 Task: Get directions from Glen Canyon National Recreation Area, Utah, United States to Kings Canyon National Park, California, United States and explore the nearby things to do with rating 4.5 and open @ 5:00 Sunday
Action: Mouse moved to (233, 55)
Screenshot: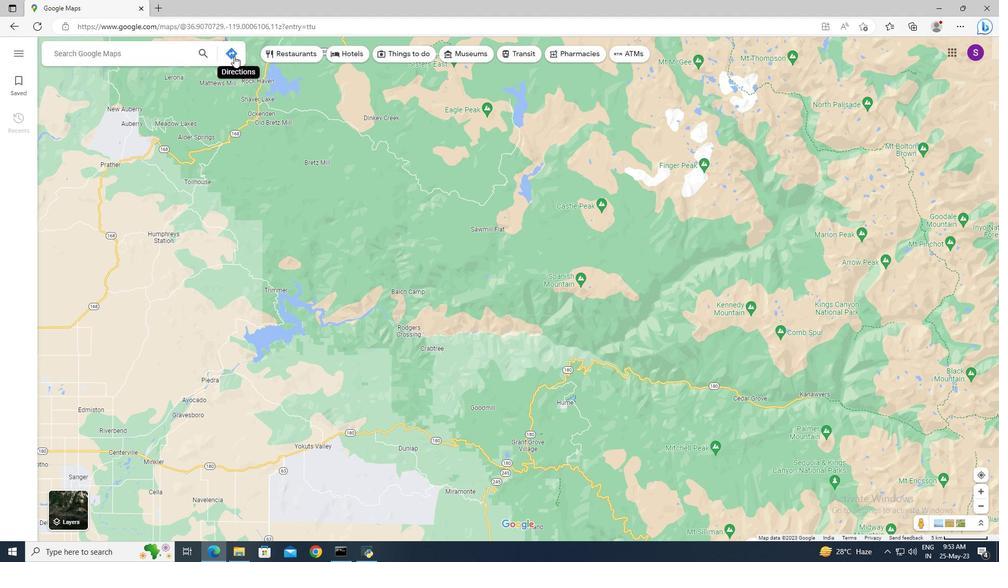 
Action: Mouse pressed left at (233, 55)
Screenshot: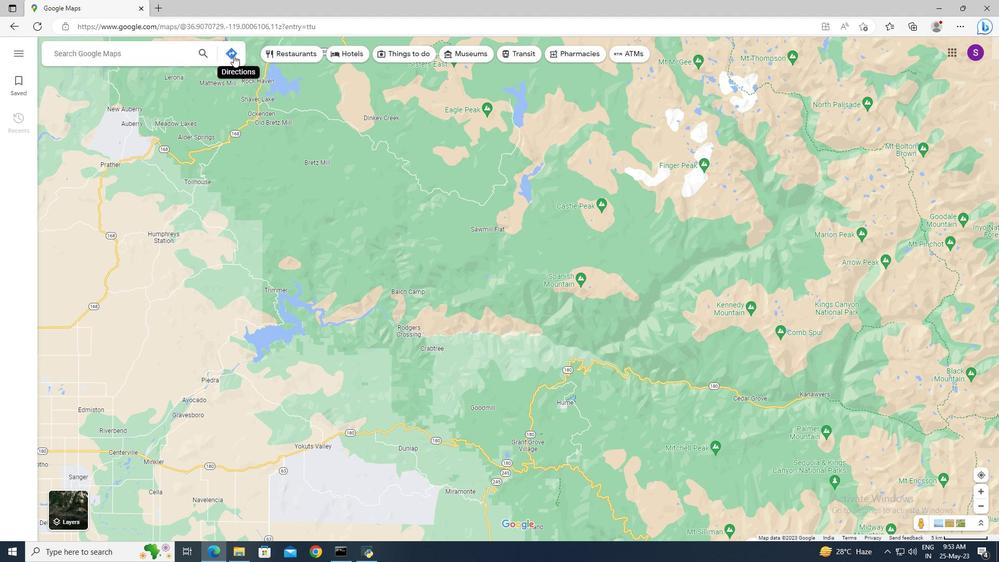 
Action: Mouse moved to (105, 87)
Screenshot: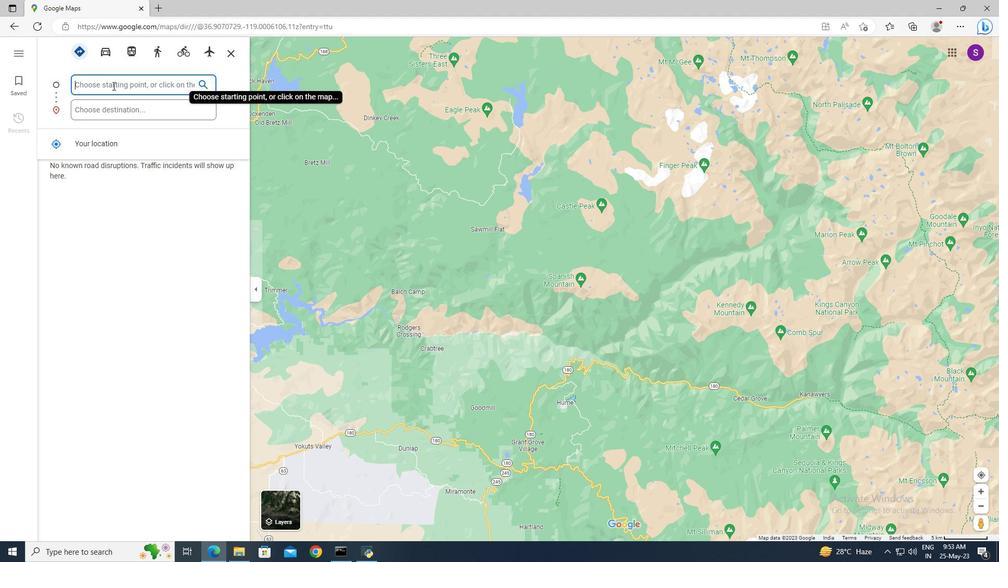 
Action: Mouse pressed left at (105, 87)
Screenshot: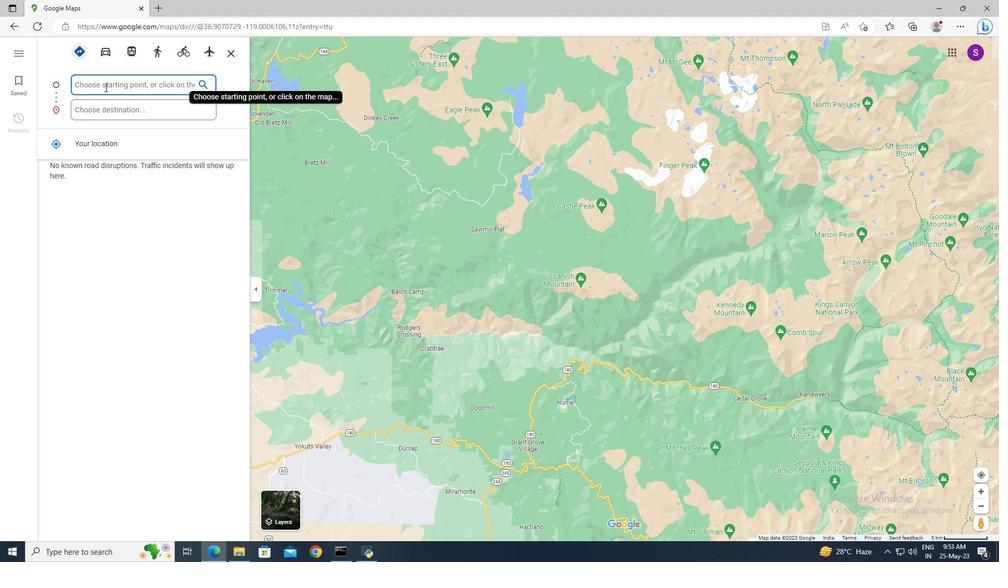 
Action: Mouse moved to (104, 87)
Screenshot: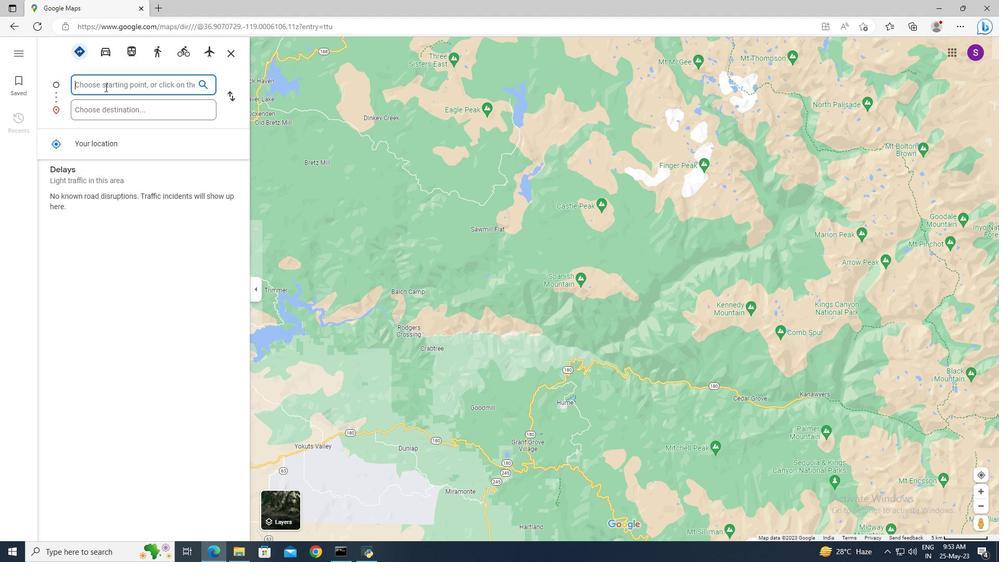 
Action: Key pressed <Key.shift>Glen<Key.space><Key.shift>Canyon<Key.space><Key.shift>National<Key.space><Key.shift>Recreation
Screenshot: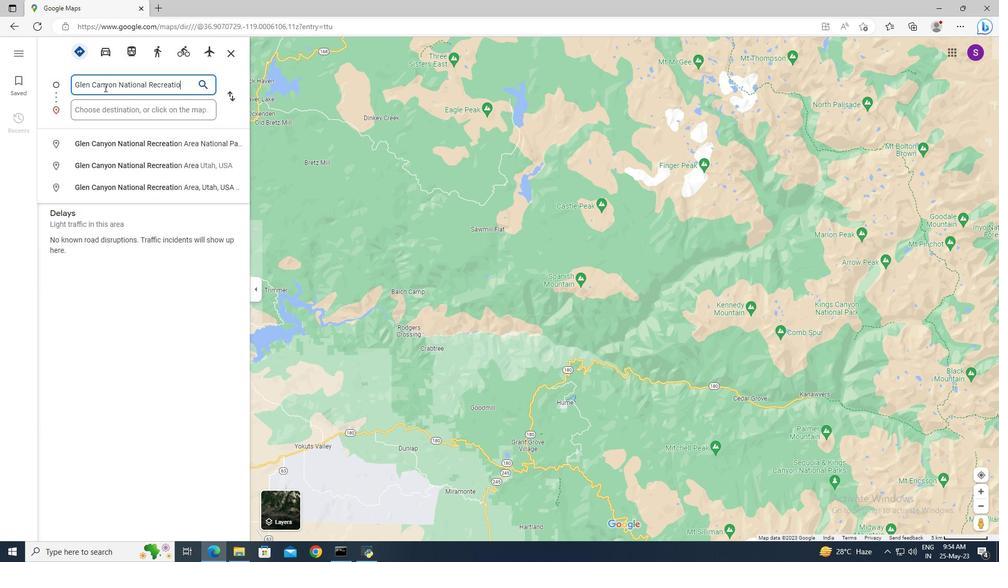 
Action: Mouse moved to (120, 185)
Screenshot: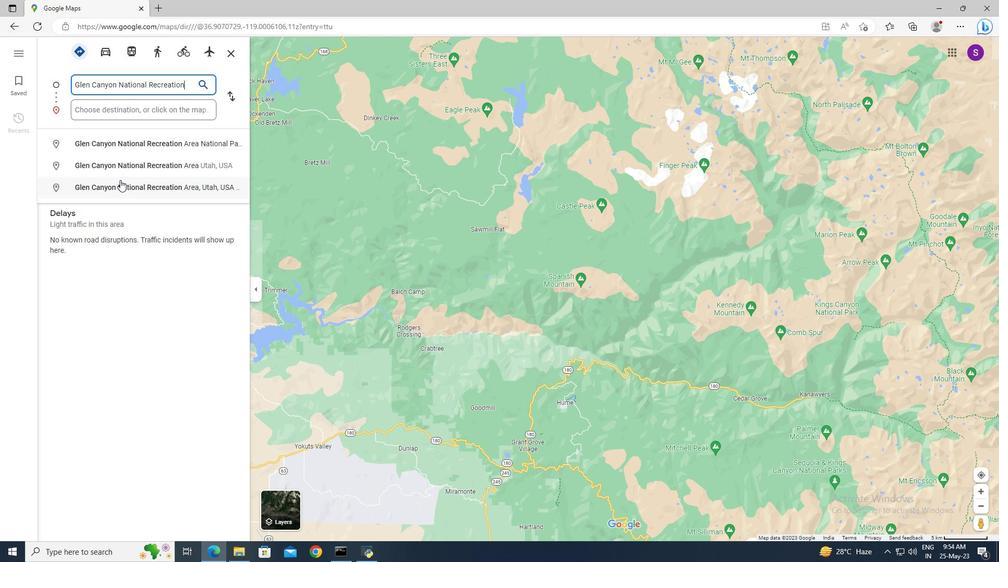 
Action: Mouse pressed left at (120, 185)
Screenshot: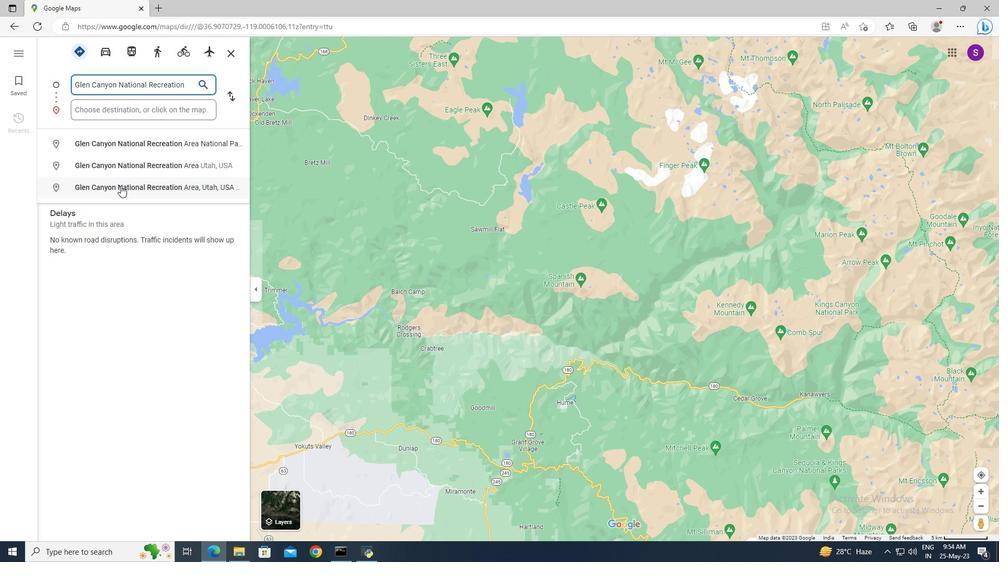 
Action: Mouse moved to (98, 110)
Screenshot: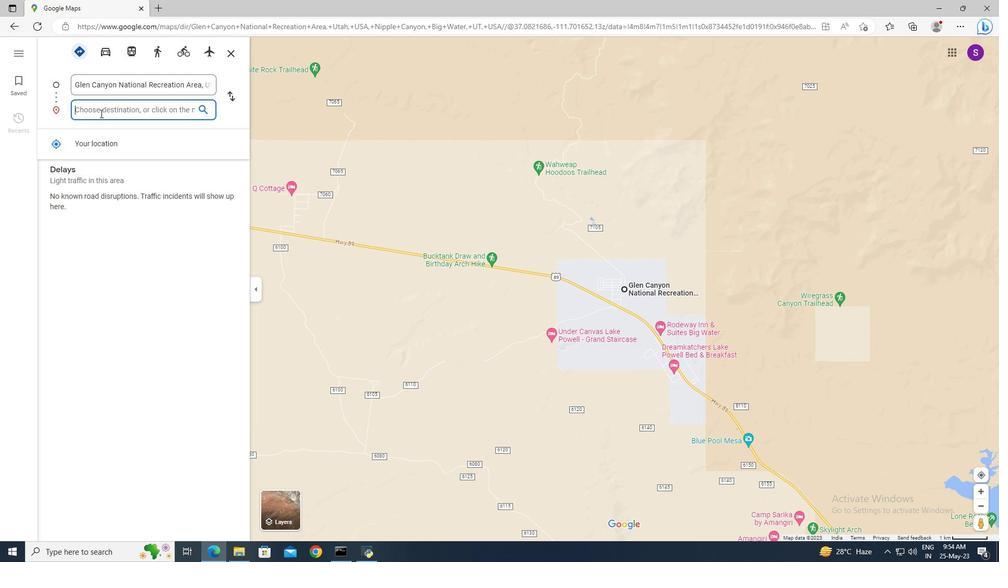 
Action: Mouse pressed left at (98, 110)
Screenshot: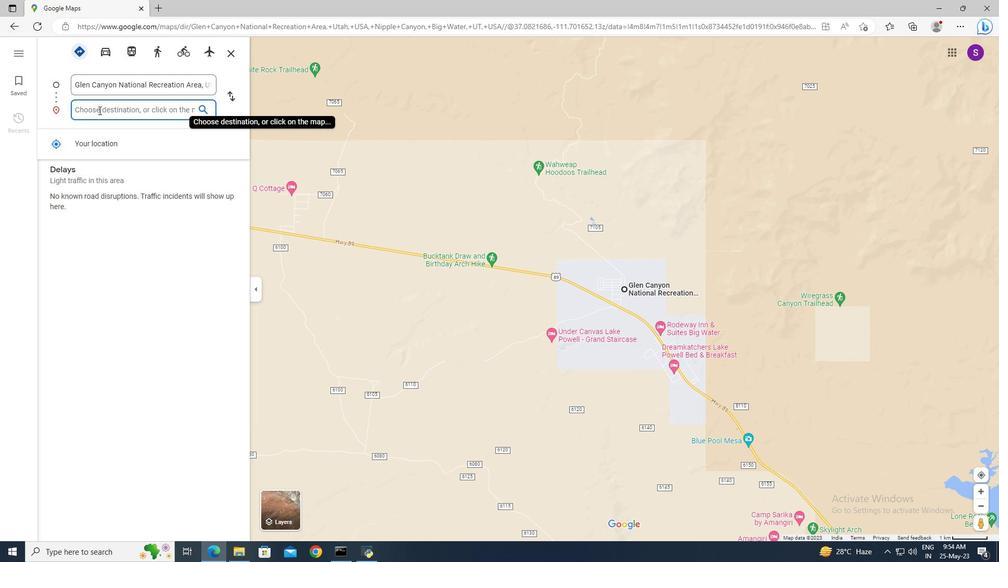 
Action: Key pressed <Key.shift>Kings<Key.space><Key.shift>Canyon<Key.space><Key.shift>National<Key.space><Key.shift>Park
Screenshot: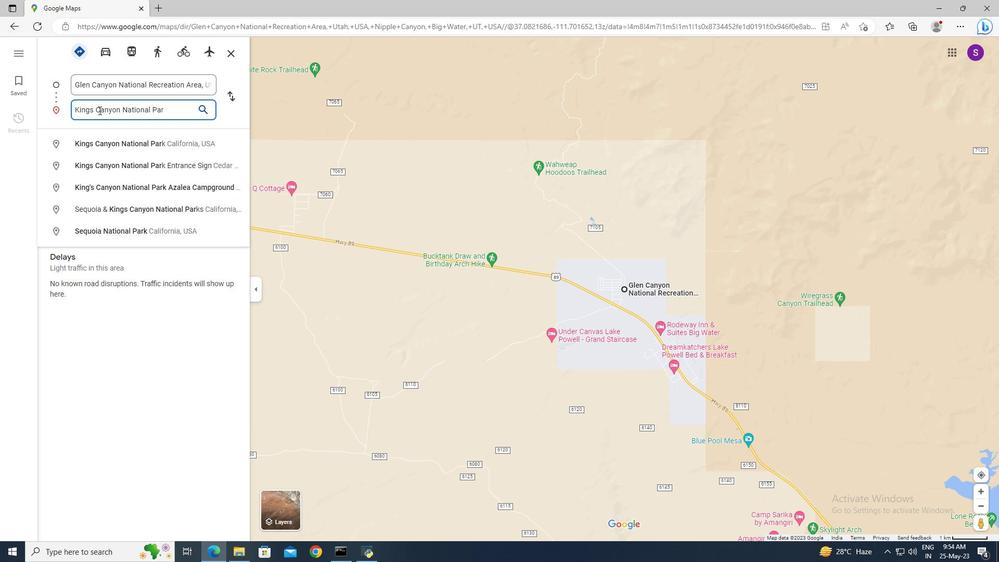 
Action: Mouse moved to (107, 142)
Screenshot: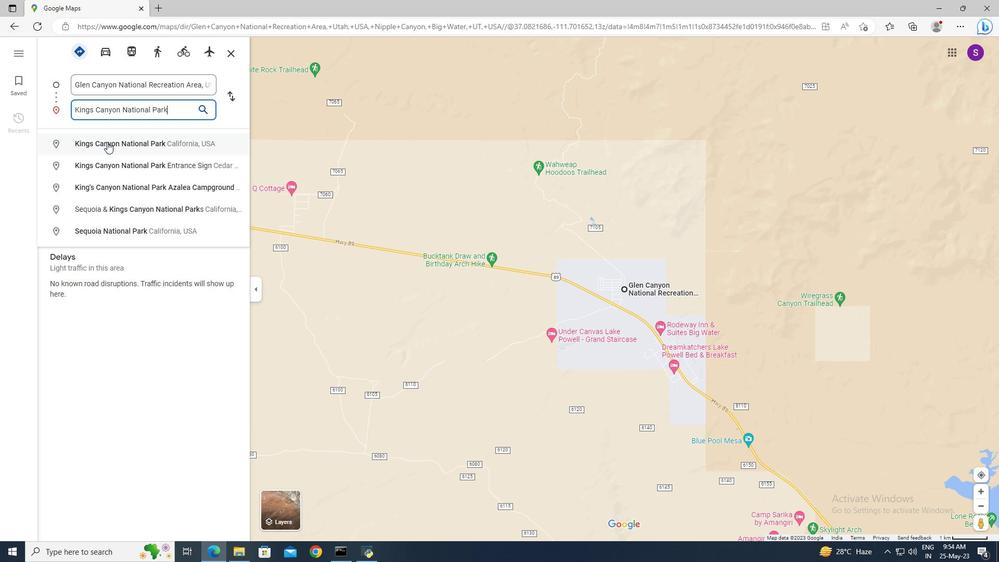 
Action: Mouse pressed left at (107, 142)
Screenshot: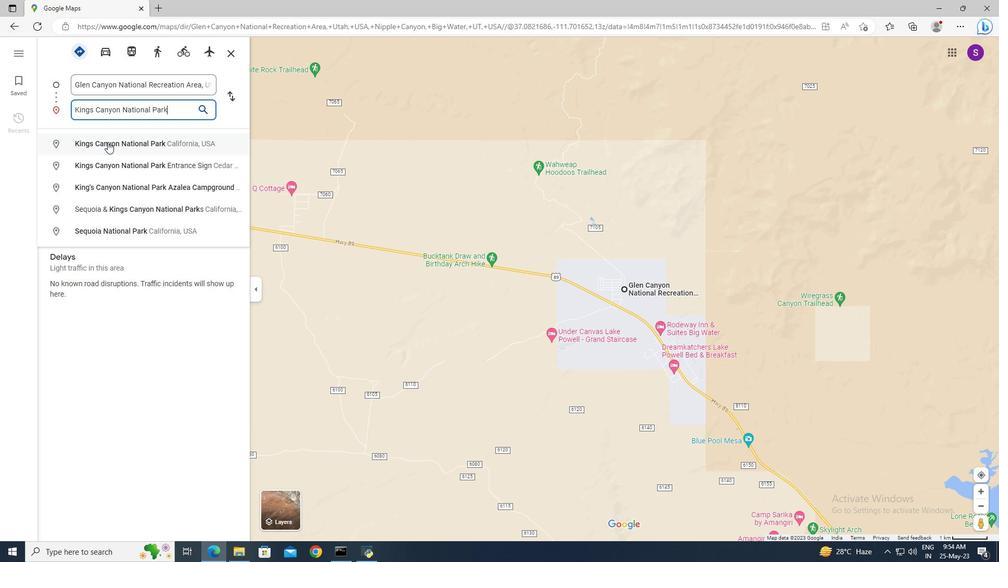 
Action: Mouse moved to (451, 59)
Screenshot: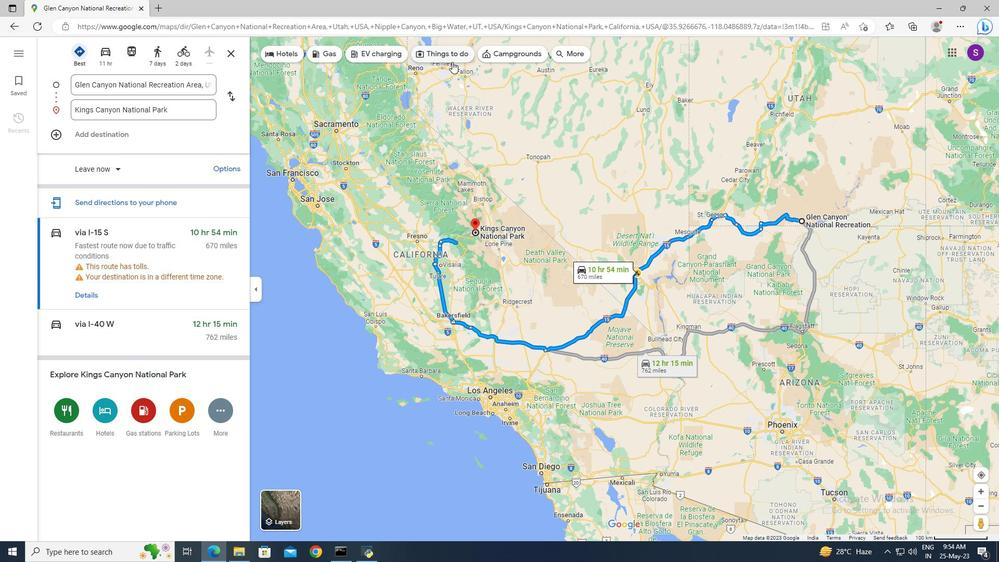 
Action: Mouse pressed left at (451, 59)
Screenshot: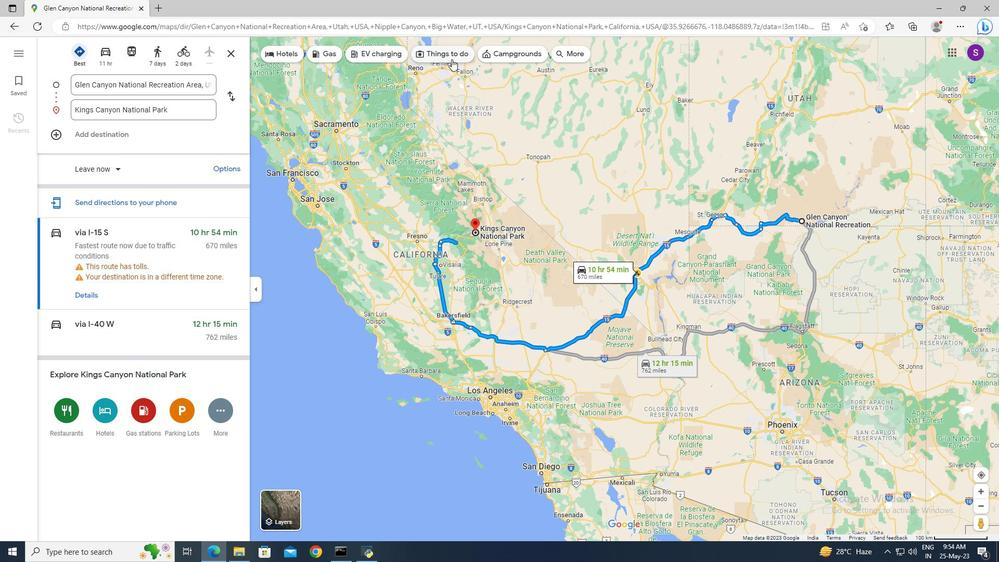 
Action: Mouse moved to (428, 141)
Screenshot: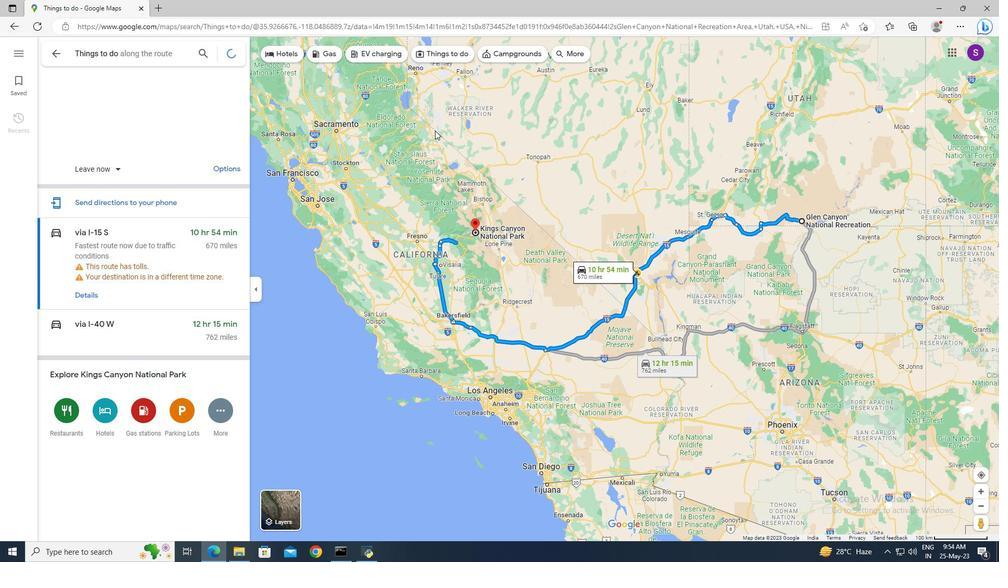 
Action: Mouse scrolled (428, 140) with delta (0, 0)
Screenshot: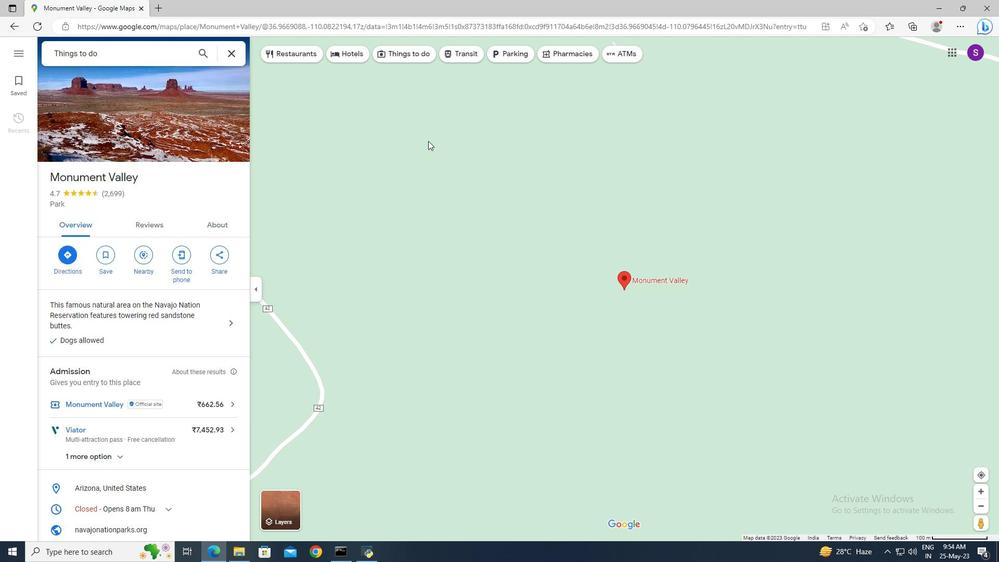 
Action: Mouse moved to (428, 141)
Screenshot: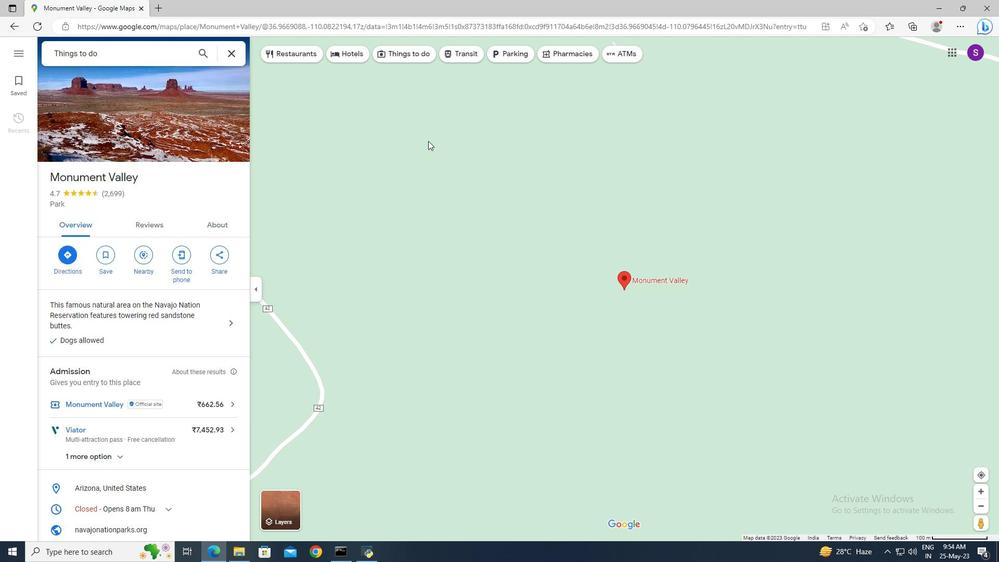 
Action: Mouse scrolled (428, 140) with delta (0, 0)
Screenshot: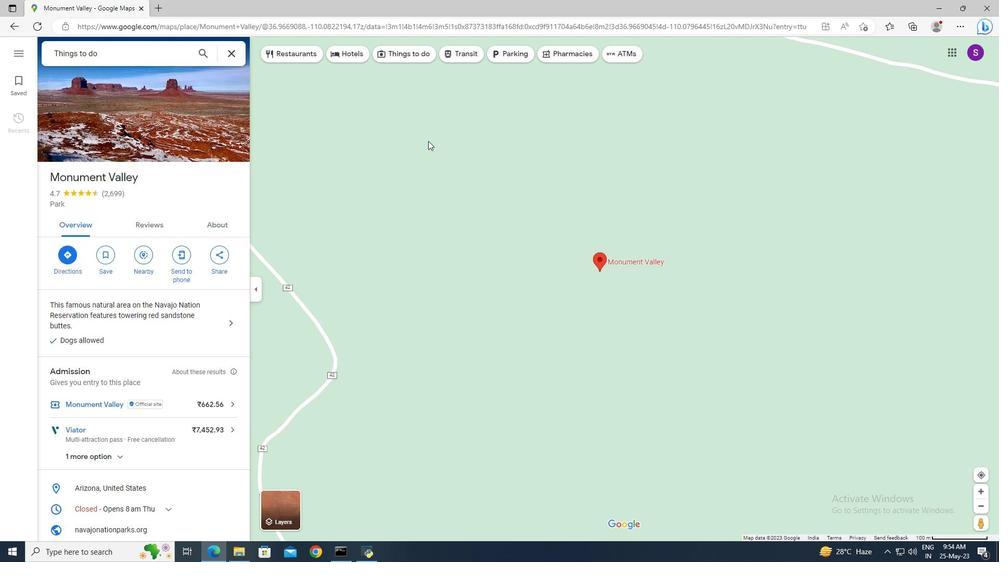 
Action: Mouse scrolled (428, 140) with delta (0, 0)
Screenshot: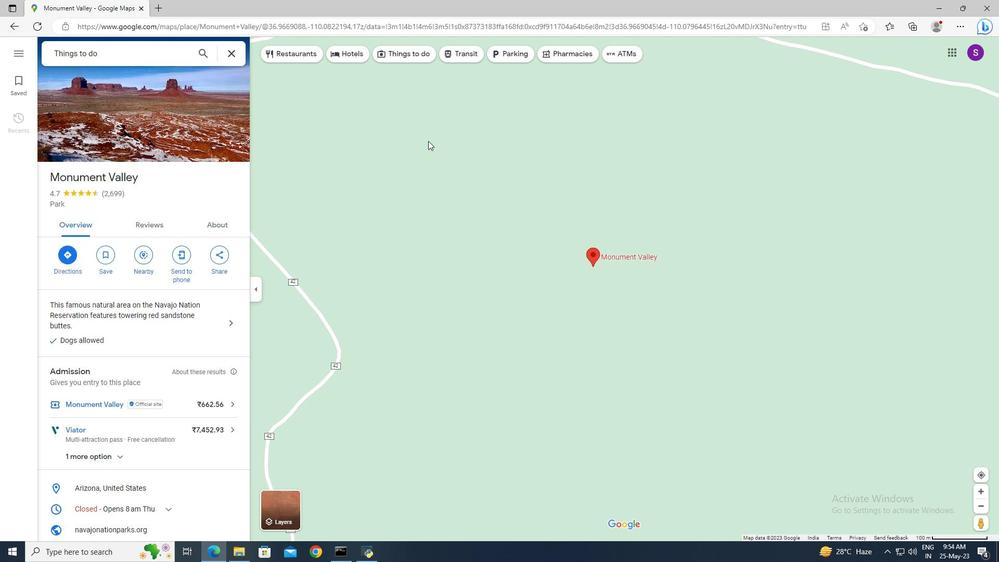 
Action: Mouse scrolled (428, 140) with delta (0, 0)
Screenshot: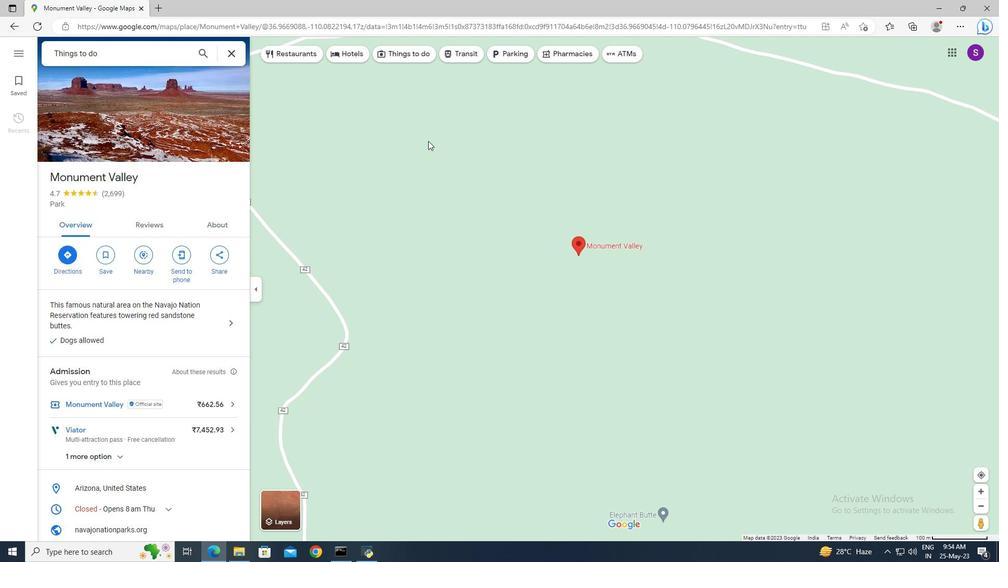 
Action: Mouse scrolled (428, 140) with delta (0, 0)
Screenshot: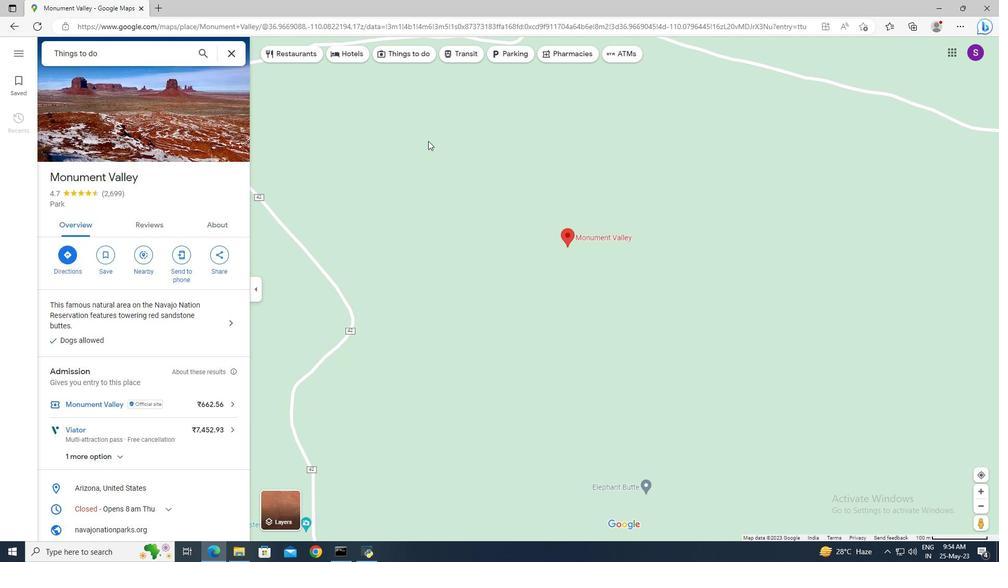 
Action: Mouse scrolled (428, 140) with delta (0, 0)
Screenshot: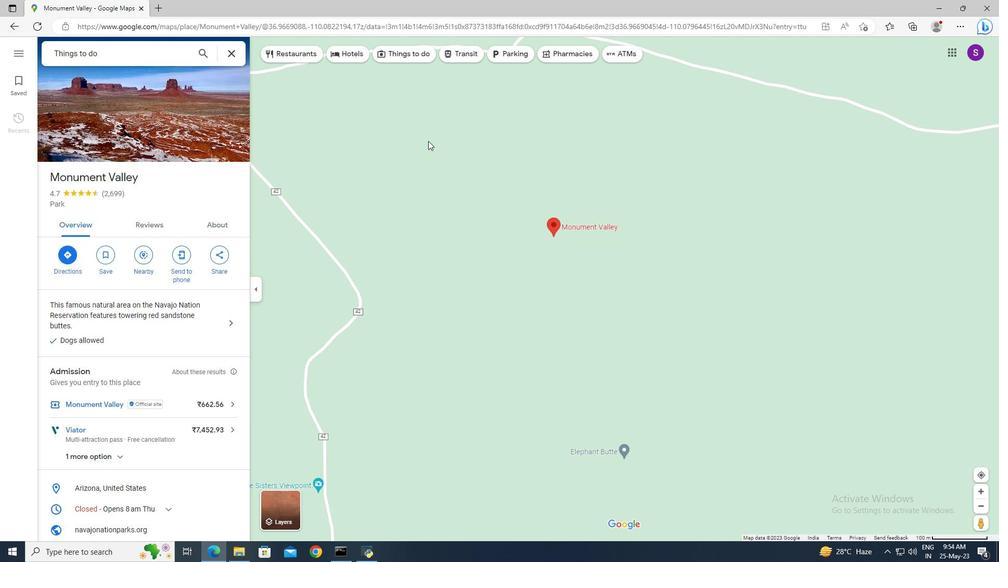 
Action: Mouse scrolled (428, 140) with delta (0, 0)
Screenshot: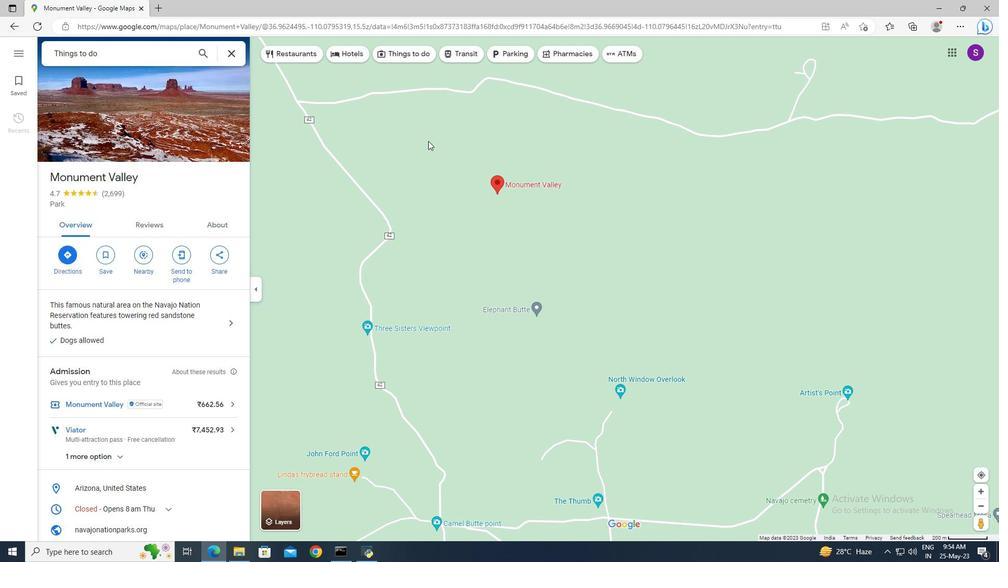 
Action: Mouse scrolled (428, 140) with delta (0, 0)
Screenshot: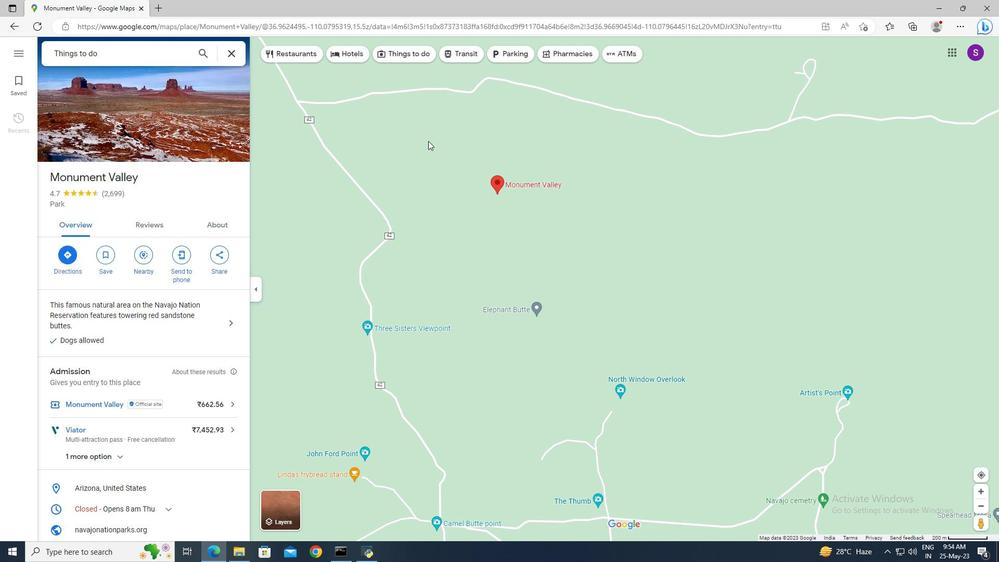 
Action: Mouse moved to (428, 141)
Screenshot: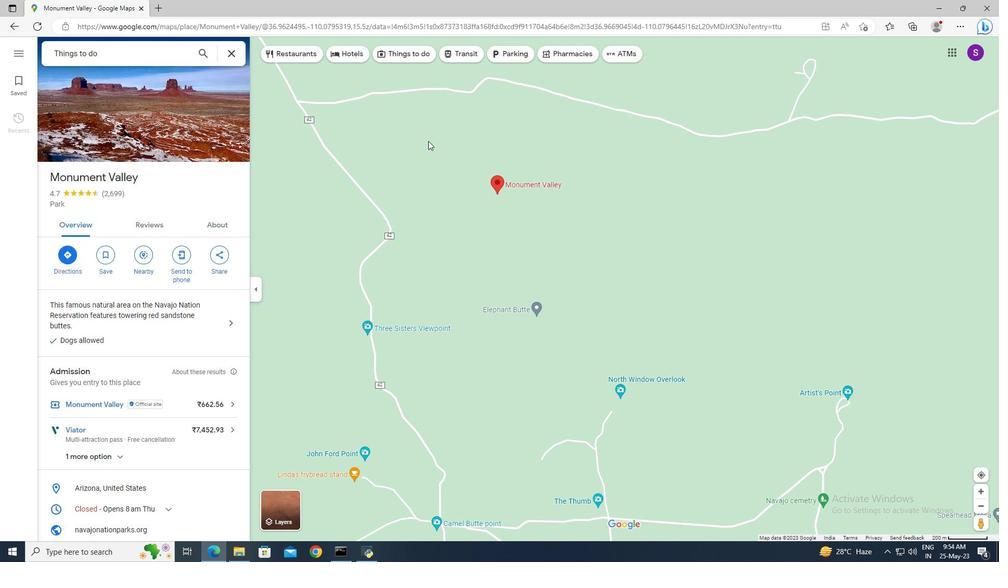 
Action: Mouse scrolled (428, 141) with delta (0, 0)
Screenshot: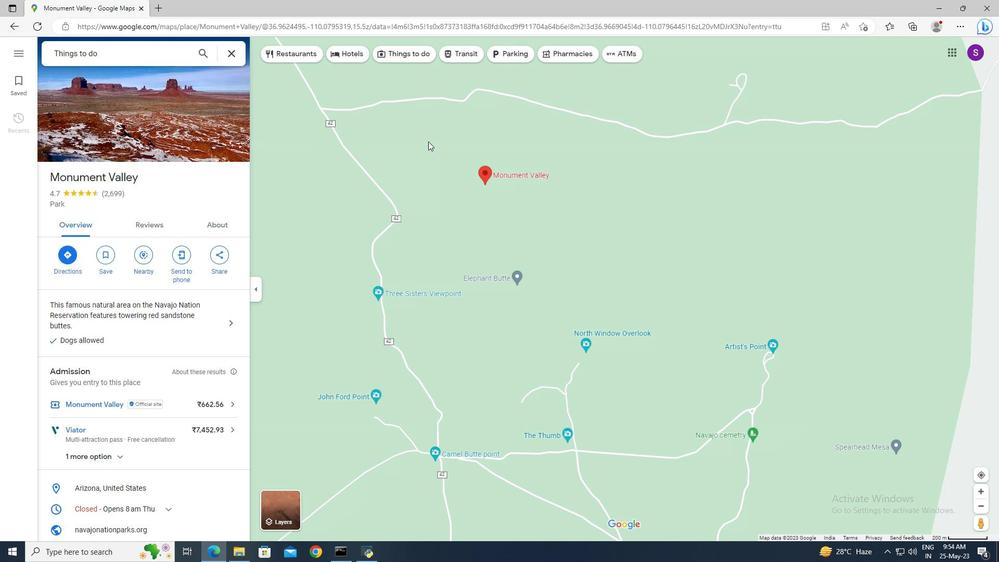 
Action: Mouse scrolled (428, 141) with delta (0, 0)
Screenshot: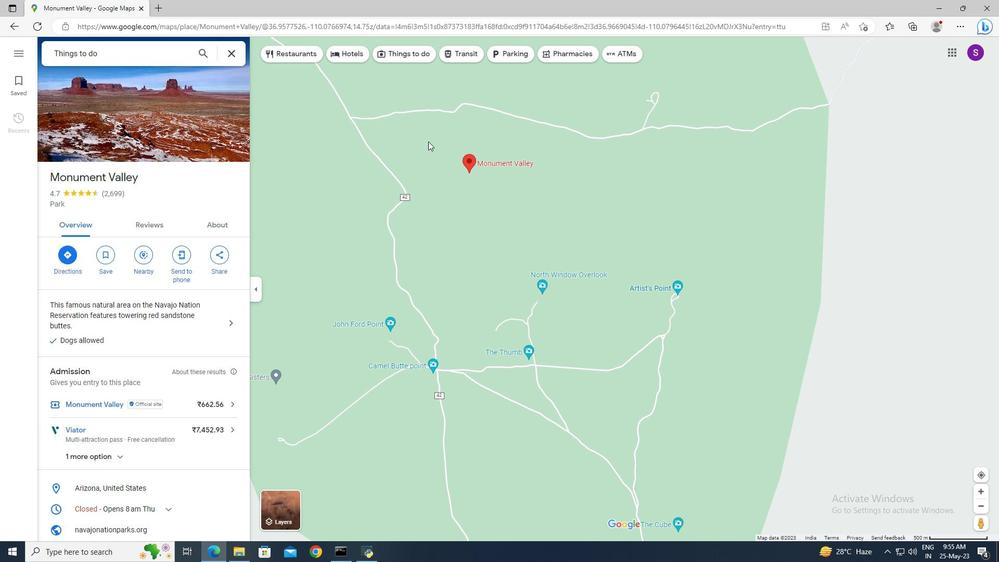 
Action: Mouse scrolled (428, 141) with delta (0, 0)
Screenshot: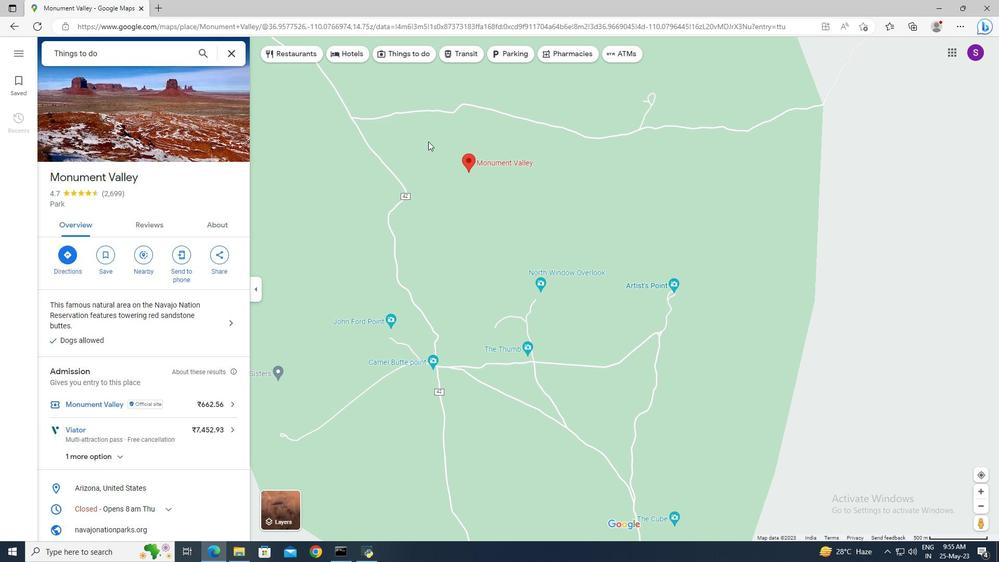 
Action: Mouse scrolled (428, 141) with delta (0, 0)
Screenshot: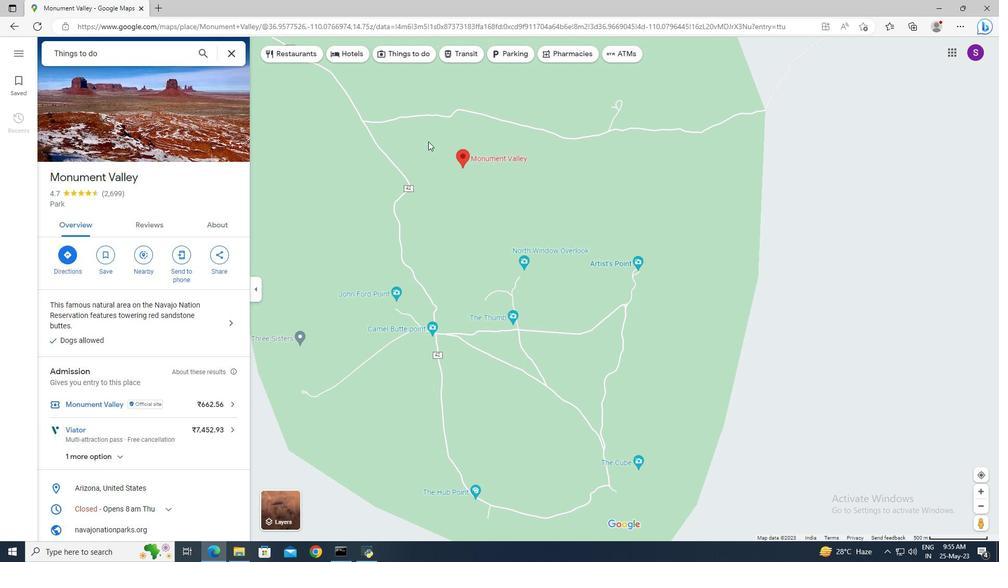 
Action: Mouse moved to (460, 226)
Screenshot: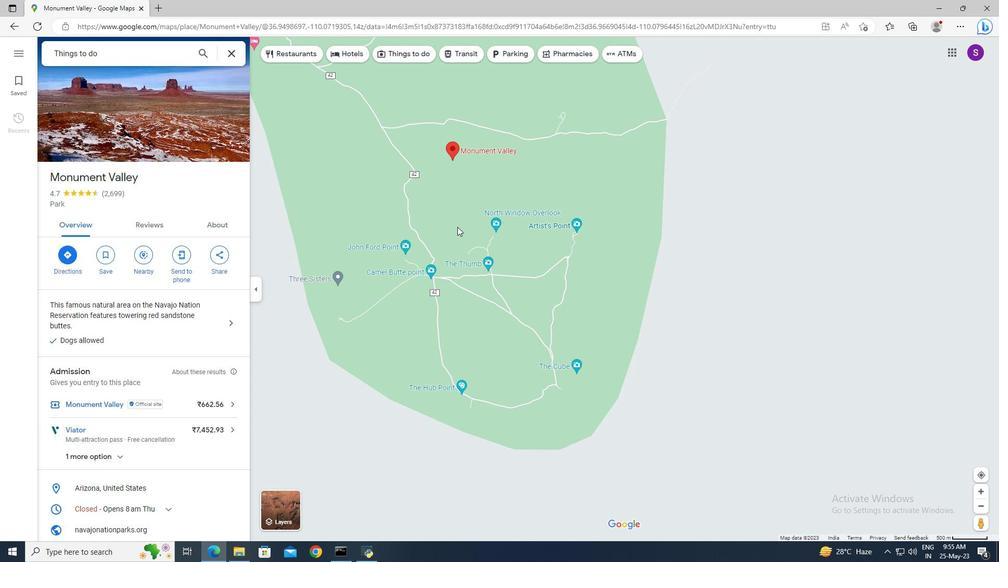 
Action: Mouse scrolled (460, 227) with delta (0, 0)
Screenshot: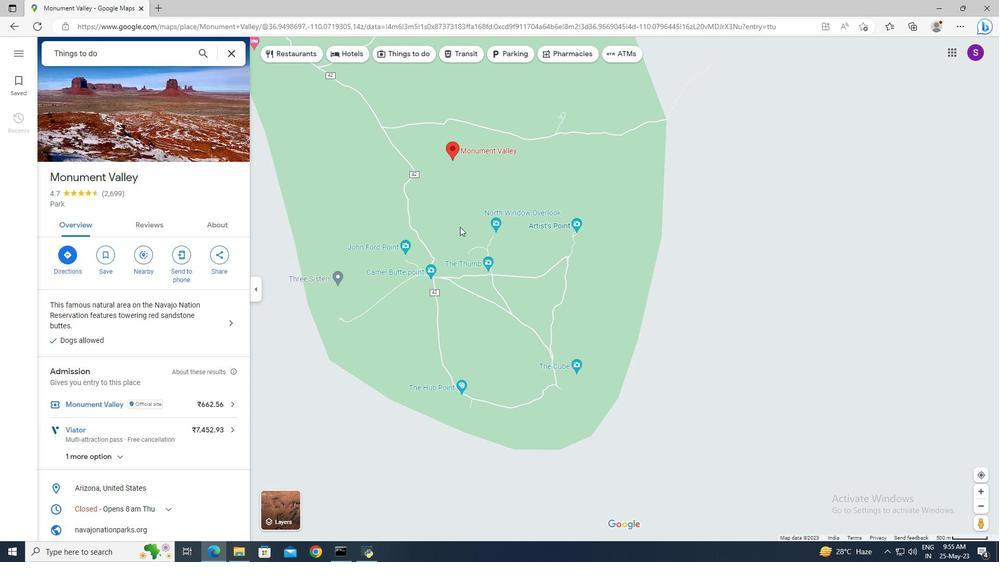 
Action: Mouse scrolled (460, 227) with delta (0, 0)
Screenshot: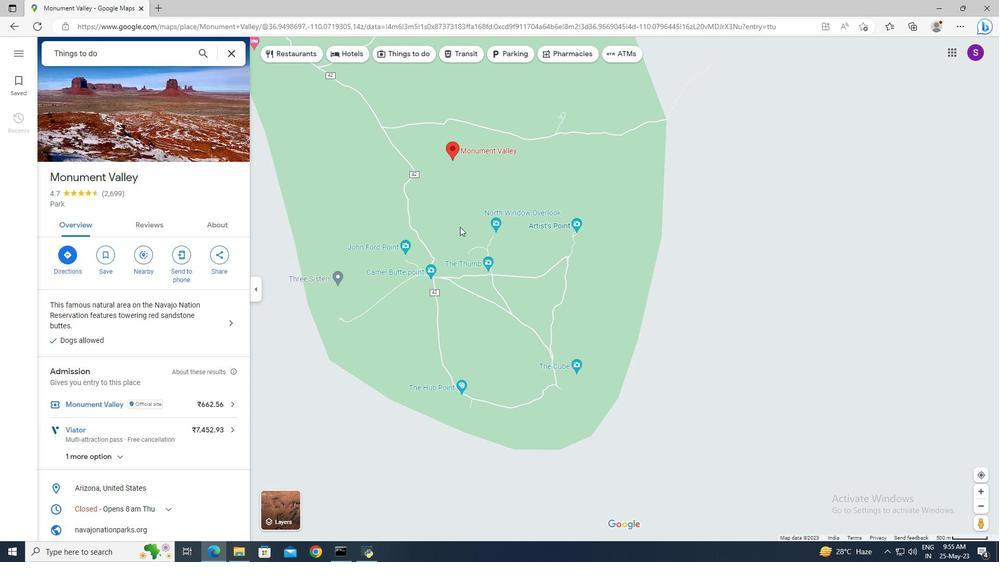 
Action: Mouse moved to (461, 182)
Screenshot: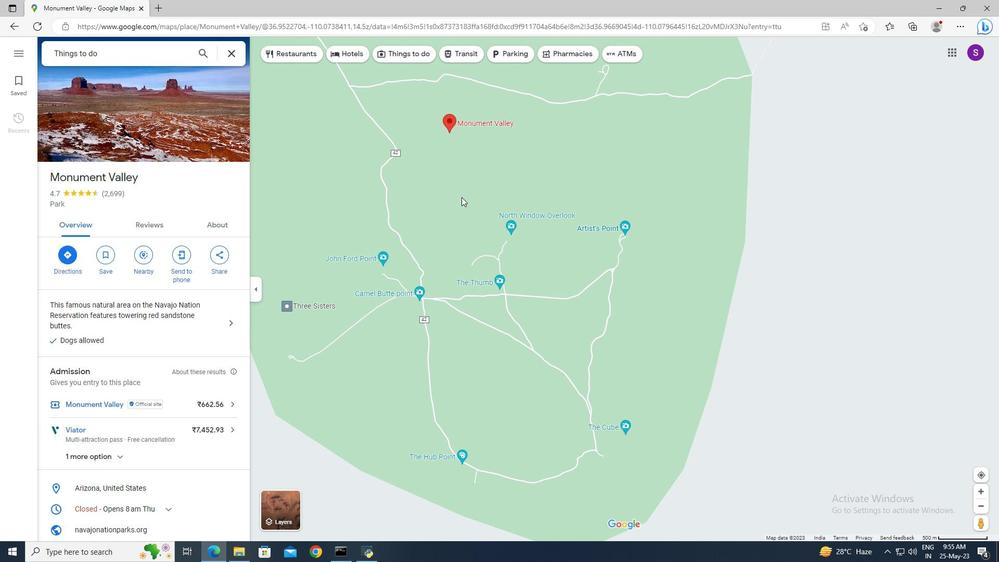 
Action: Mouse pressed left at (461, 182)
Screenshot: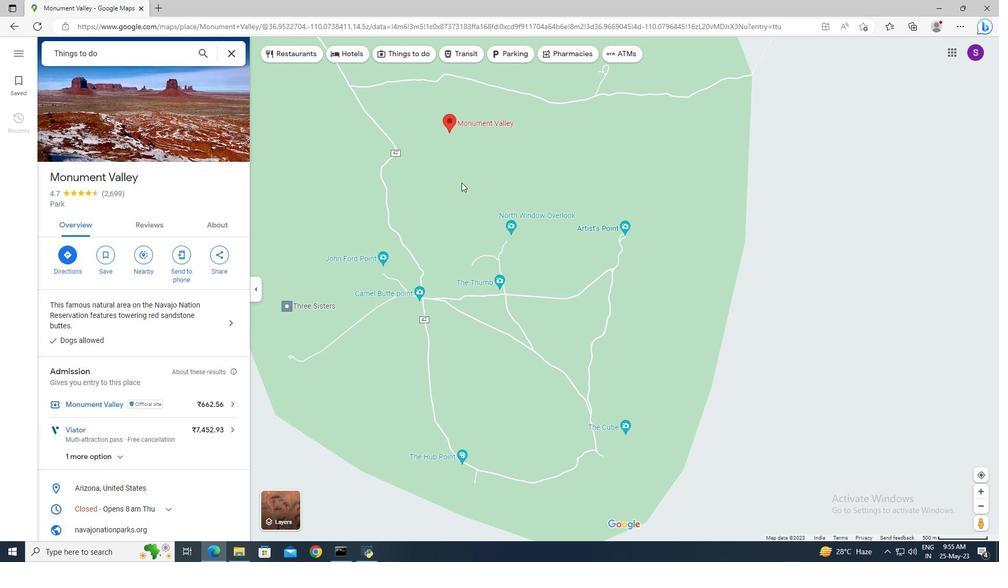 
Action: Mouse moved to (542, 229)
Screenshot: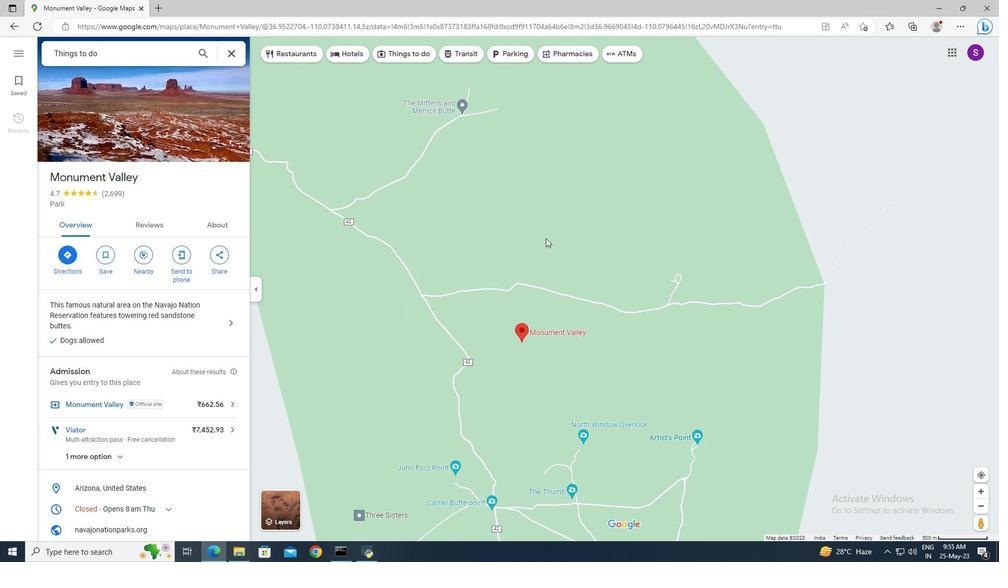 
Action: Mouse scrolled (542, 229) with delta (0, 0)
Screenshot: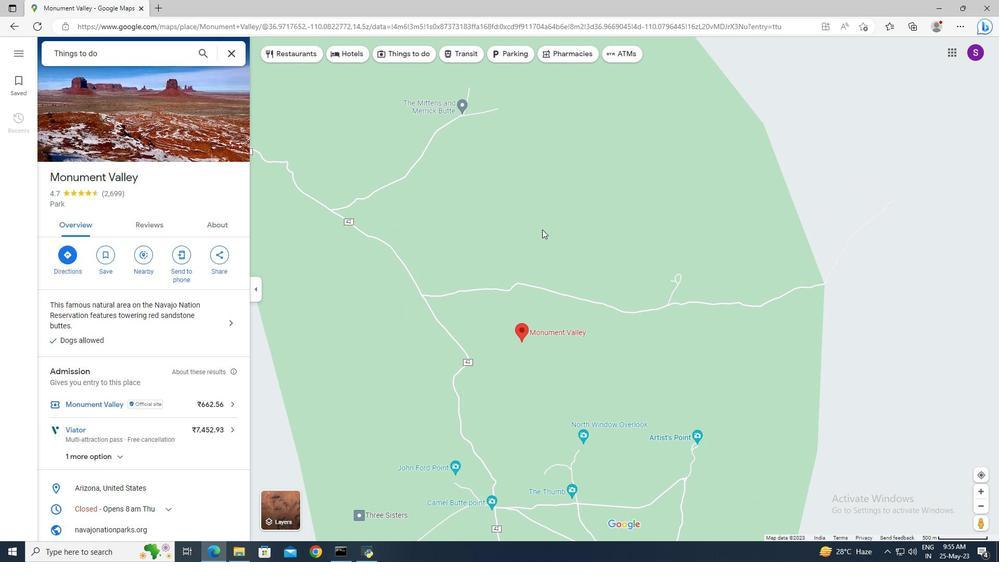 
Action: Mouse moved to (192, 256)
Screenshot: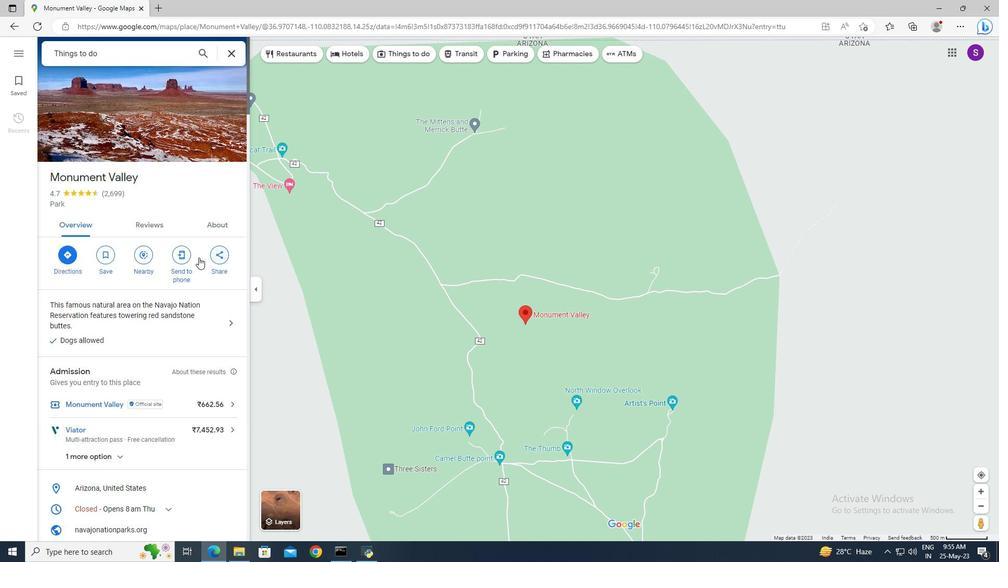 
Action: Mouse scrolled (192, 256) with delta (0, 0)
Screenshot: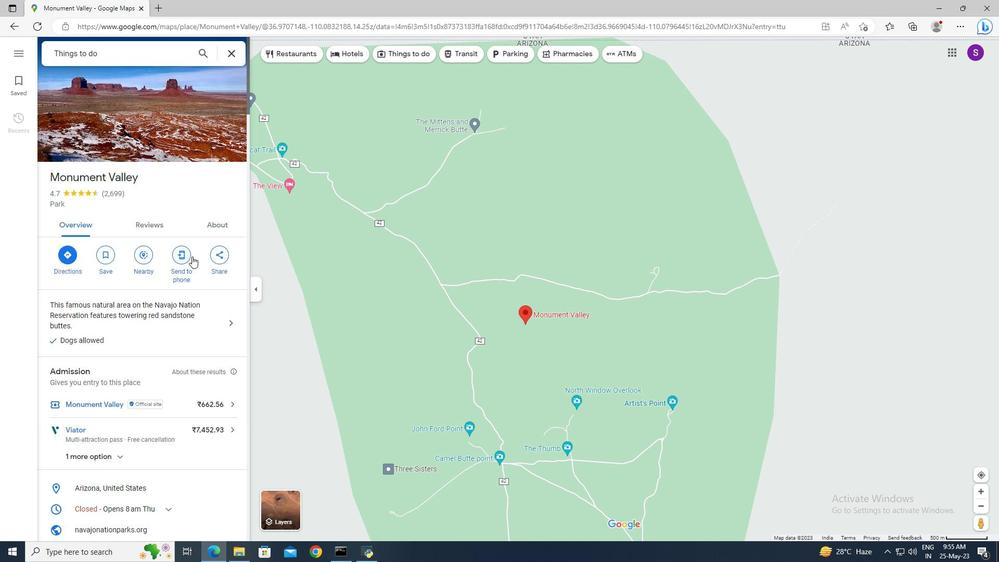 
Action: Mouse scrolled (192, 256) with delta (0, 0)
Screenshot: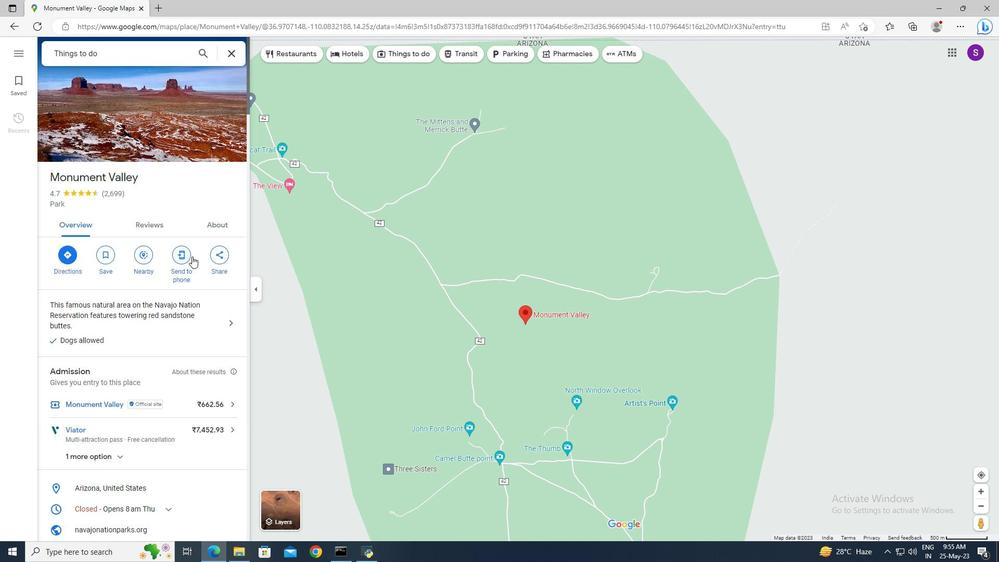 
Action: Mouse scrolled (192, 256) with delta (0, 0)
Screenshot: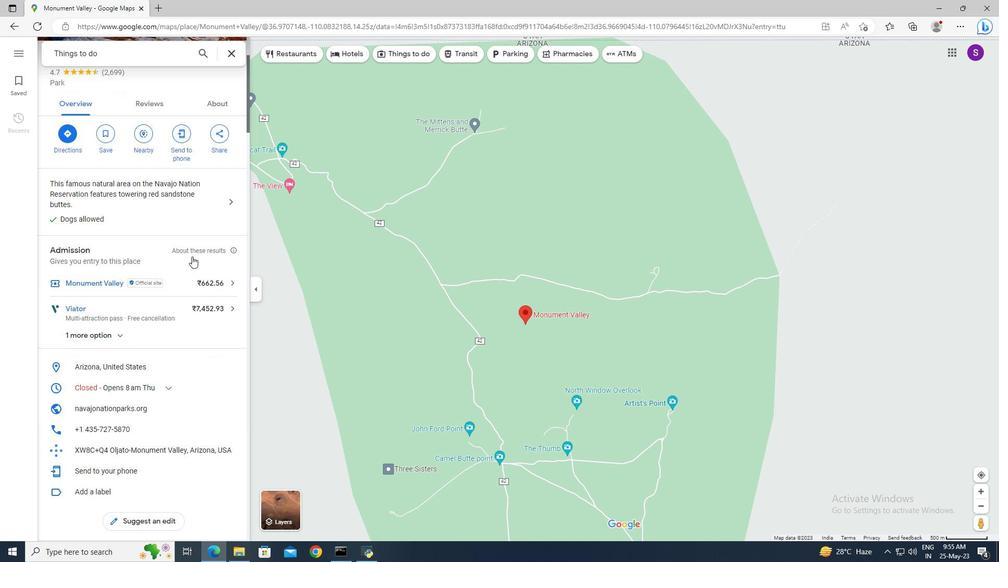 
Action: Mouse scrolled (192, 256) with delta (0, 0)
Screenshot: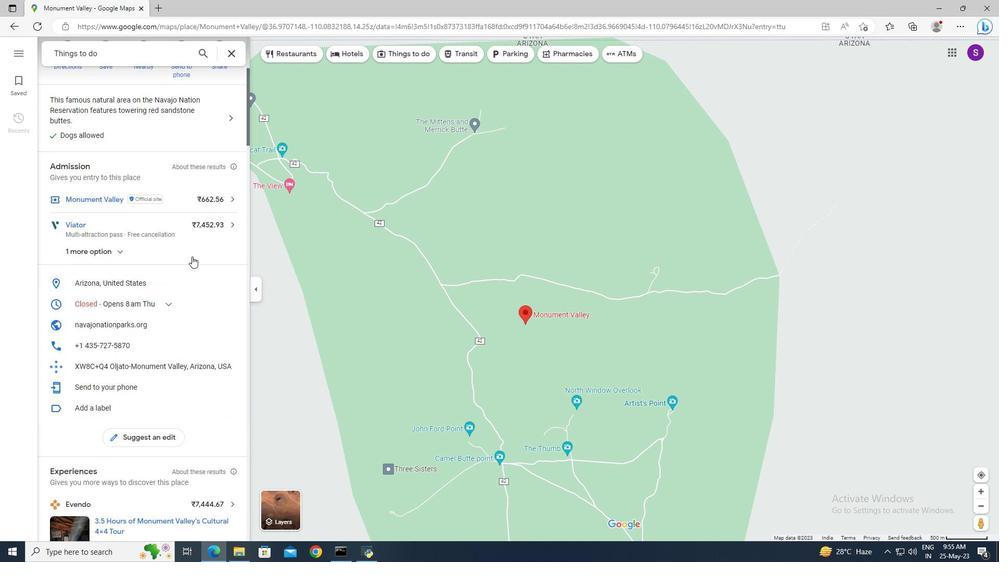 
Action: Mouse scrolled (192, 256) with delta (0, 0)
Screenshot: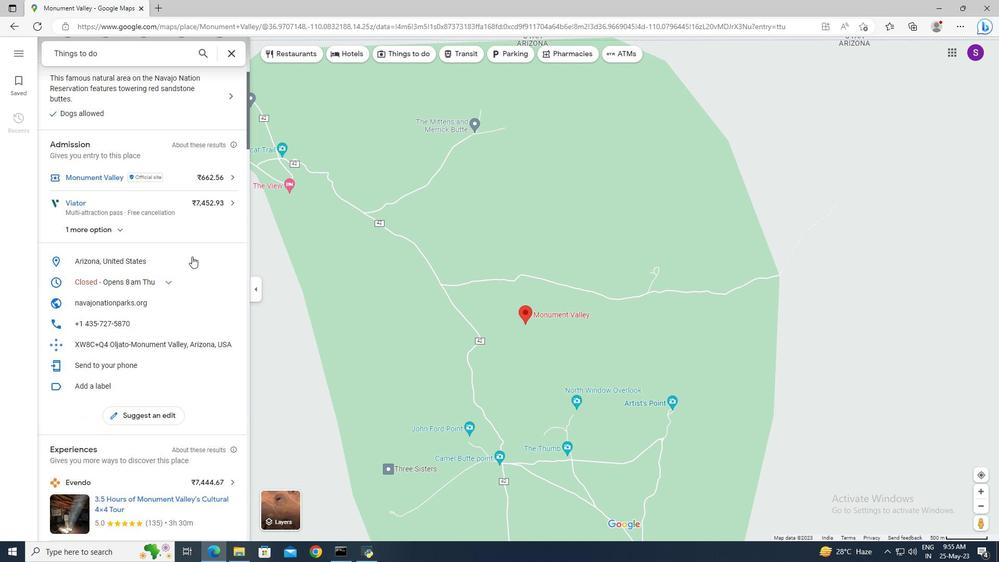 
Action: Mouse scrolled (192, 257) with delta (0, 0)
Screenshot: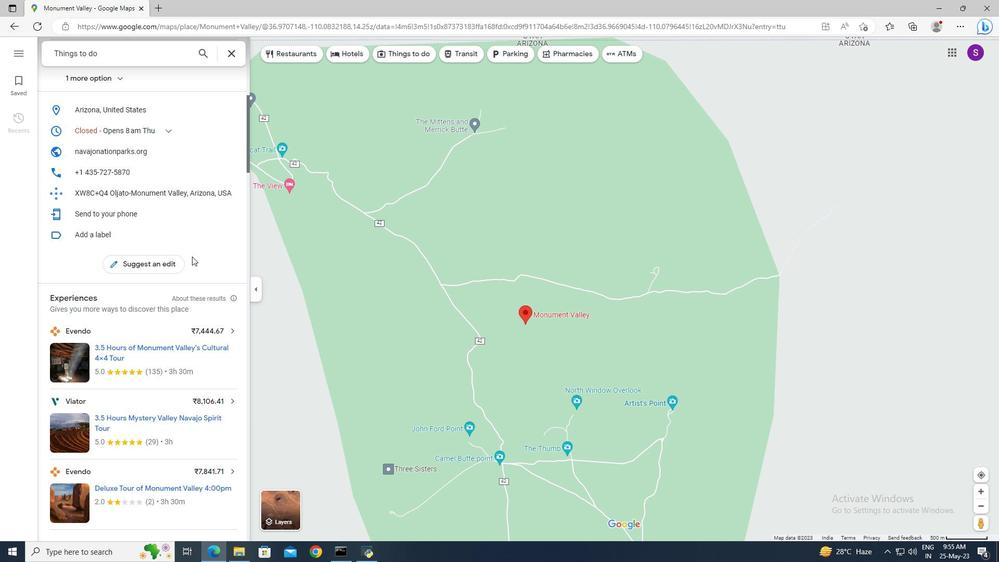 
Action: Mouse scrolled (192, 257) with delta (0, 0)
Screenshot: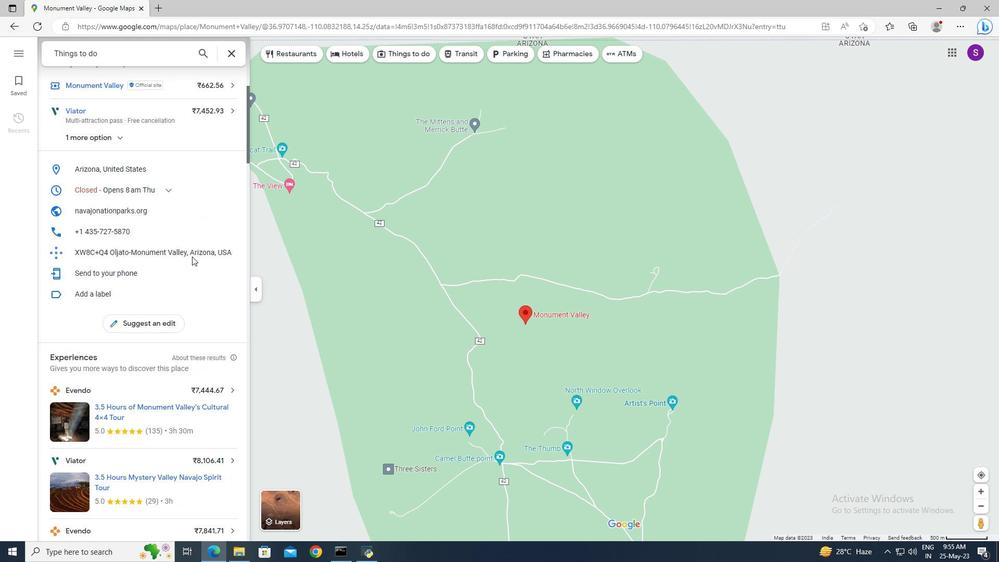 
Action: Mouse scrolled (192, 257) with delta (0, 0)
Screenshot: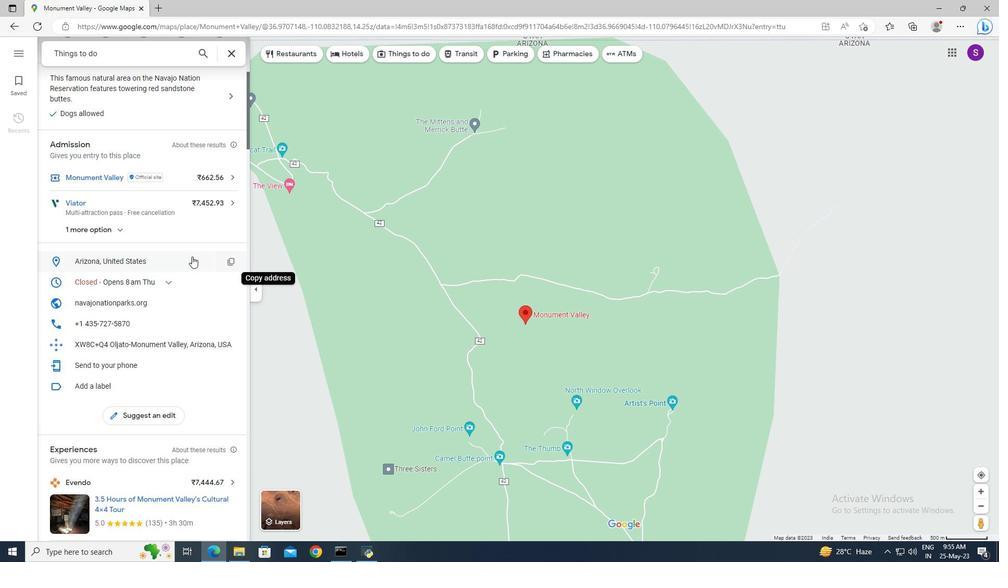 
Action: Mouse scrolled (192, 257) with delta (0, 0)
Screenshot: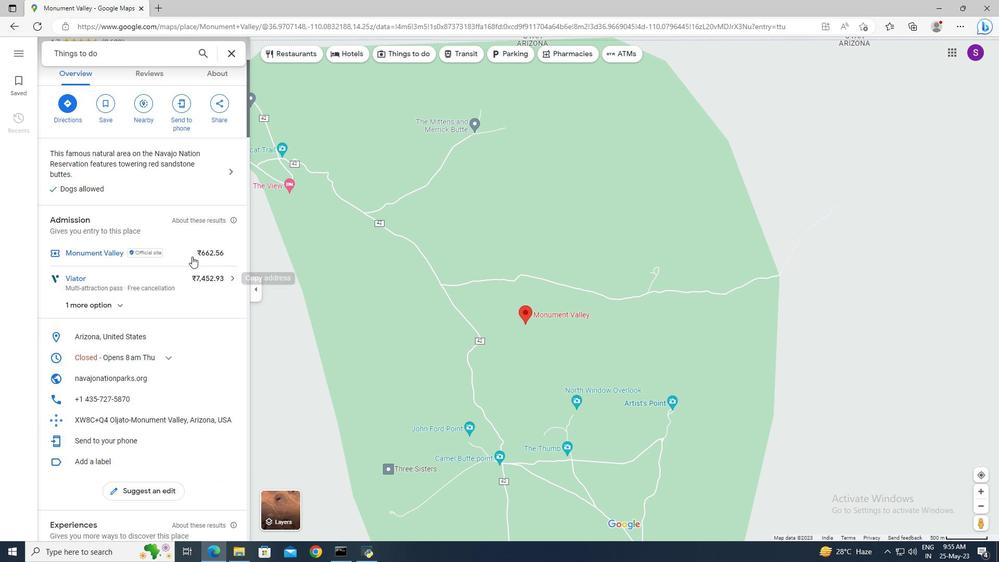 
Action: Mouse scrolled (192, 257) with delta (0, 0)
Screenshot: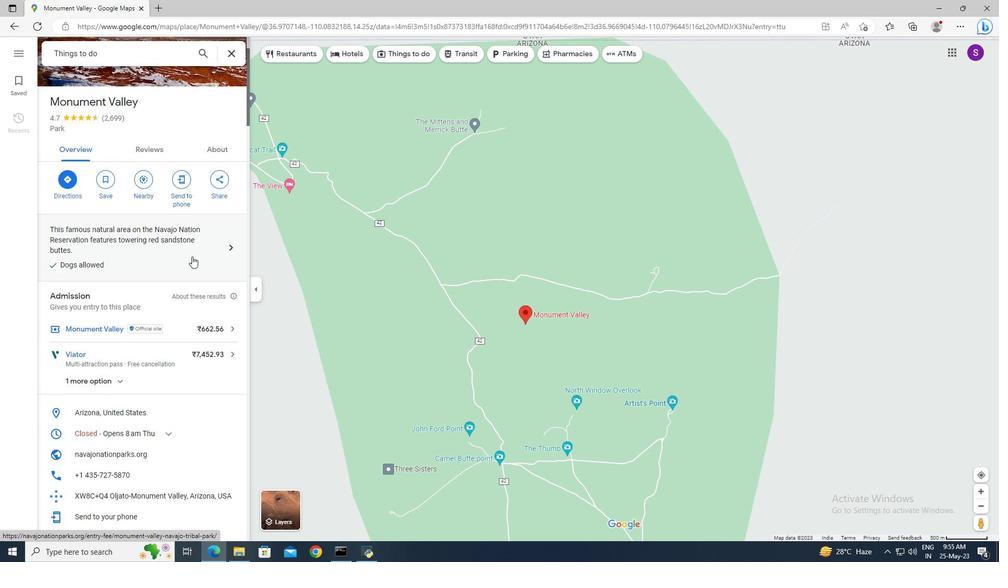 
Action: Mouse moved to (157, 230)
Screenshot: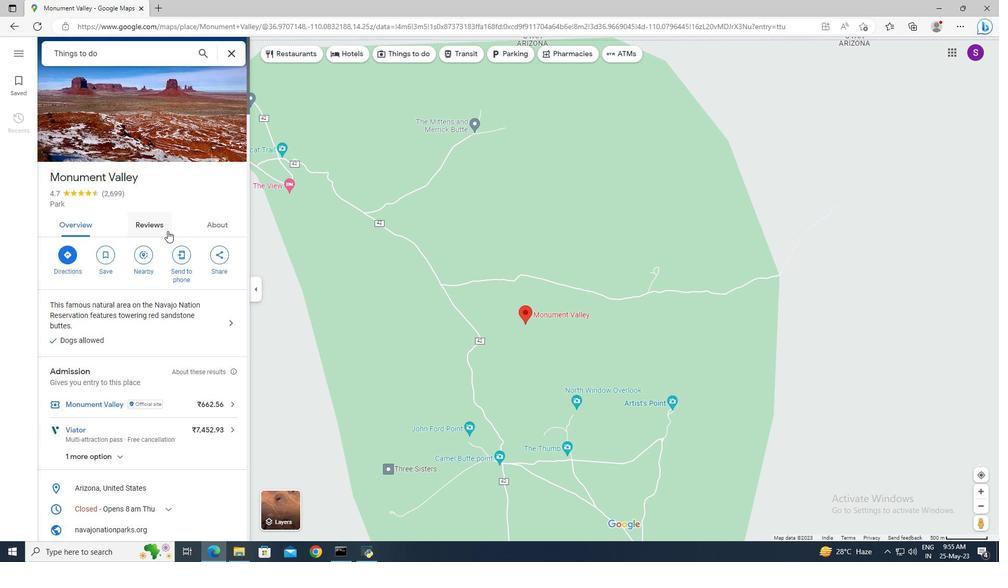 
Action: Mouse pressed left at (157, 230)
Screenshot: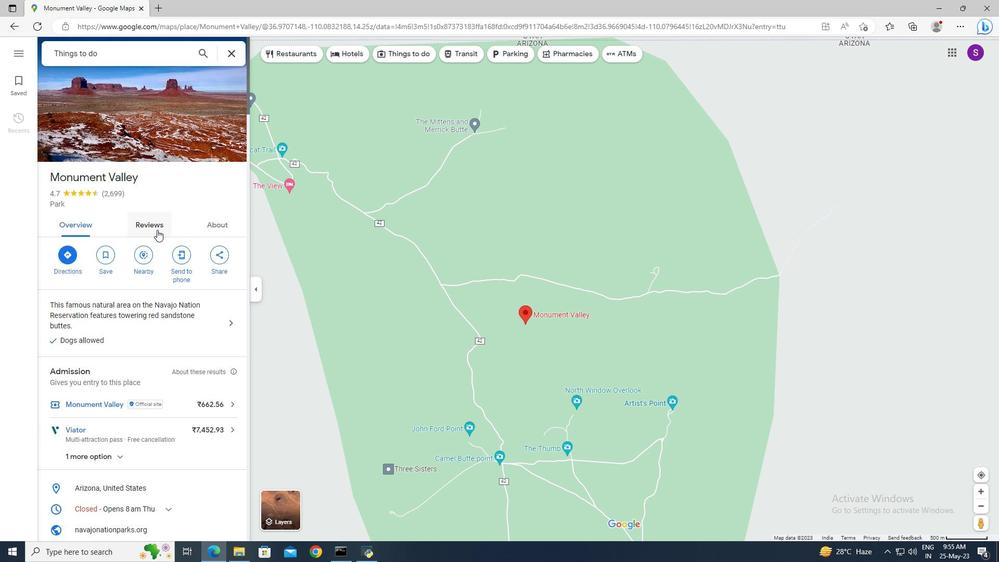 
Action: Mouse moved to (157, 230)
Screenshot: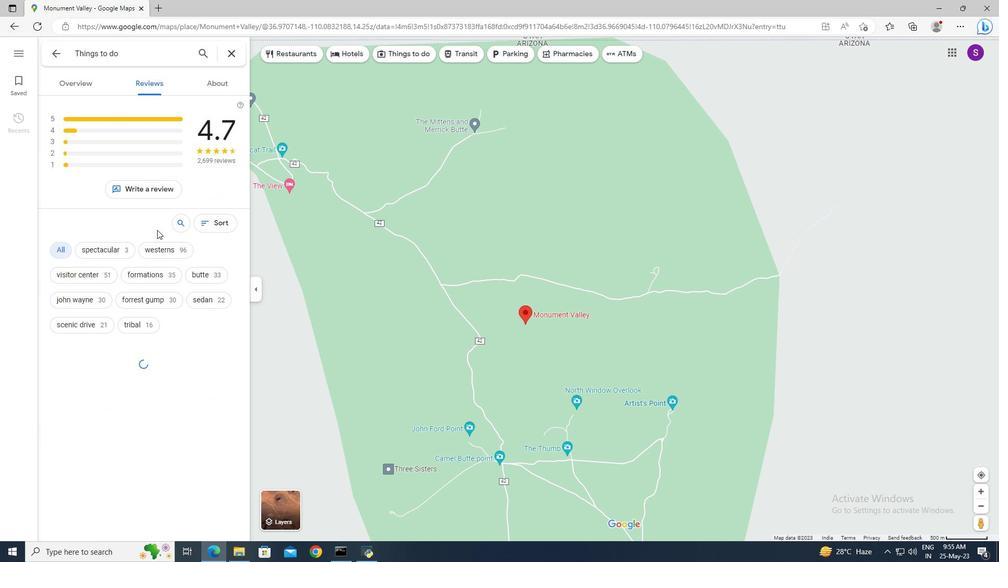 
Action: Mouse scrolled (157, 230) with delta (0, 0)
Screenshot: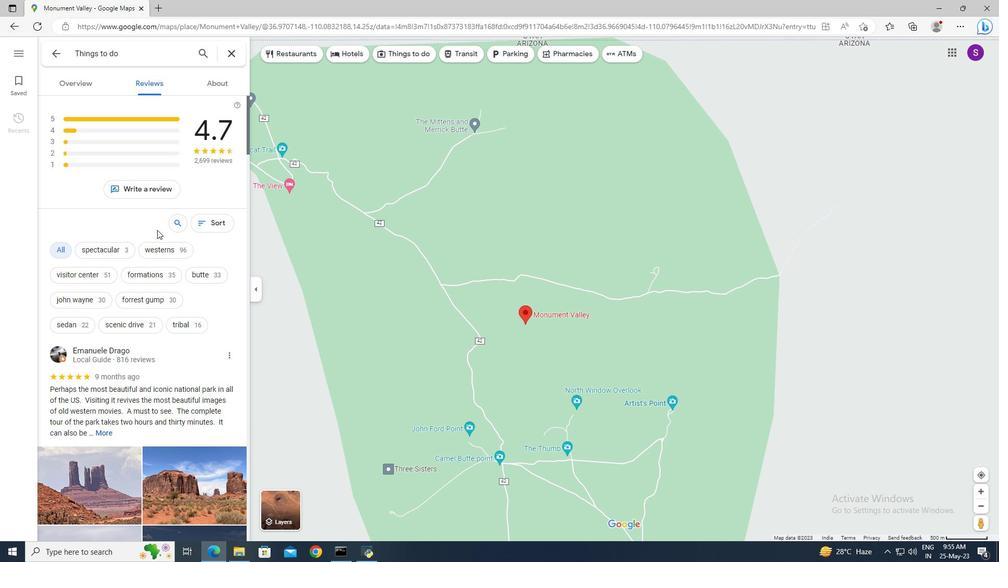 
Action: Mouse scrolled (157, 230) with delta (0, 0)
Screenshot: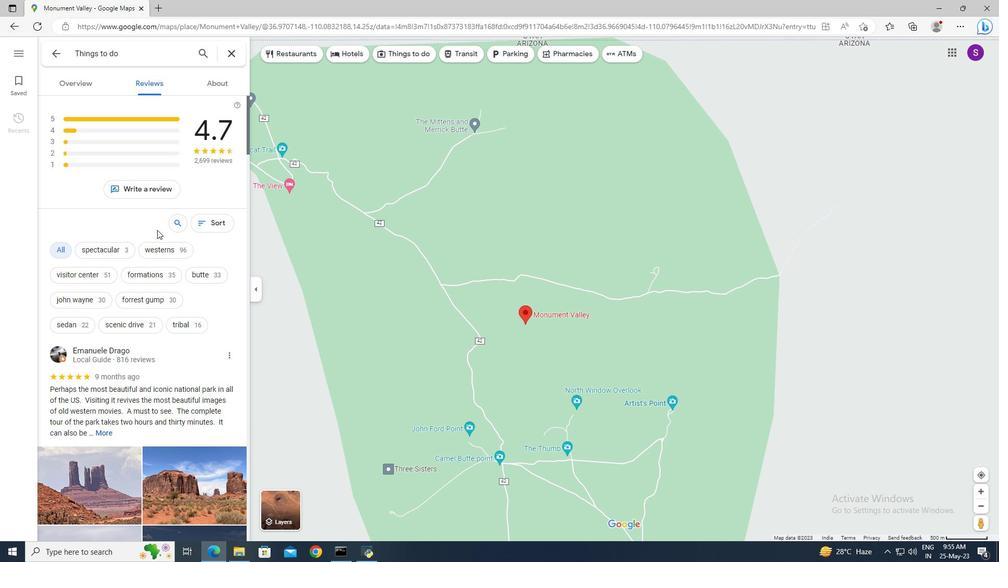 
Action: Mouse scrolled (157, 229) with delta (0, 0)
Screenshot: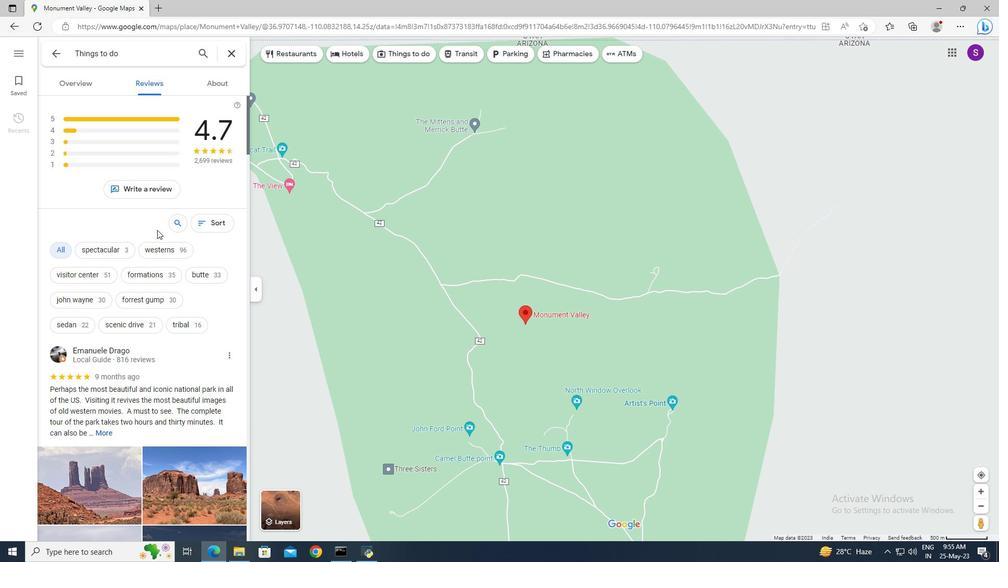 
Action: Mouse scrolled (157, 229) with delta (0, 0)
Screenshot: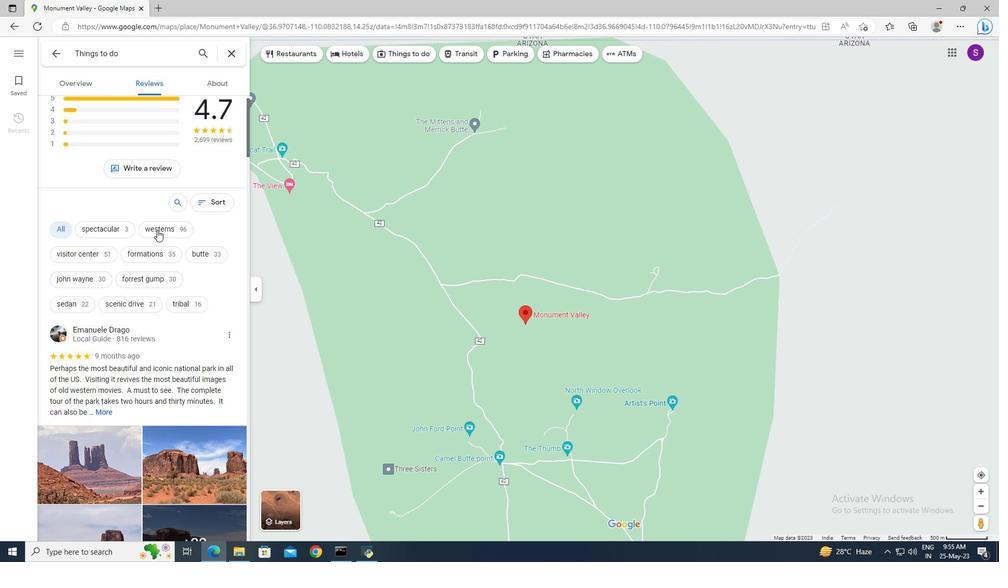 
Action: Mouse scrolled (157, 229) with delta (0, 0)
Screenshot: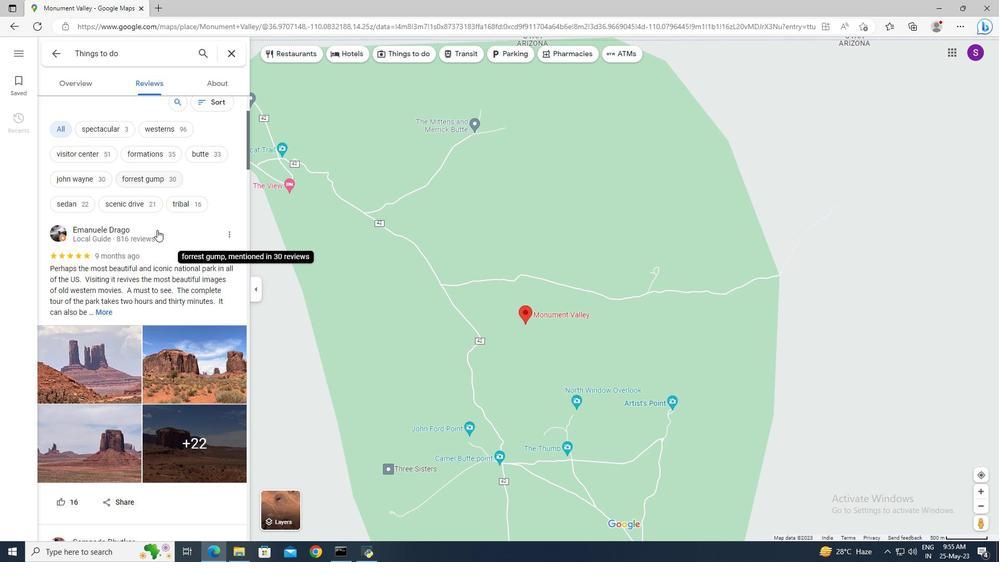 
Action: Mouse scrolled (157, 229) with delta (0, 0)
Screenshot: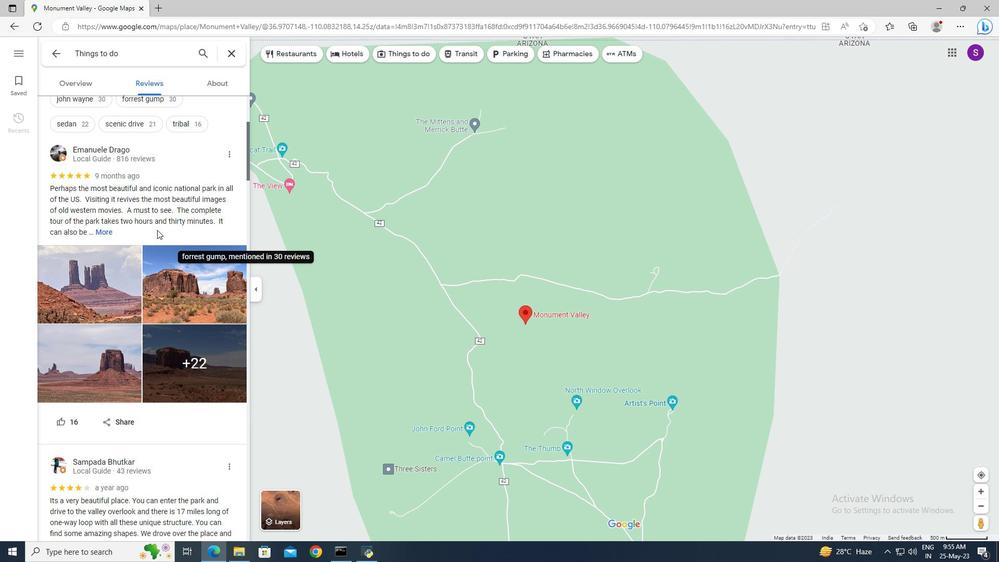
Action: Mouse scrolled (157, 229) with delta (0, 0)
Screenshot: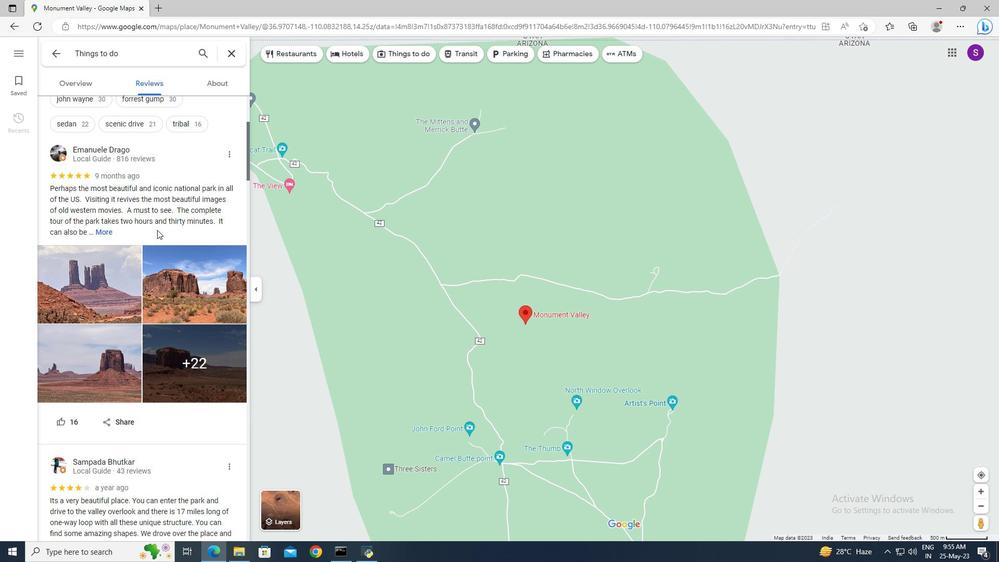 
Action: Mouse scrolled (157, 229) with delta (0, 0)
Screenshot: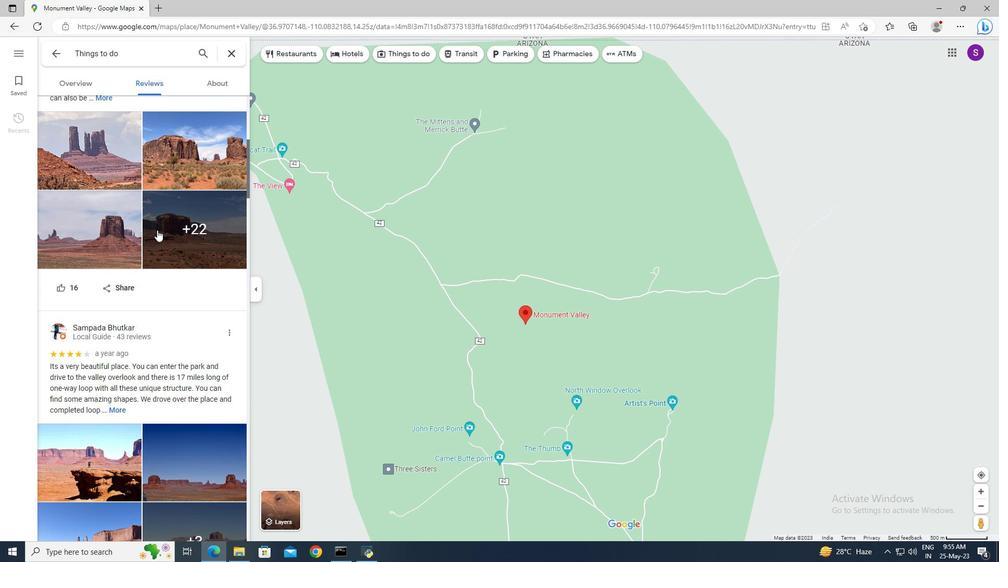 
Action: Mouse scrolled (157, 229) with delta (0, 0)
Screenshot: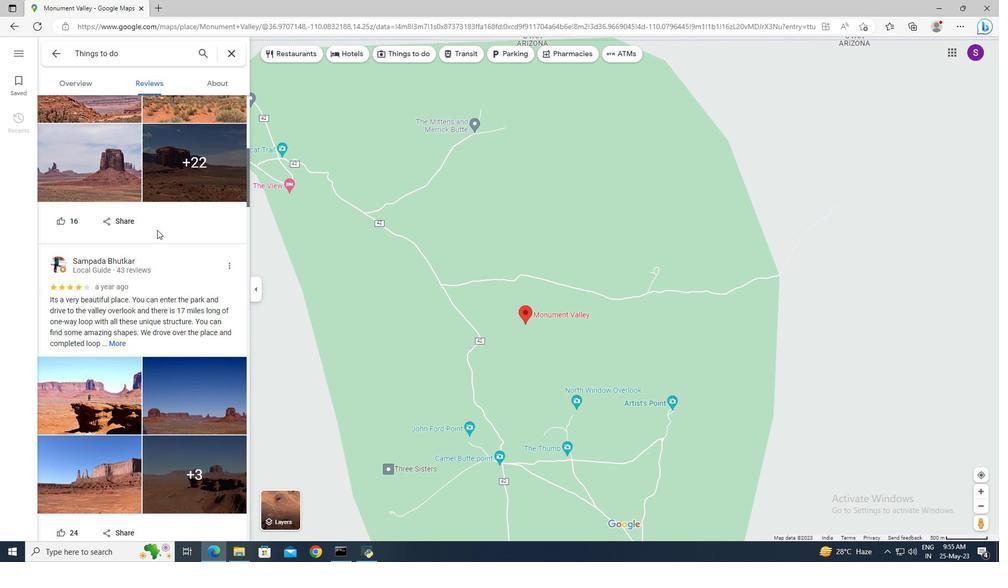 
Action: Mouse scrolled (157, 229) with delta (0, 0)
Screenshot: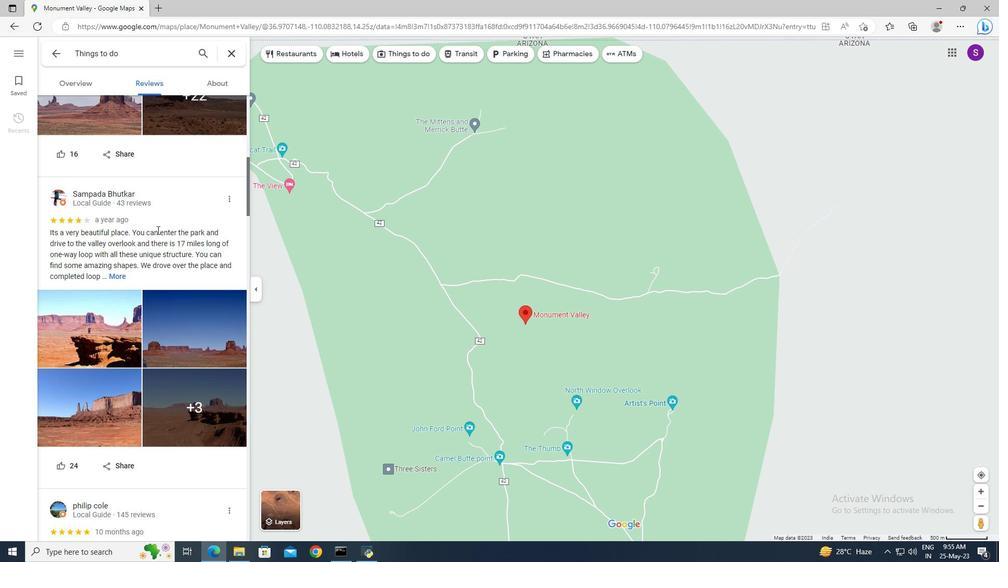 
Action: Mouse scrolled (157, 229) with delta (0, 0)
Screenshot: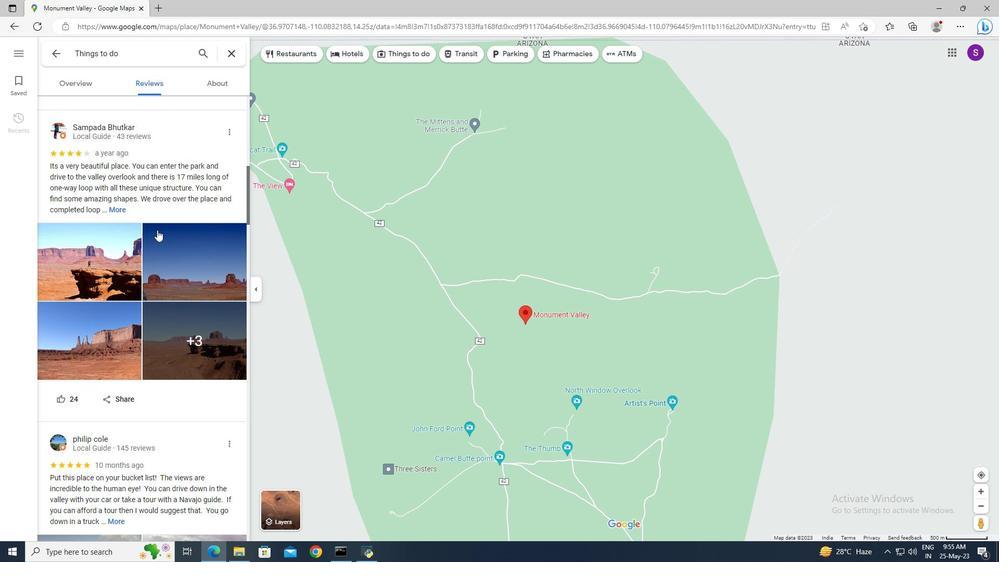 
Action: Mouse scrolled (157, 229) with delta (0, 0)
Screenshot: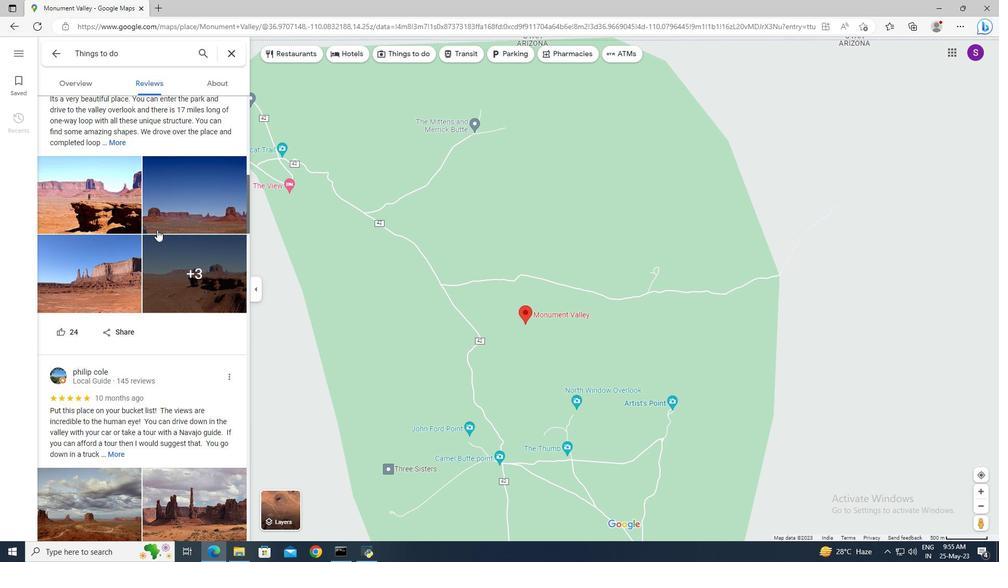 
Action: Mouse scrolled (157, 229) with delta (0, 0)
Screenshot: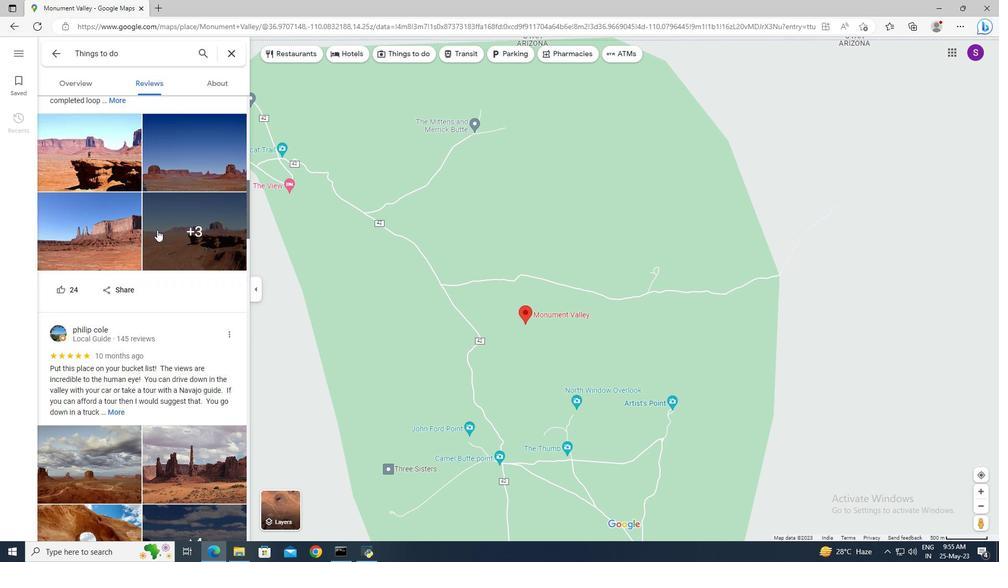 
Action: Mouse scrolled (157, 230) with delta (0, 0)
Screenshot: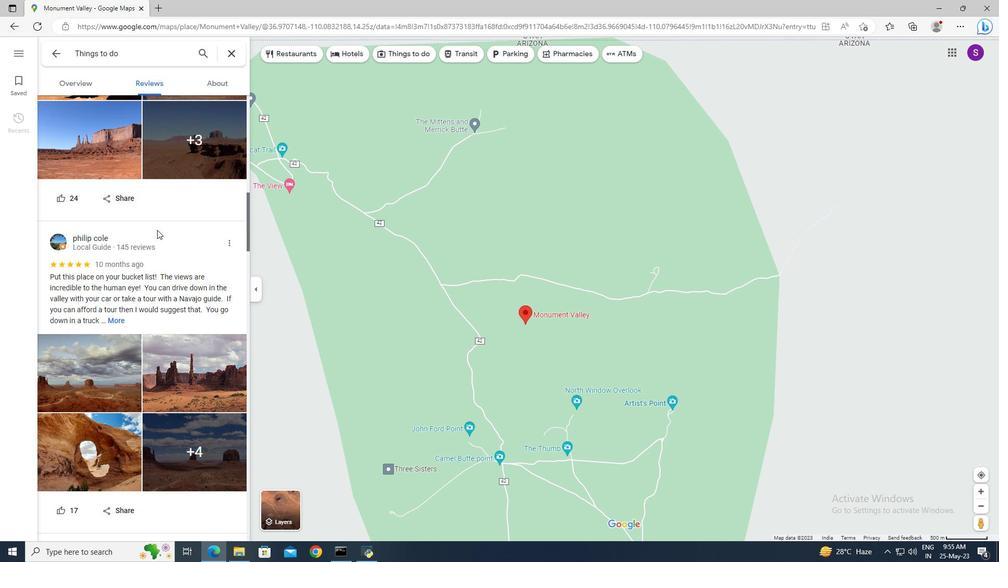 
Action: Mouse scrolled (157, 230) with delta (0, 0)
Screenshot: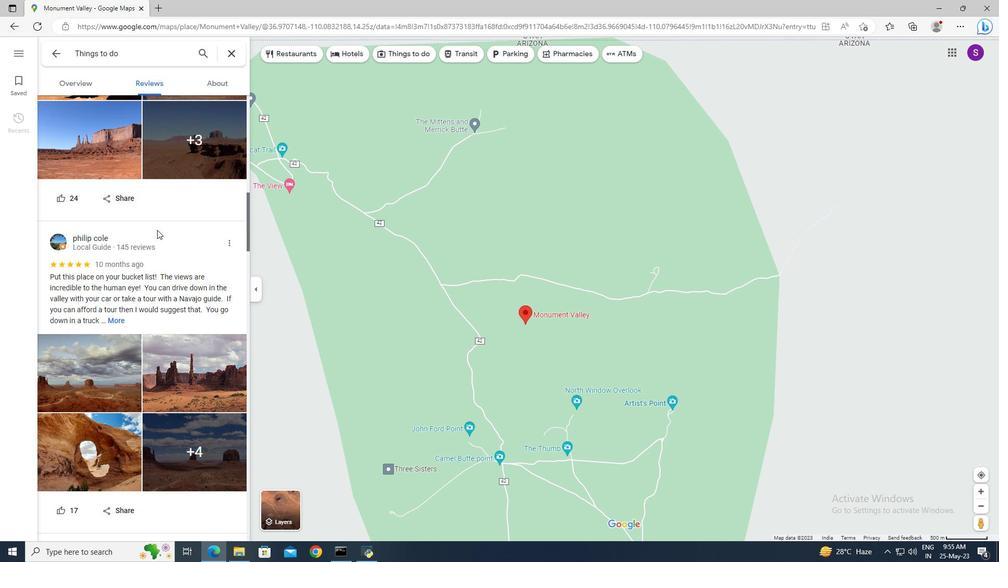 
Action: Mouse scrolled (157, 229) with delta (0, 0)
Screenshot: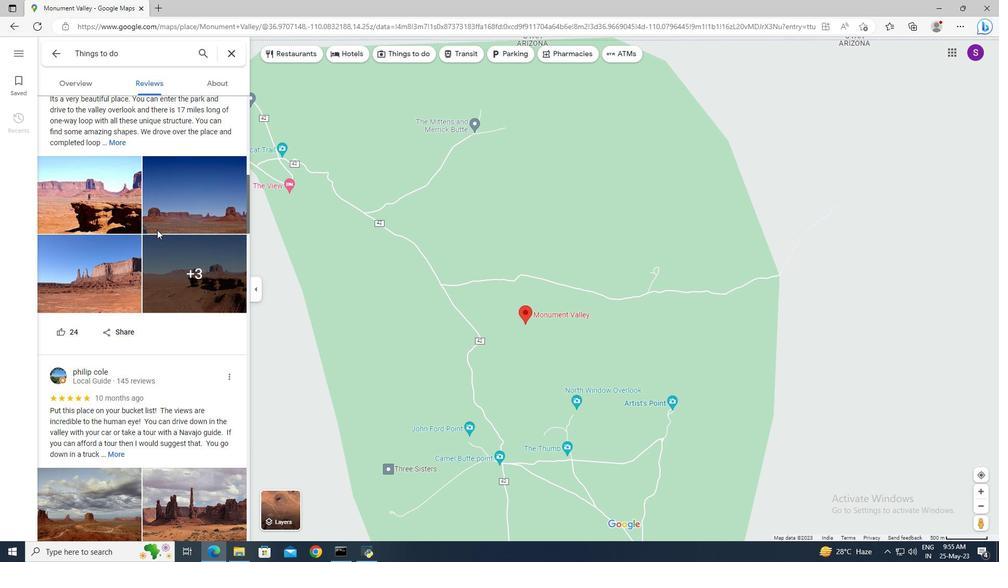 
Action: Mouse scrolled (157, 229) with delta (0, 0)
Screenshot: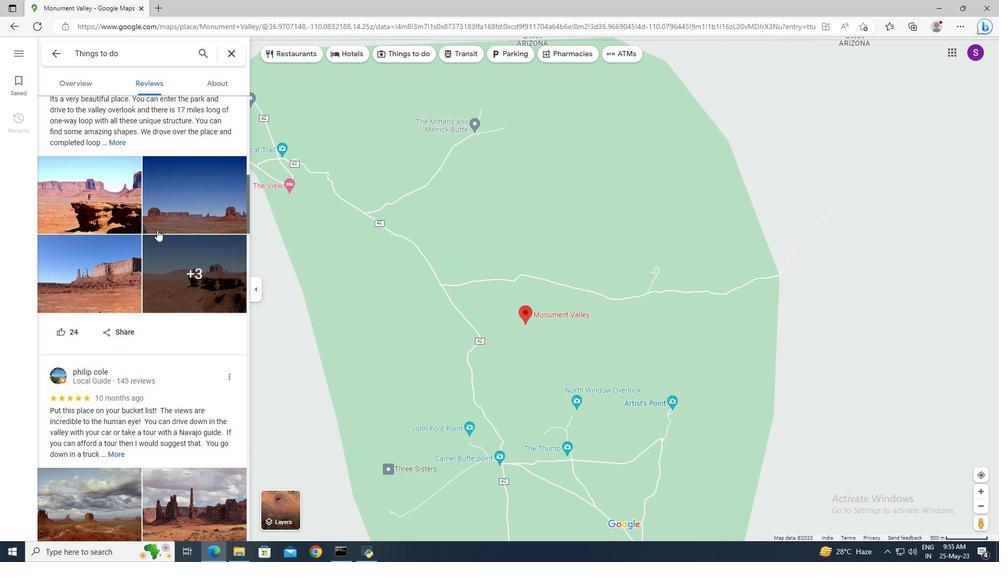 
Action: Mouse scrolled (157, 229) with delta (0, 0)
Screenshot: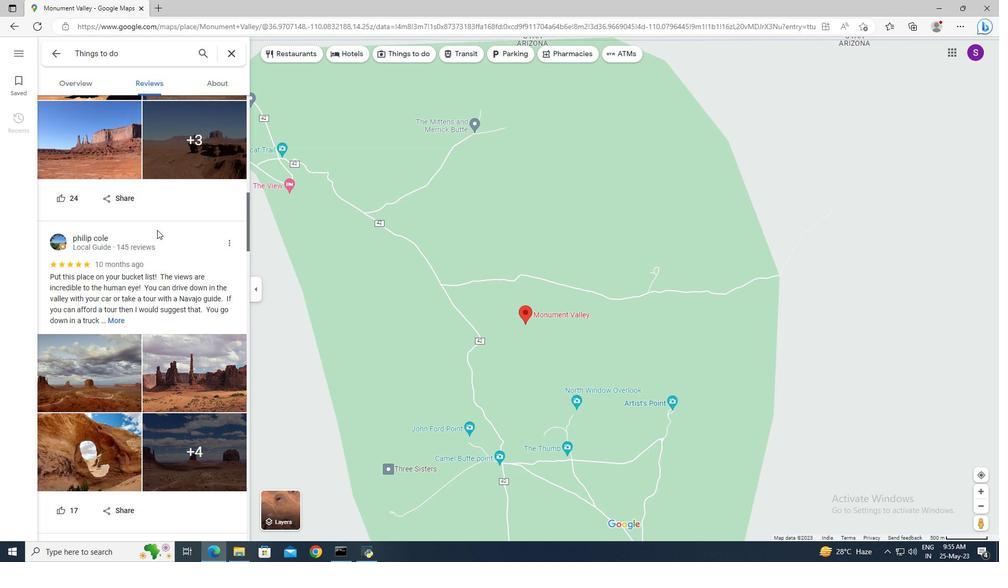 
Action: Mouse scrolled (157, 229) with delta (0, 0)
Screenshot: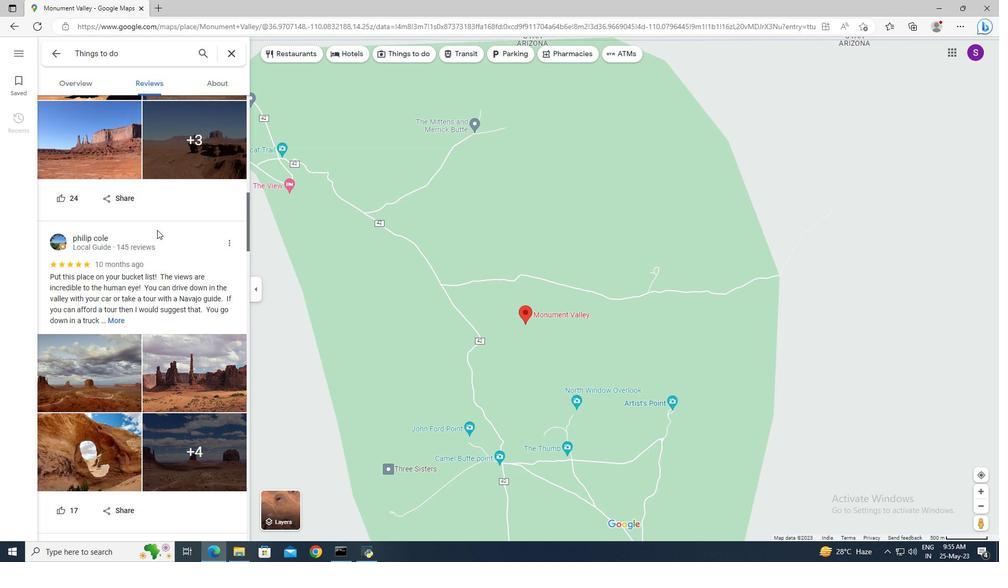 
Action: Mouse scrolled (157, 229) with delta (0, 0)
Screenshot: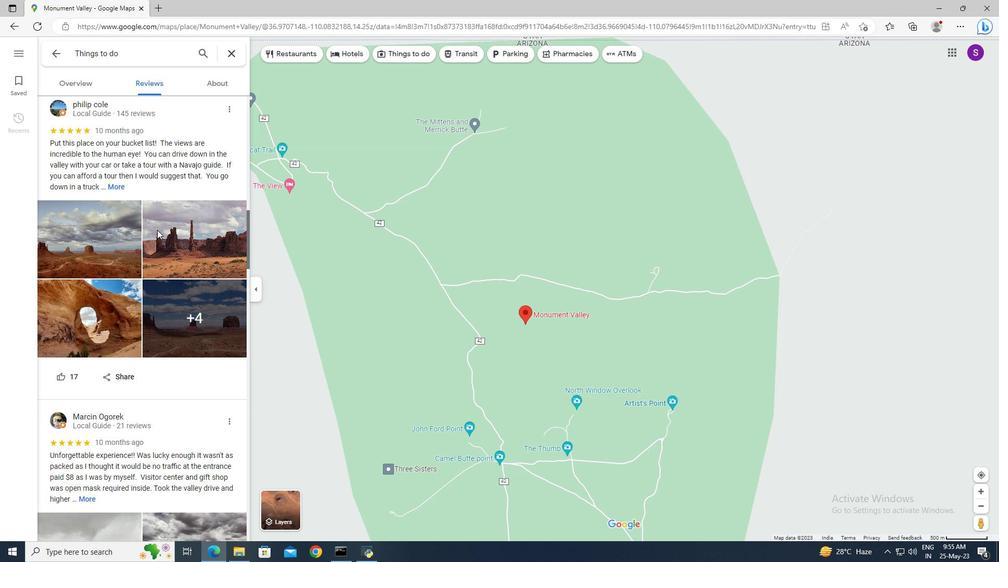 
Action: Mouse scrolled (157, 229) with delta (0, 0)
Screenshot: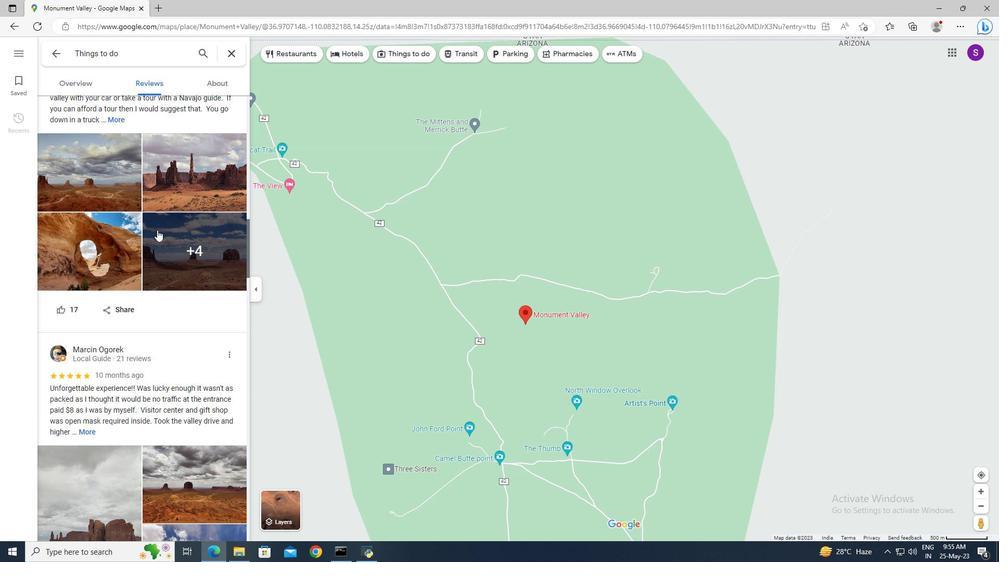 
Action: Mouse scrolled (157, 229) with delta (0, 0)
Screenshot: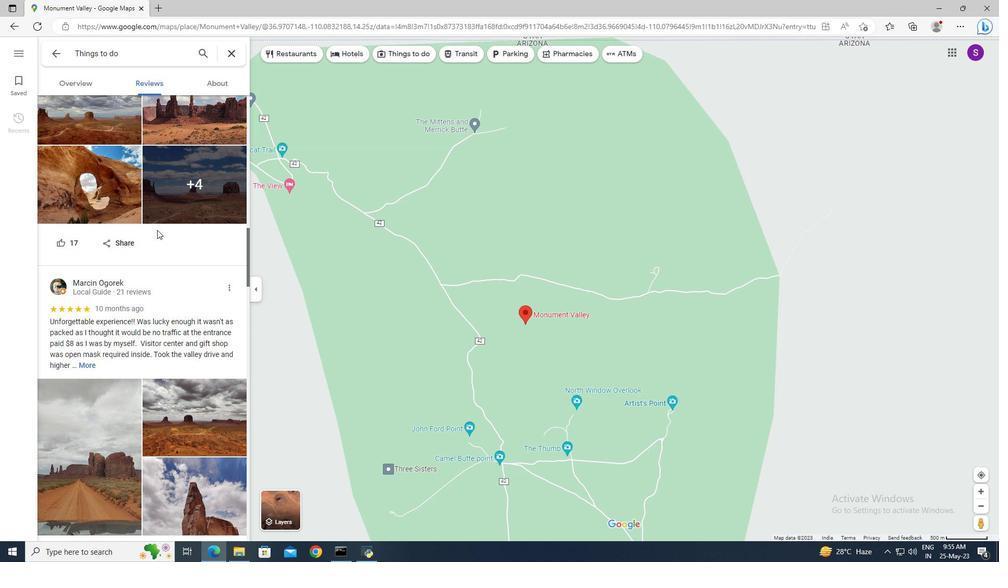 
Action: Mouse scrolled (157, 229) with delta (0, 0)
Screenshot: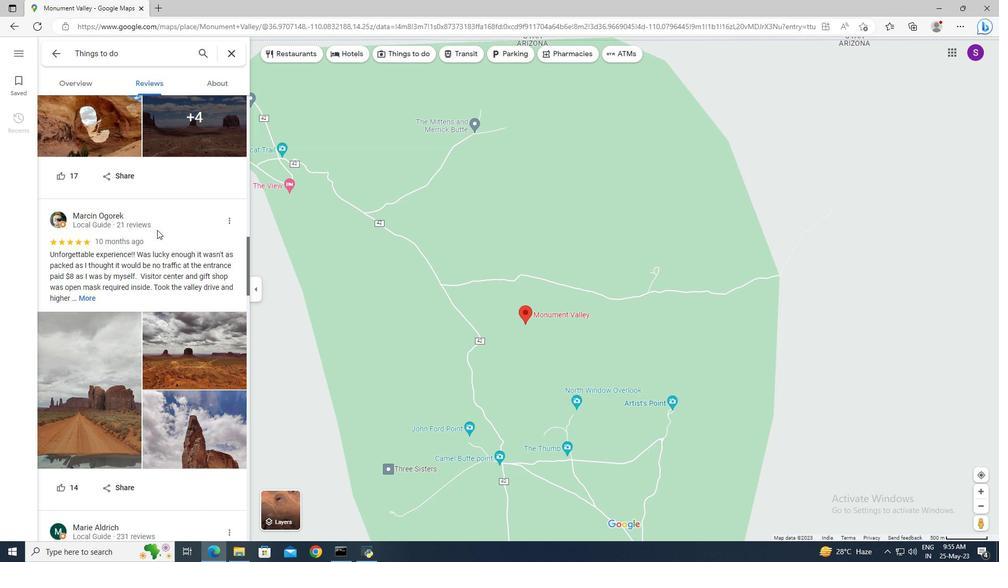 
Action: Mouse scrolled (157, 229) with delta (0, 0)
Screenshot: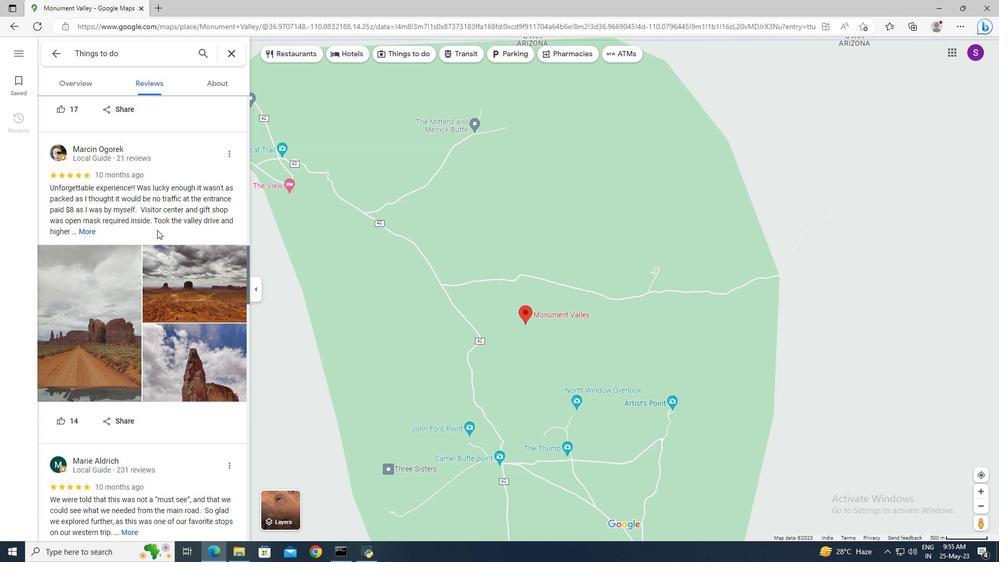 
Action: Mouse scrolled (157, 229) with delta (0, 0)
Screenshot: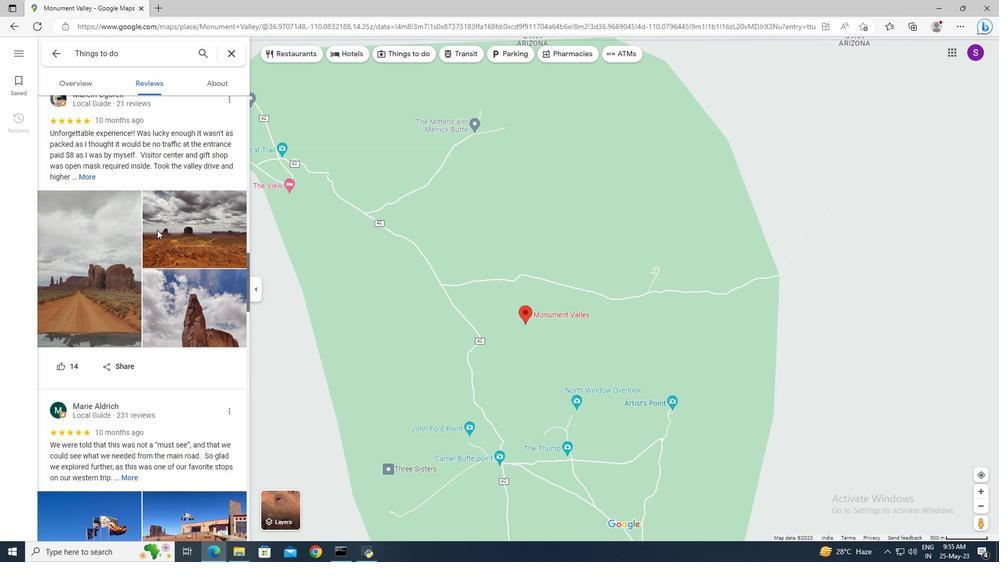
Action: Mouse scrolled (157, 229) with delta (0, 0)
Screenshot: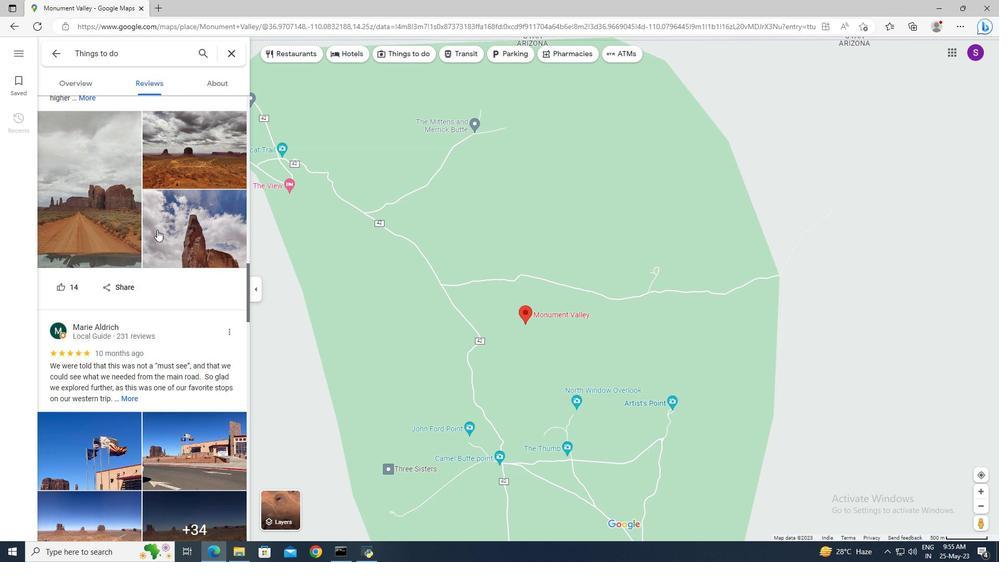 
Action: Mouse scrolled (157, 229) with delta (0, 0)
Screenshot: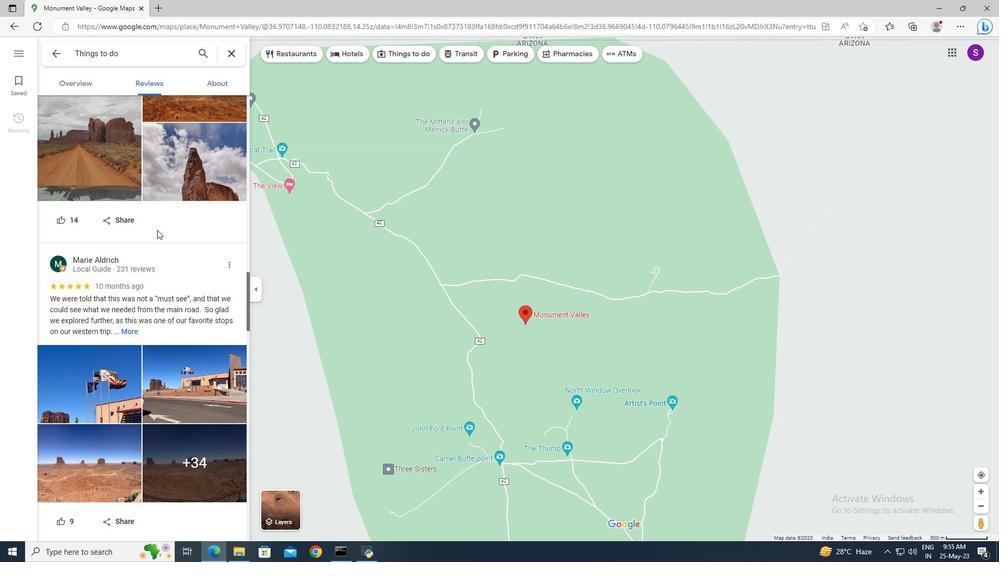 
Action: Mouse scrolled (157, 229) with delta (0, 0)
Screenshot: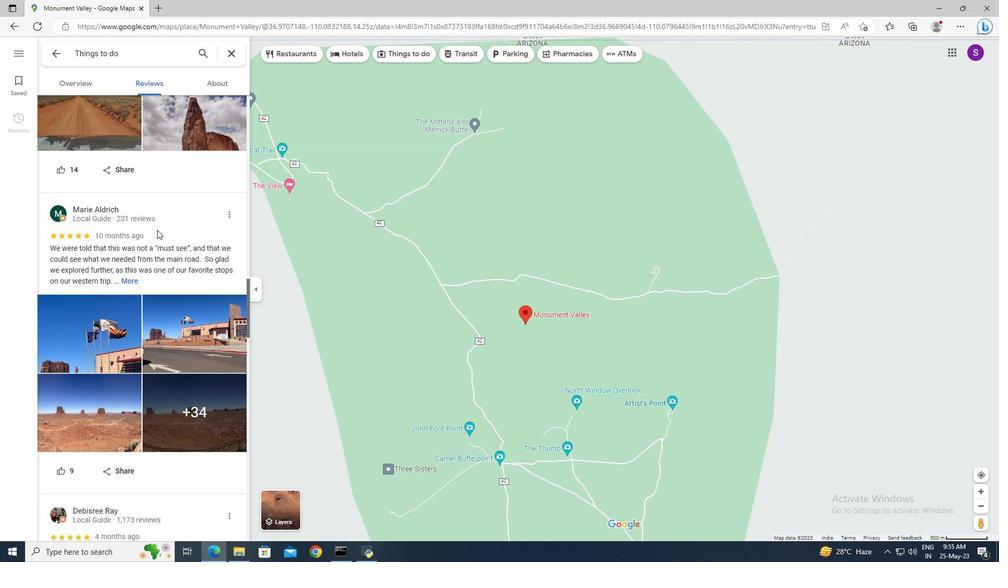 
Action: Mouse scrolled (157, 229) with delta (0, 0)
Screenshot: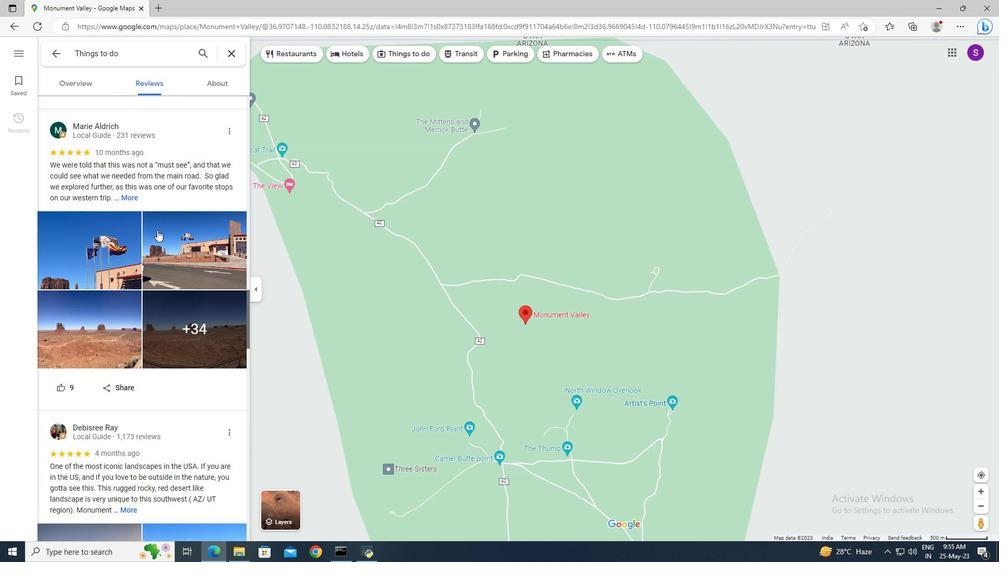 
Action: Mouse scrolled (157, 229) with delta (0, 0)
Screenshot: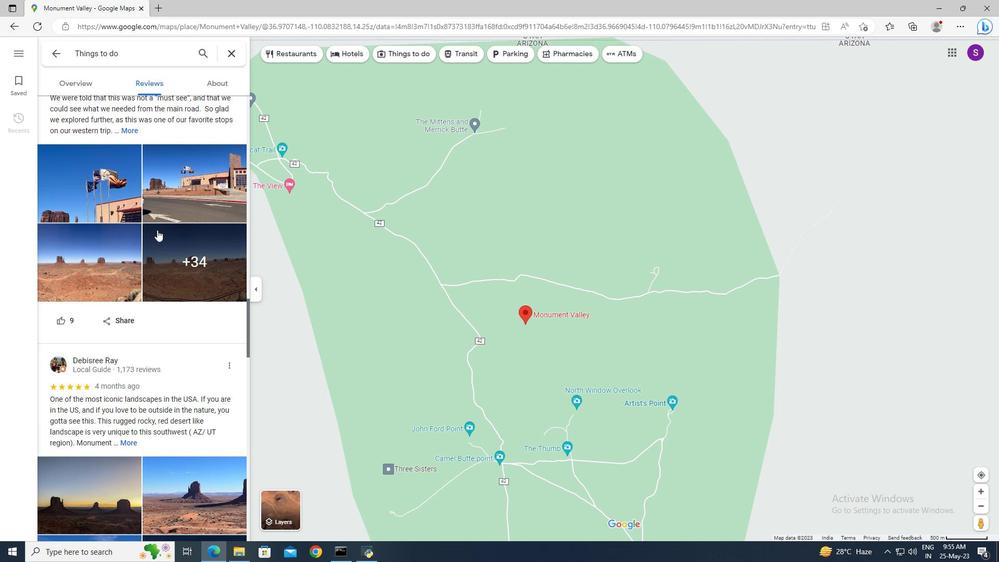 
Action: Mouse moved to (157, 229)
Screenshot: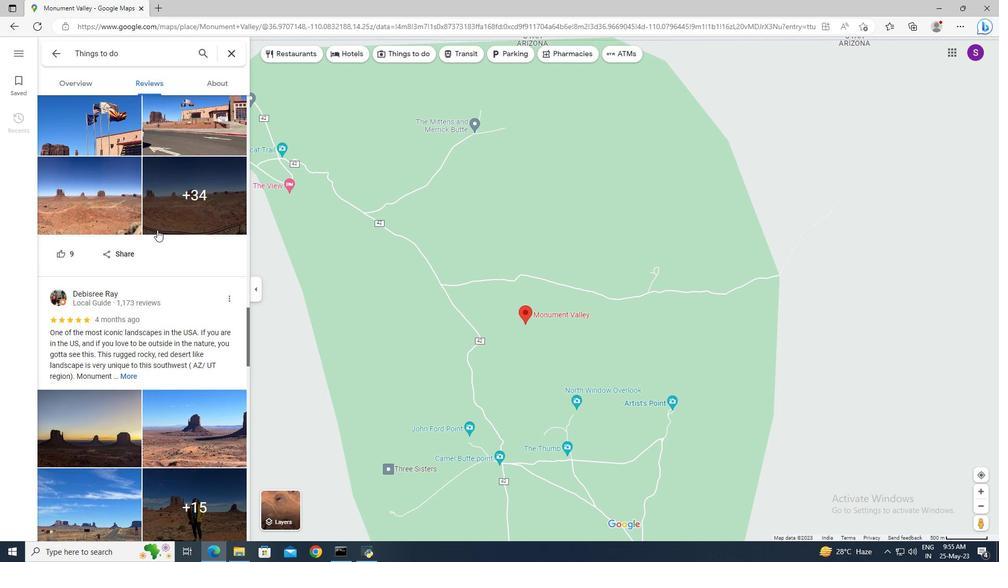 
Action: Mouse scrolled (157, 229) with delta (0, 0)
Screenshot: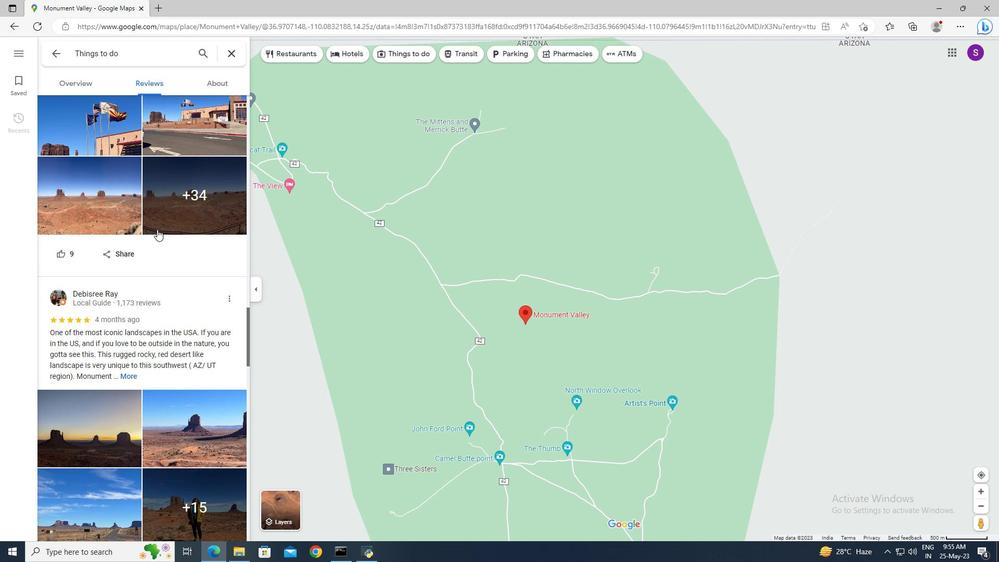
Action: Mouse scrolled (157, 229) with delta (0, 0)
Screenshot: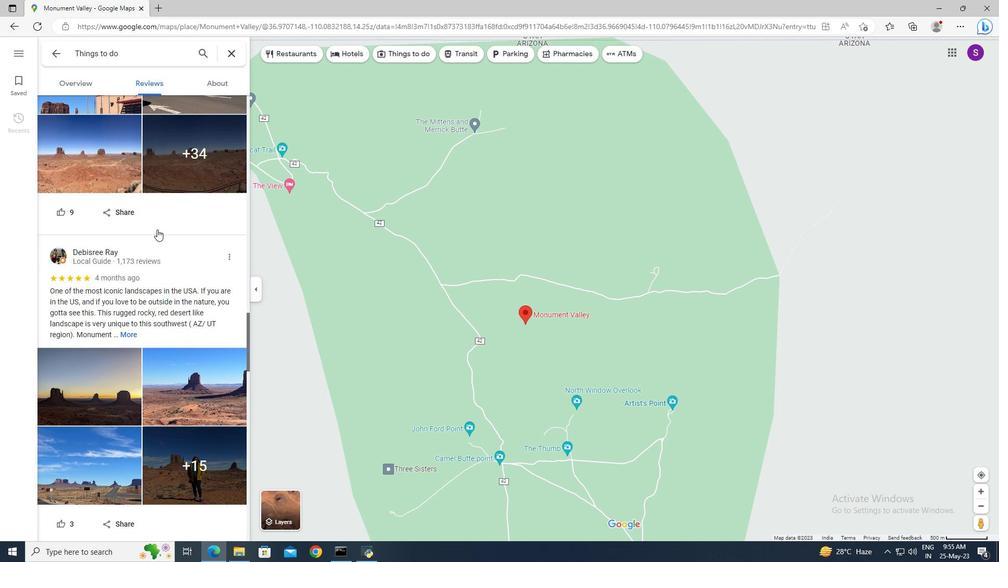 
Action: Mouse scrolled (157, 229) with delta (0, 0)
Screenshot: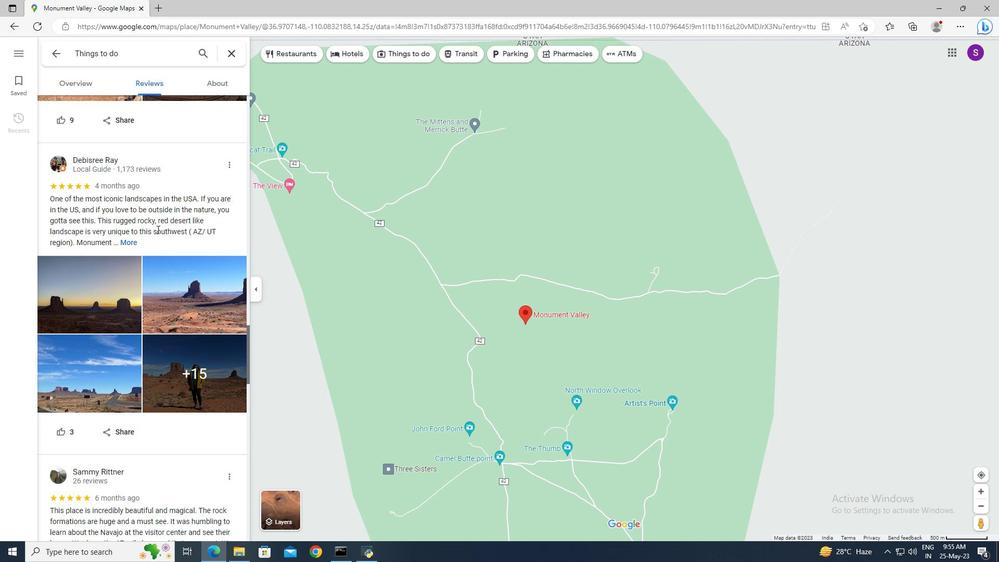 
Action: Mouse scrolled (157, 229) with delta (0, 0)
Screenshot: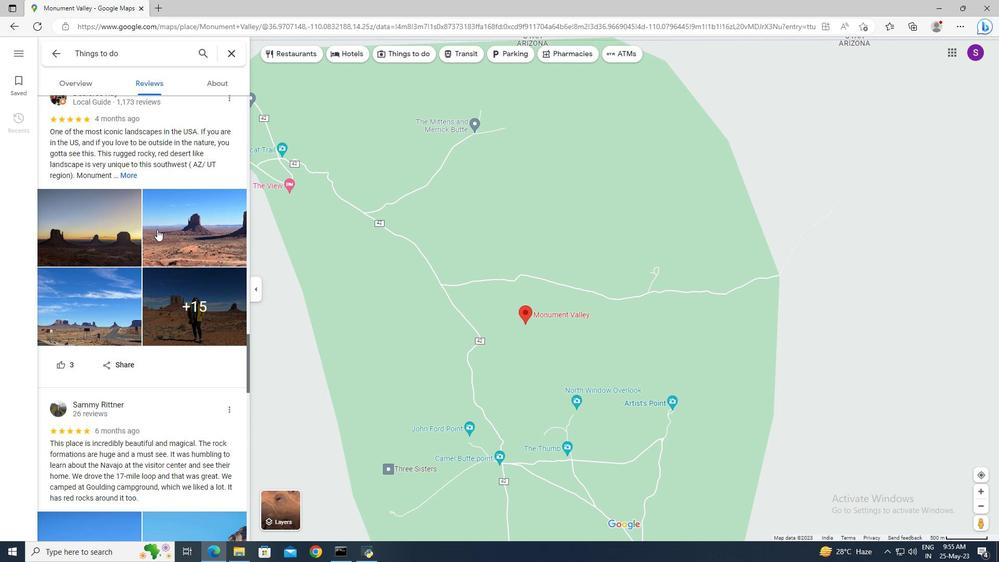 
Action: Mouse scrolled (157, 230) with delta (0, 0)
Screenshot: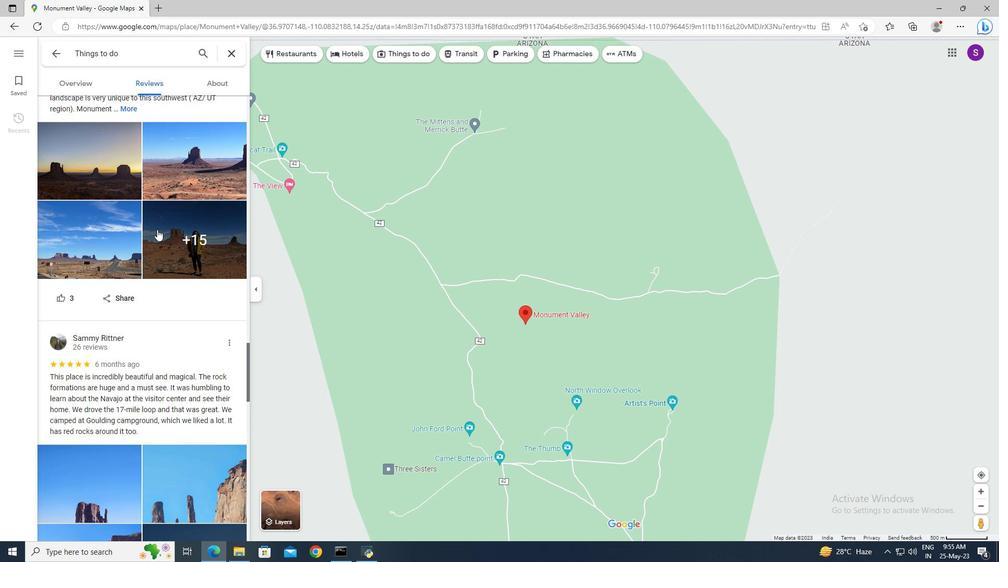 
Action: Mouse scrolled (157, 230) with delta (0, 0)
Screenshot: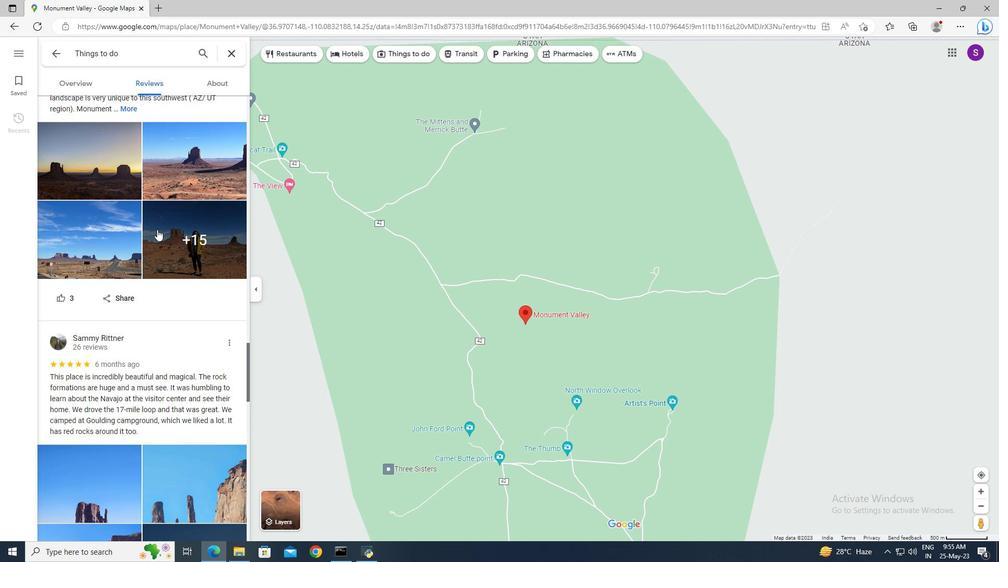 
Action: Mouse moved to (130, 237)
Screenshot: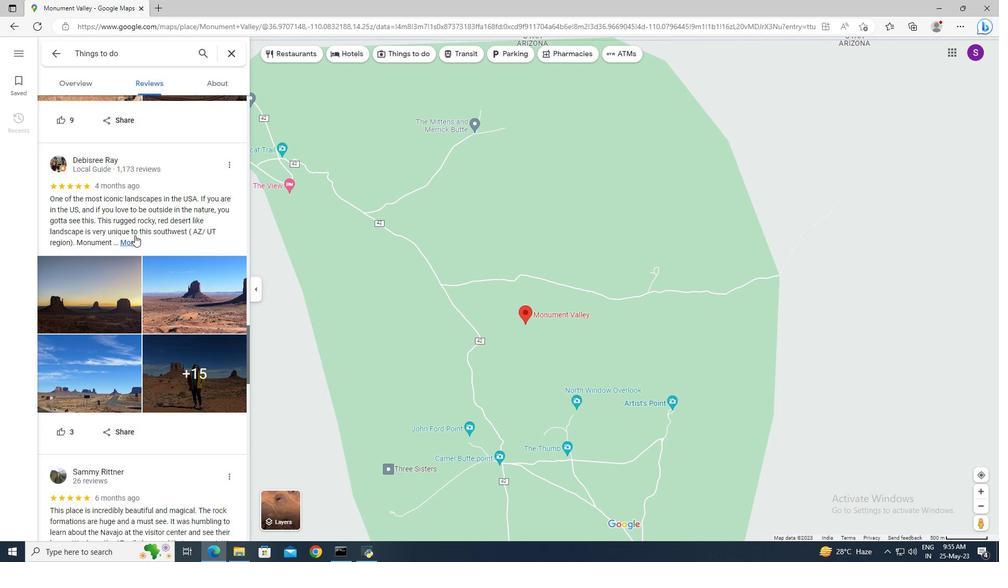 
Action: Mouse pressed left at (130, 237)
Screenshot: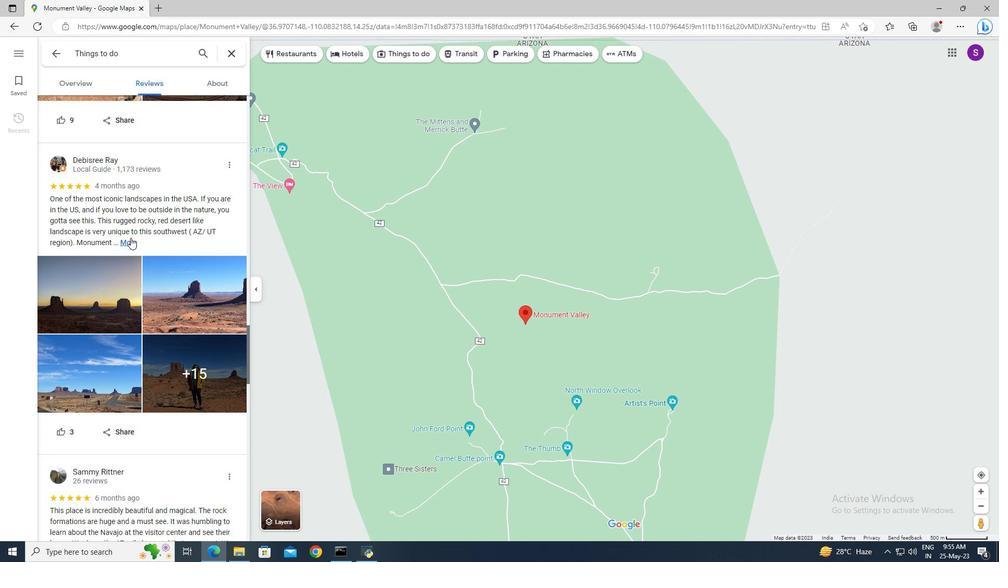 
Action: Mouse moved to (135, 237)
Screenshot: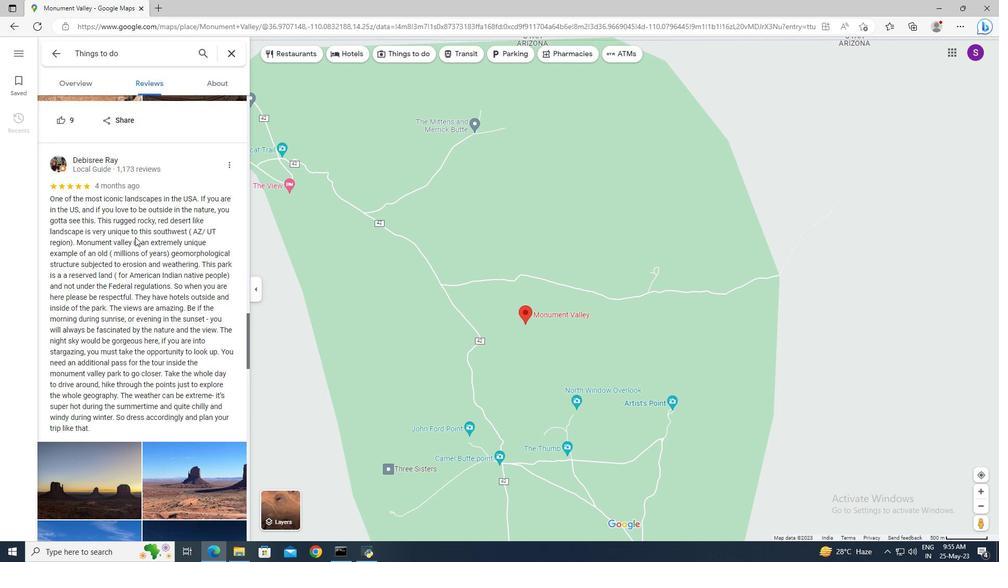 
Action: Mouse scrolled (135, 237) with delta (0, 0)
Screenshot: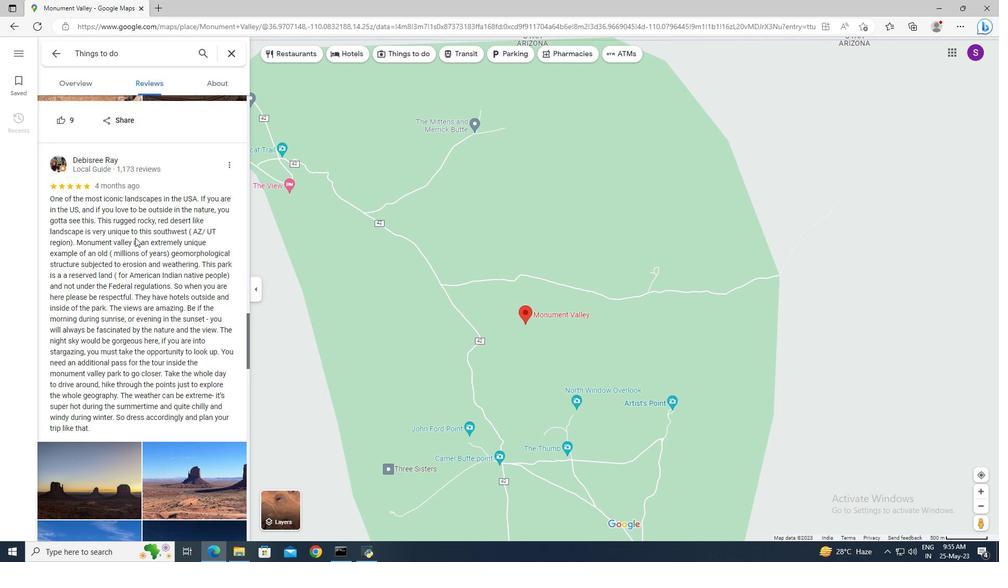 
Action: Mouse scrolled (135, 237) with delta (0, 0)
Screenshot: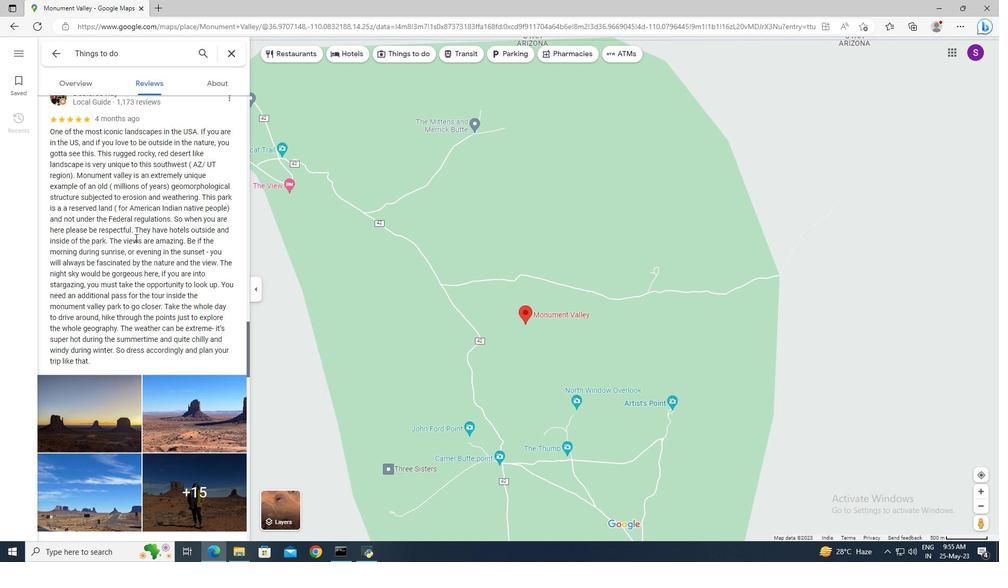 
Action: Mouse scrolled (135, 238) with delta (0, 0)
Screenshot: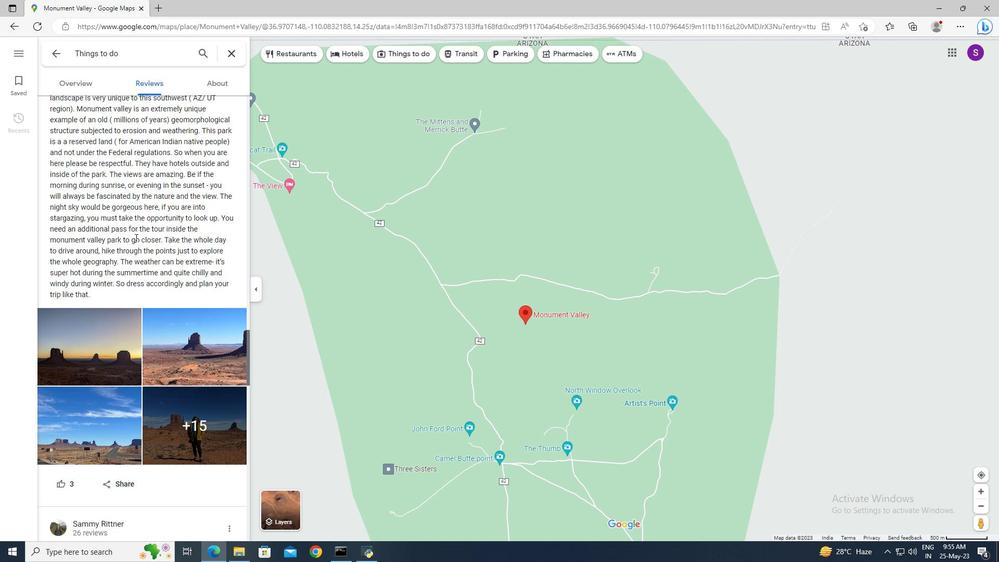 
Action: Mouse moved to (209, 92)
Screenshot: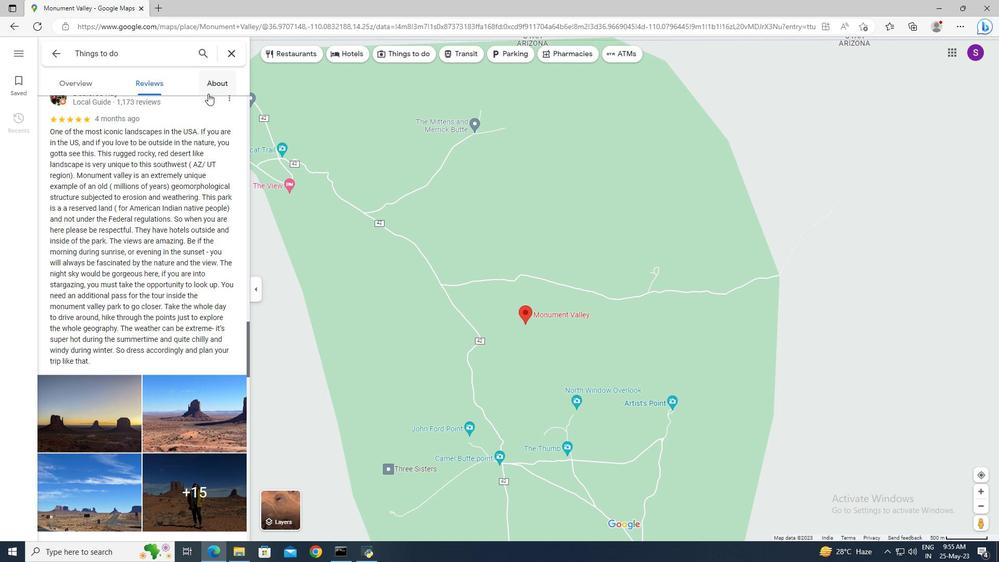 
Action: Mouse pressed left at (209, 92)
Screenshot: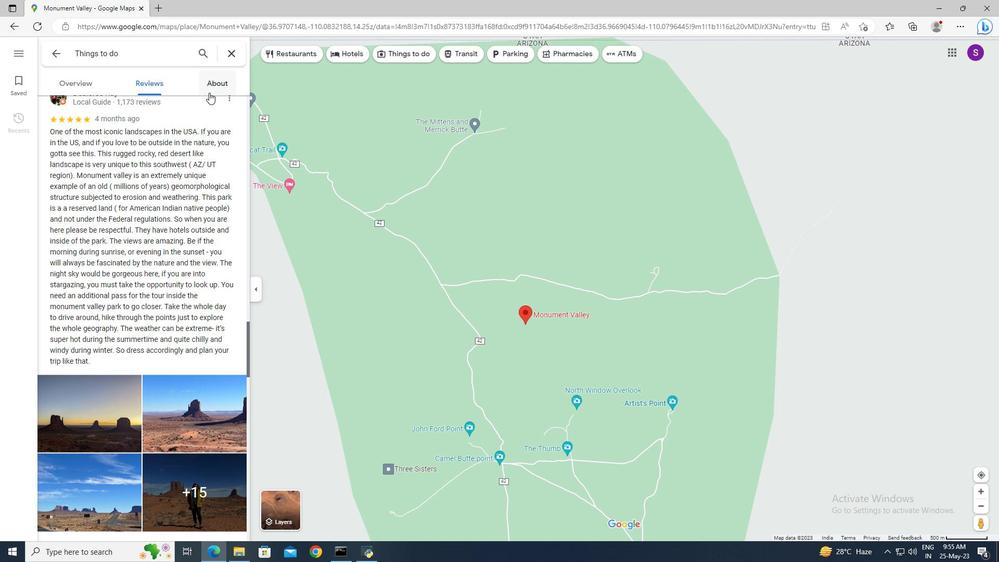 
Action: Mouse moved to (86, 90)
Screenshot: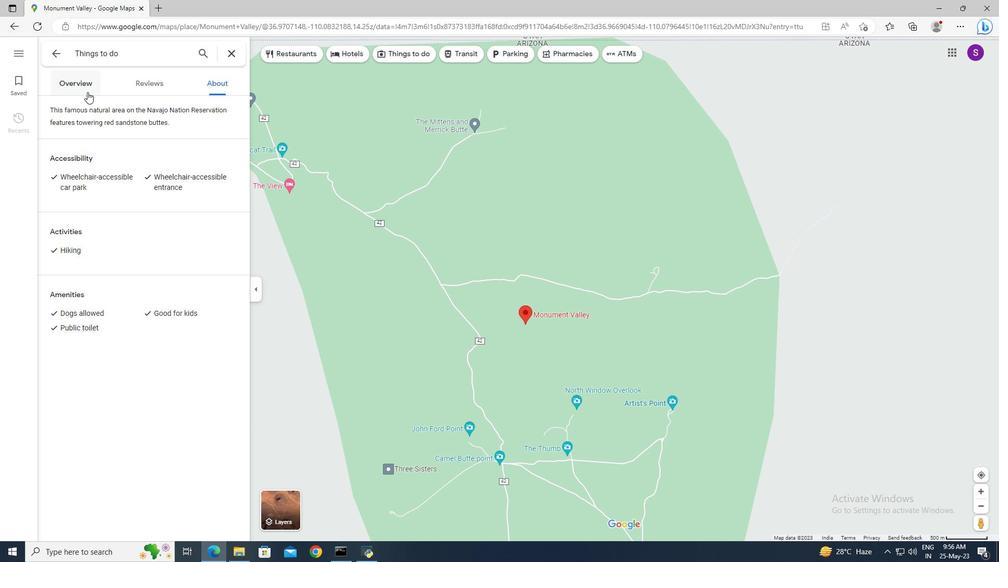 
Action: Mouse pressed left at (86, 90)
Screenshot: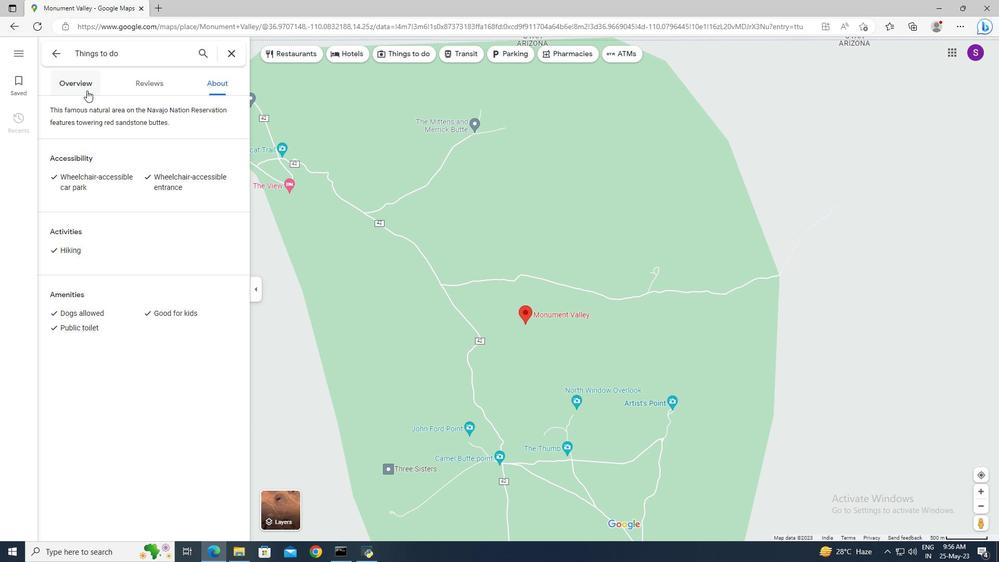 
Action: Mouse moved to (136, 245)
Screenshot: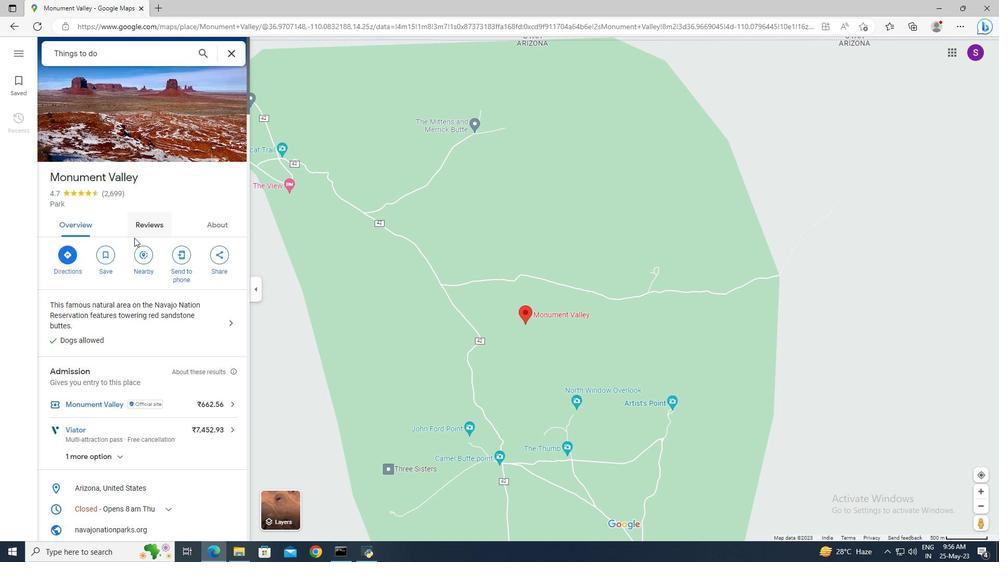 
Action: Mouse scrolled (136, 245) with delta (0, 0)
Screenshot: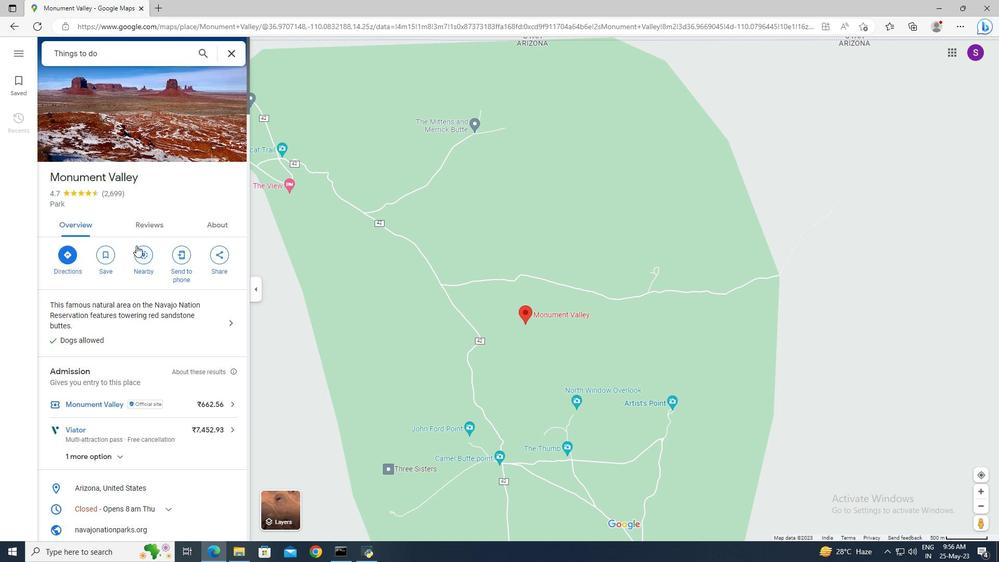 
Action: Mouse scrolled (136, 245) with delta (0, 0)
Screenshot: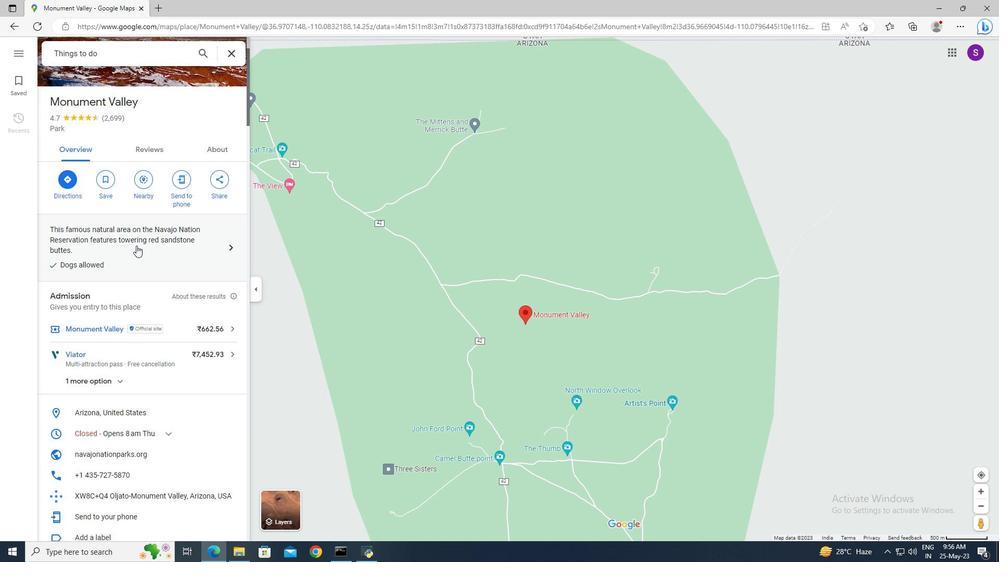 
Action: Mouse scrolled (136, 245) with delta (0, 0)
Screenshot: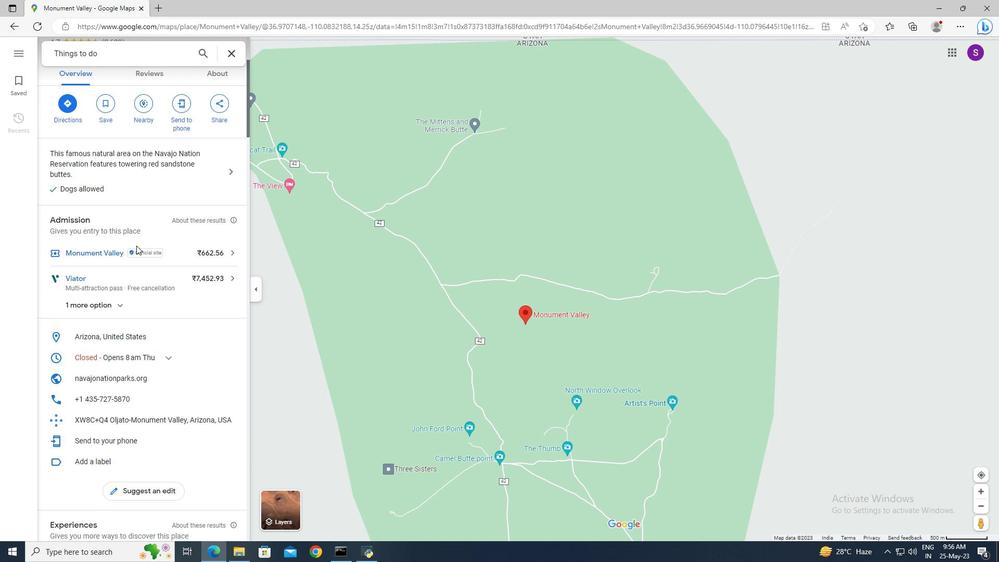 
Action: Mouse scrolled (136, 245) with delta (0, 0)
Screenshot: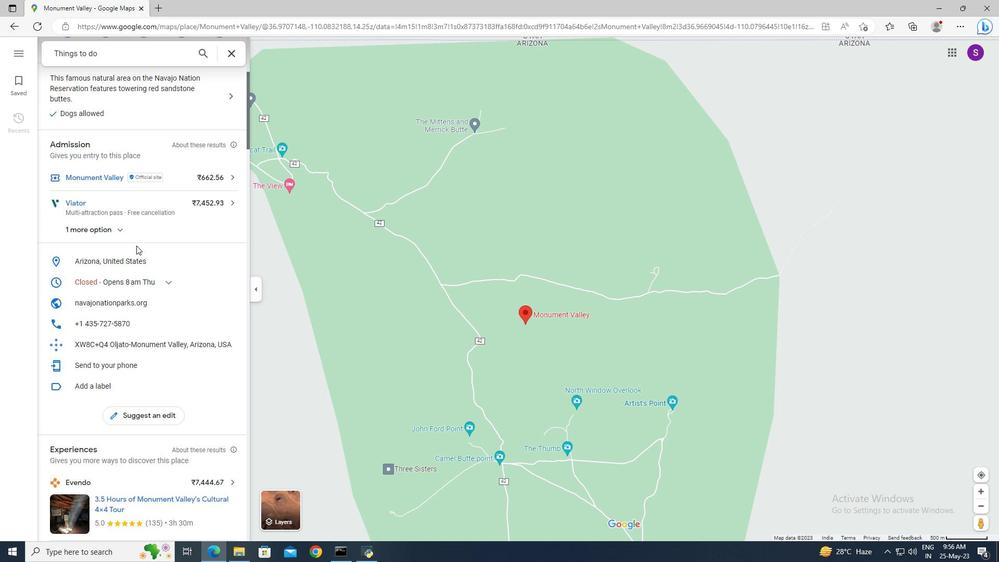 
Action: Mouse scrolled (136, 245) with delta (0, 0)
Screenshot: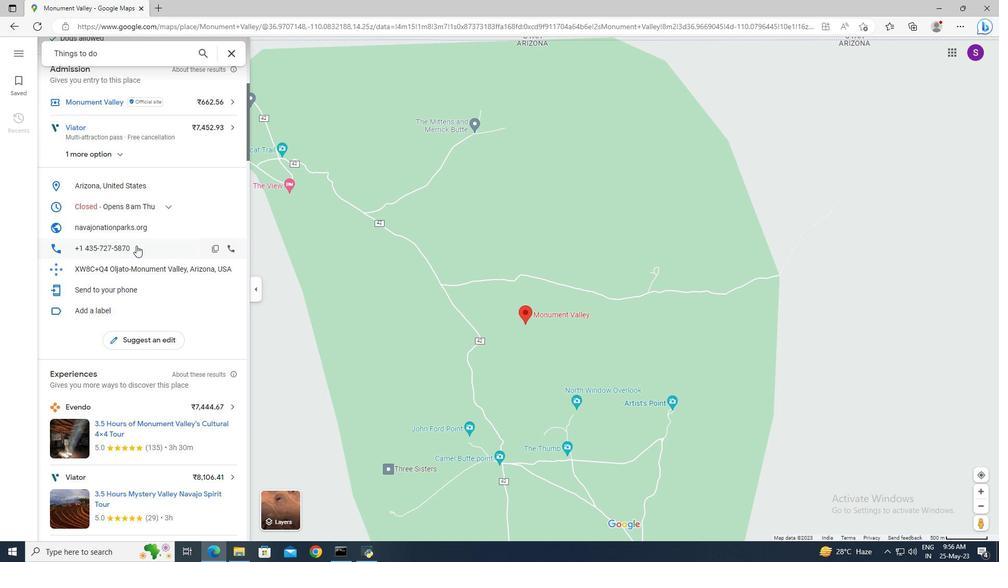 
Action: Mouse scrolled (136, 245) with delta (0, 0)
Screenshot: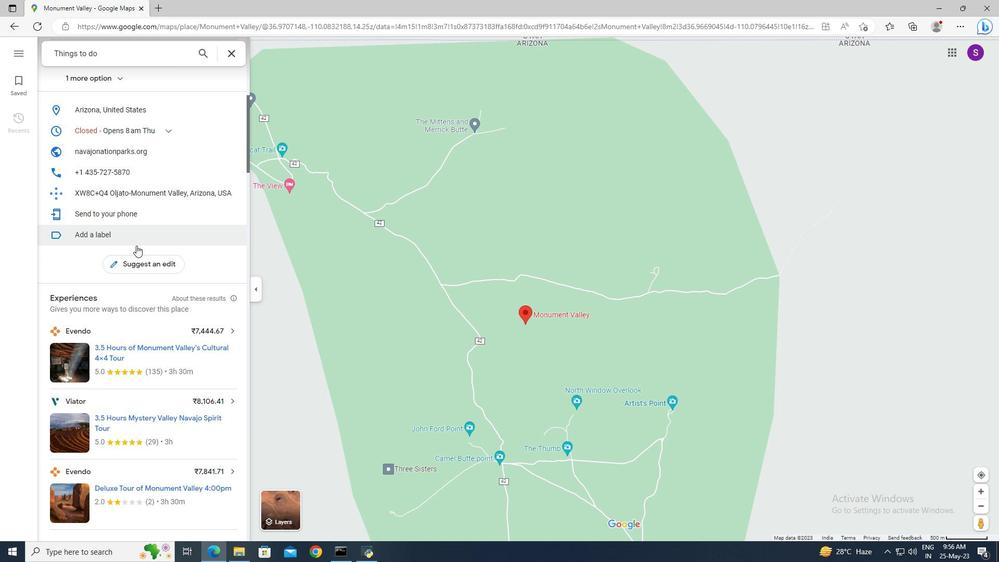 
Action: Mouse scrolled (136, 246) with delta (0, 0)
Screenshot: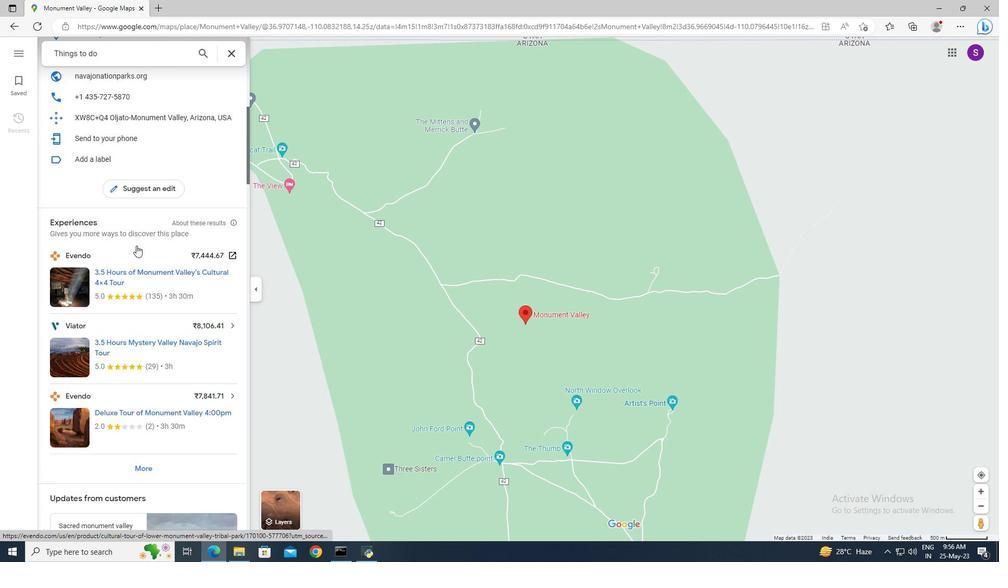 
Action: Mouse scrolled (136, 245) with delta (0, 0)
Screenshot: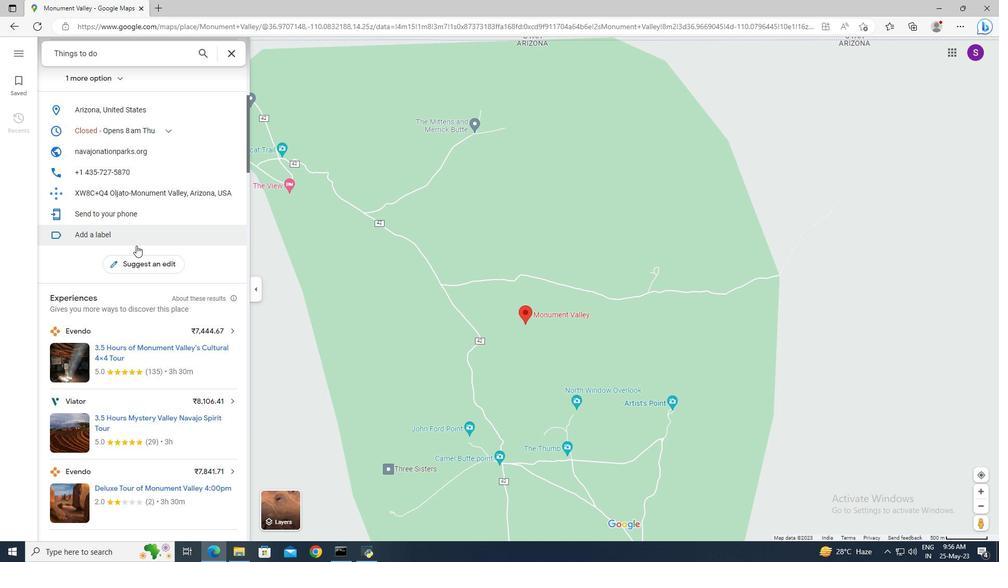 
Action: Mouse scrolled (136, 245) with delta (0, 0)
Screenshot: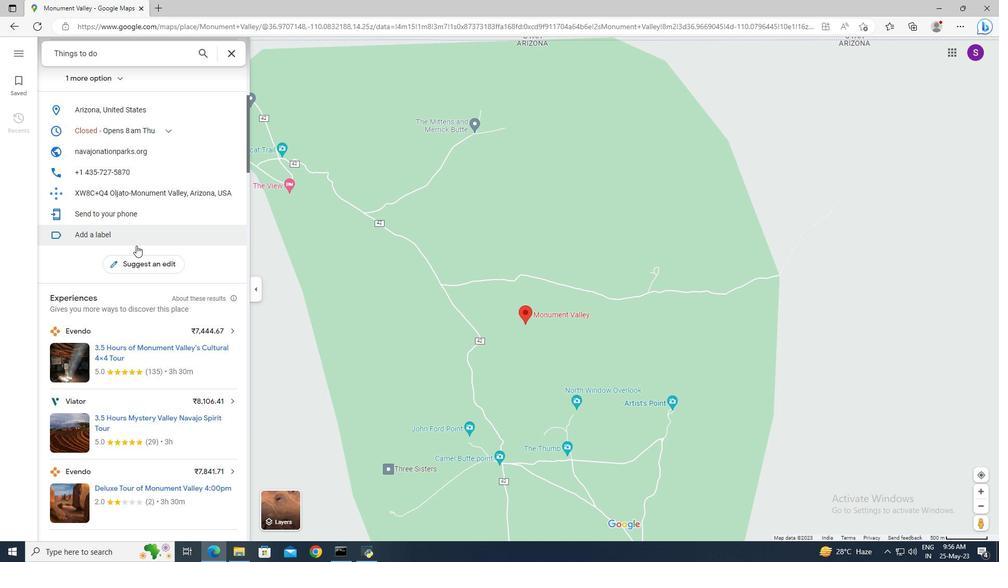 
Action: Mouse scrolled (136, 246) with delta (0, 0)
Screenshot: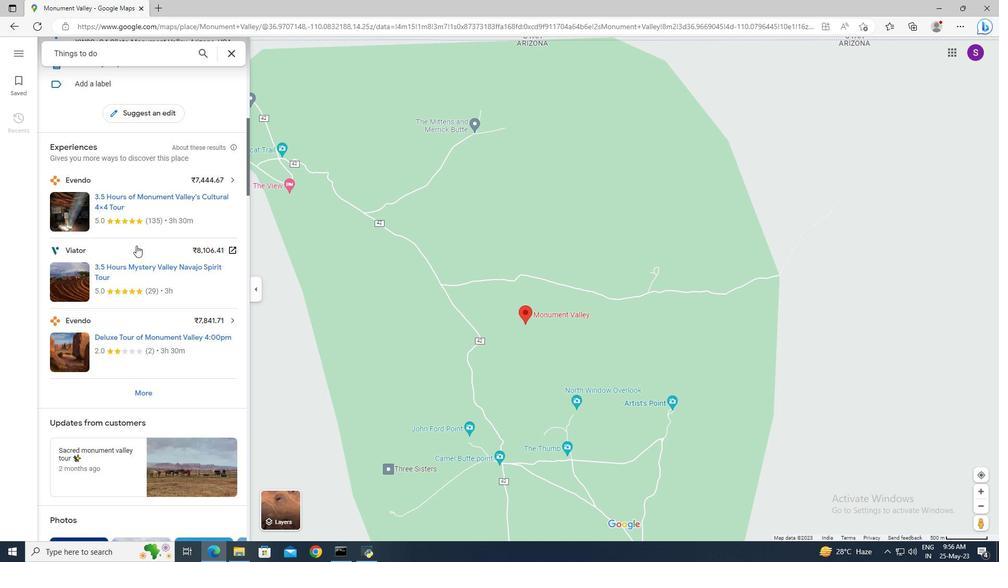 
Action: Mouse scrolled (136, 246) with delta (0, 0)
Screenshot: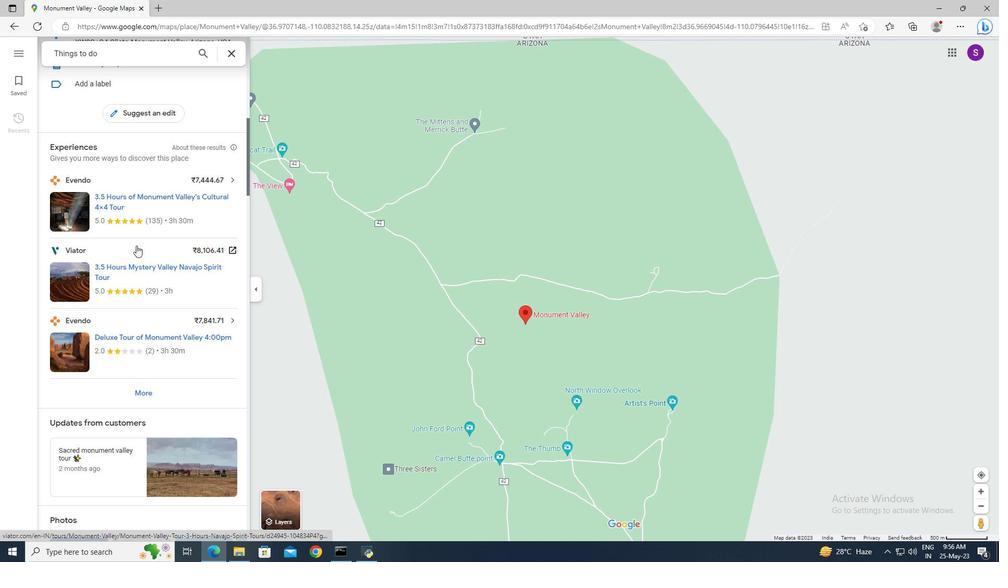 
Action: Mouse scrolled (136, 246) with delta (0, 0)
Screenshot: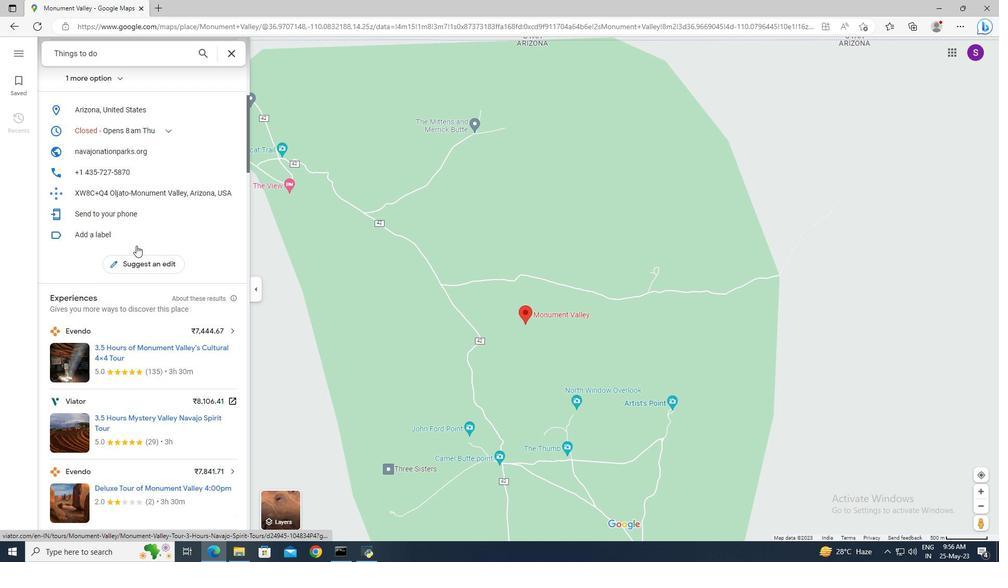 
Action: Mouse scrolled (136, 246) with delta (0, 0)
Screenshot: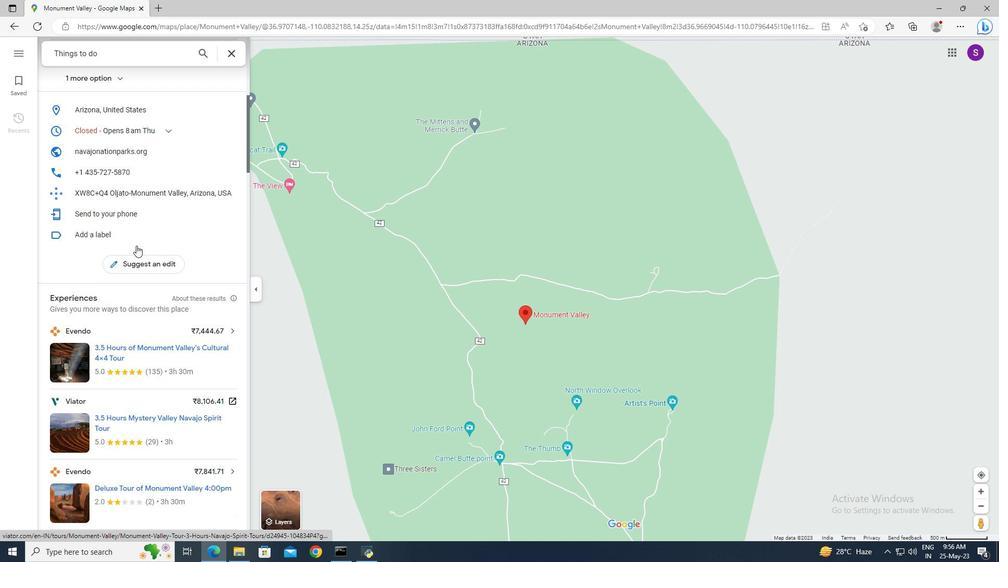 
Action: Mouse scrolled (136, 246) with delta (0, 0)
Screenshot: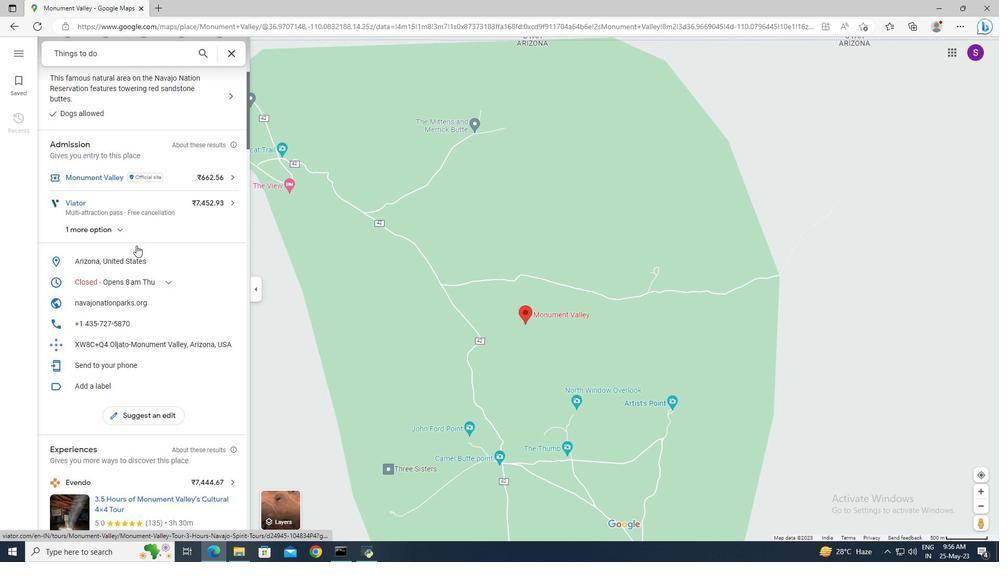 
Action: Mouse scrolled (136, 246) with delta (0, 0)
Screenshot: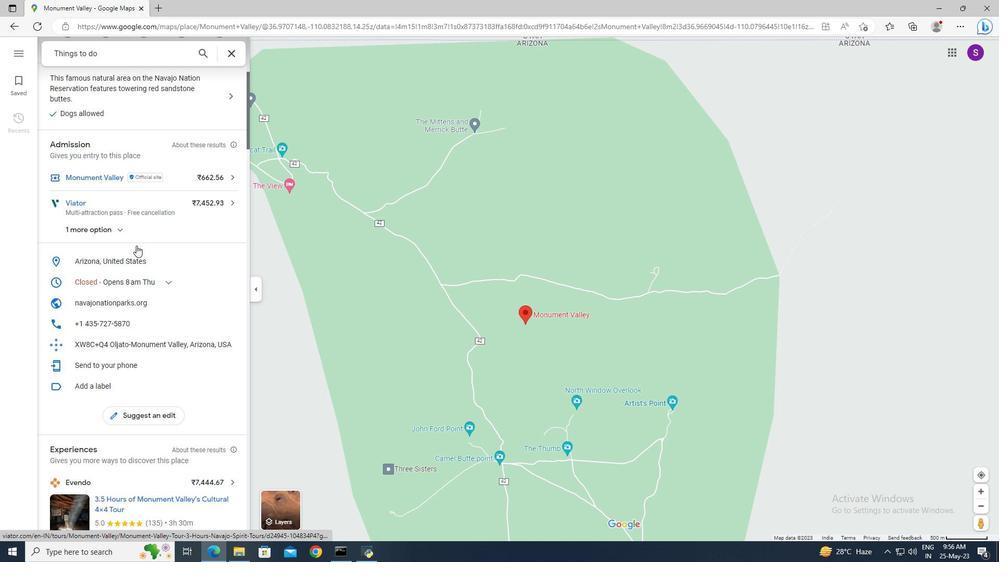 
Action: Mouse scrolled (136, 246) with delta (0, 0)
Screenshot: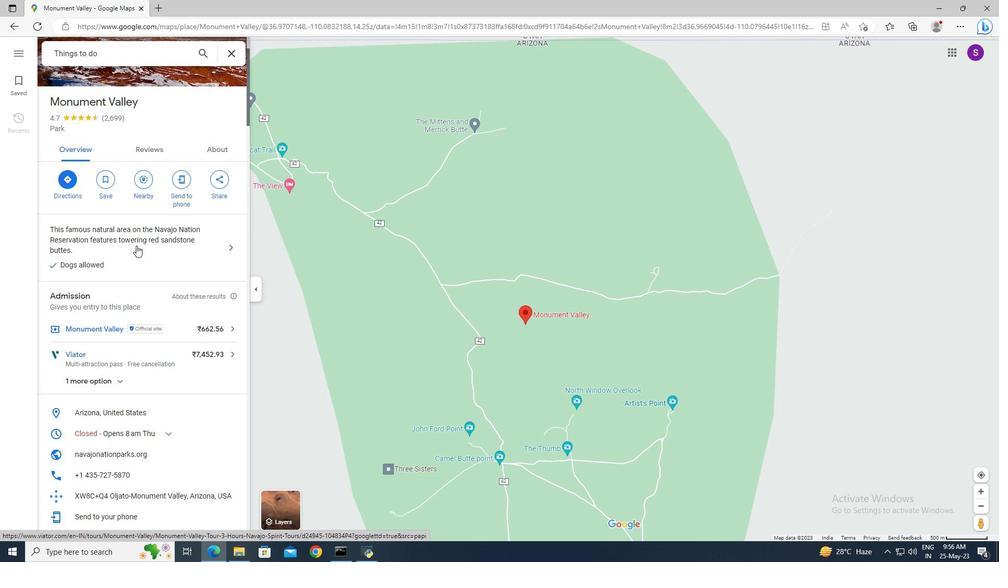 
Action: Mouse scrolled (136, 246) with delta (0, 0)
Screenshot: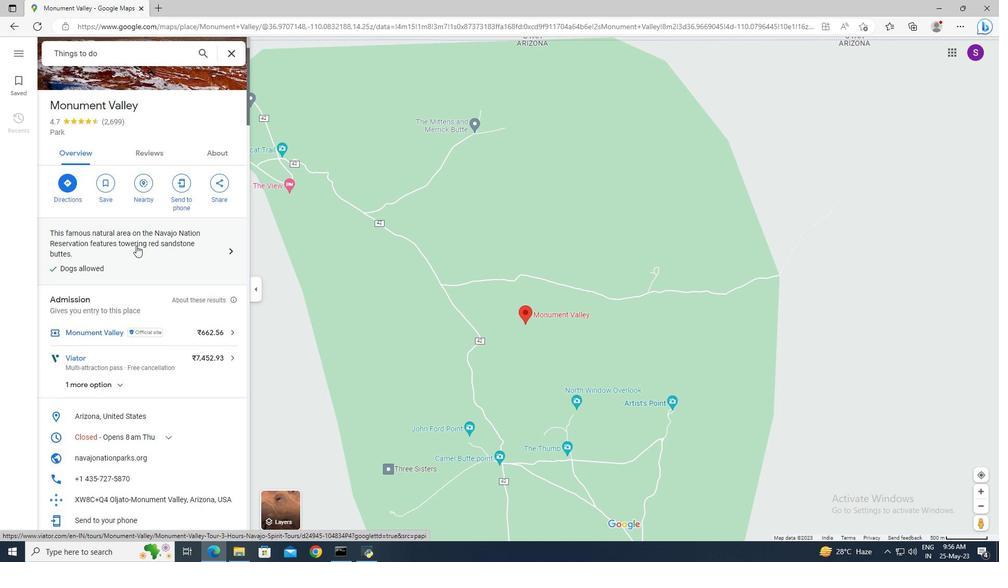 
Action: Mouse moved to (138, 144)
Screenshot: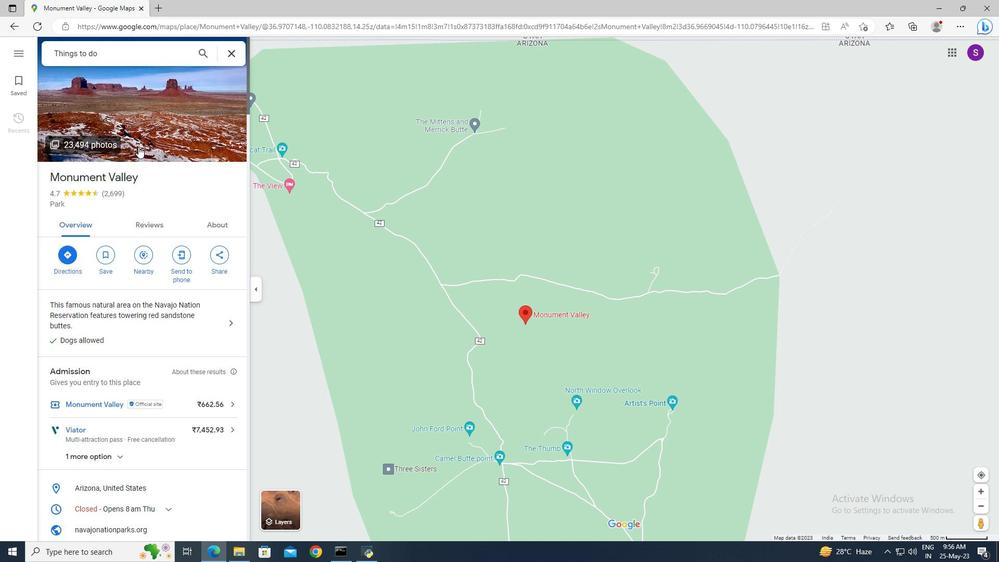 
Action: Mouse pressed left at (138, 144)
Screenshot: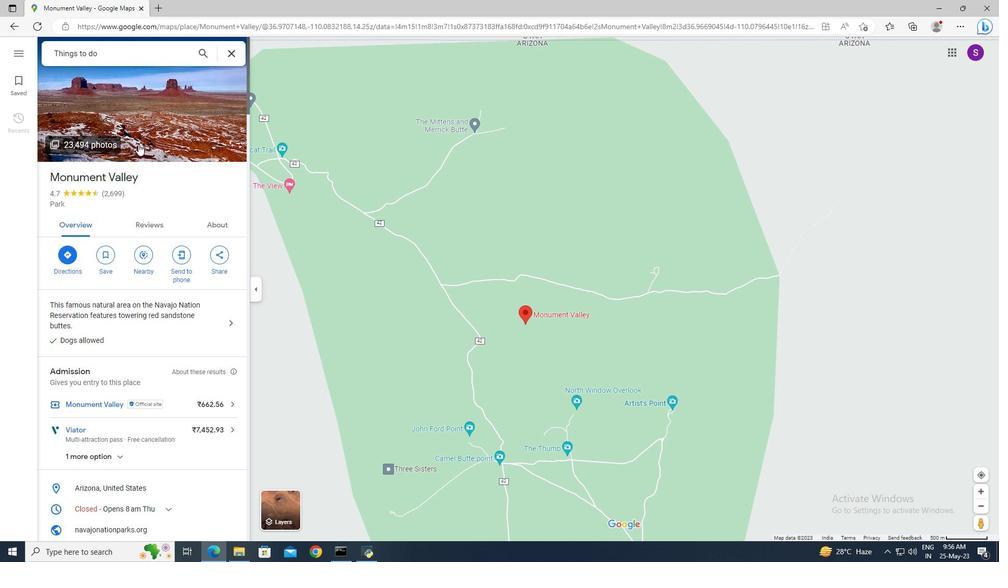
Action: Mouse moved to (631, 464)
Screenshot: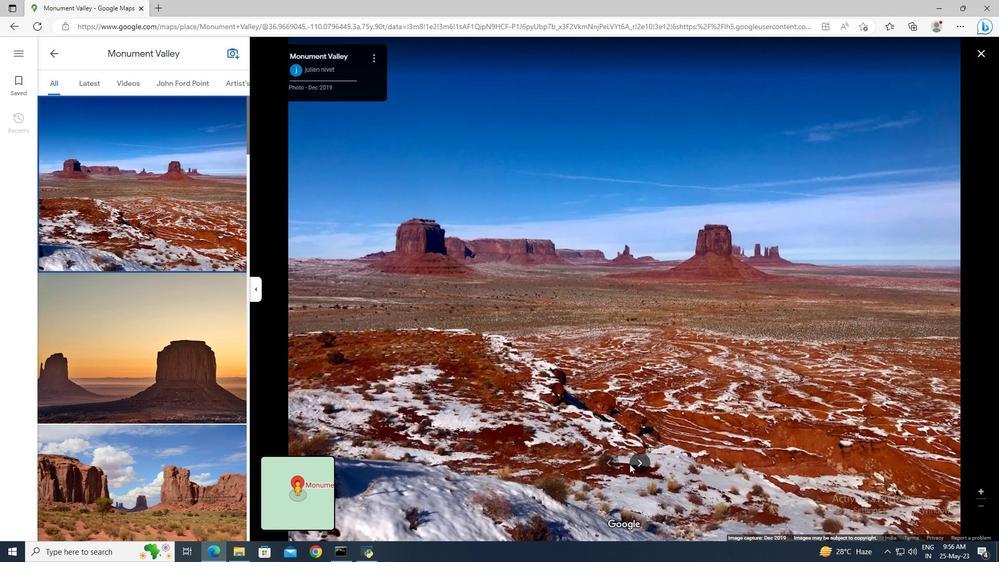 
Action: Mouse pressed left at (631, 464)
Screenshot: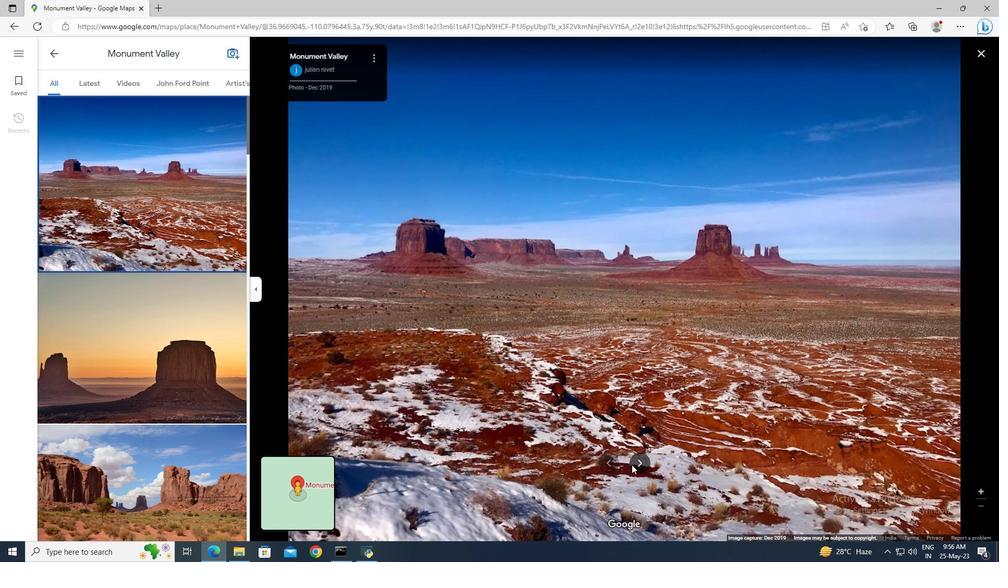 
Action: Mouse moved to (638, 464)
Screenshot: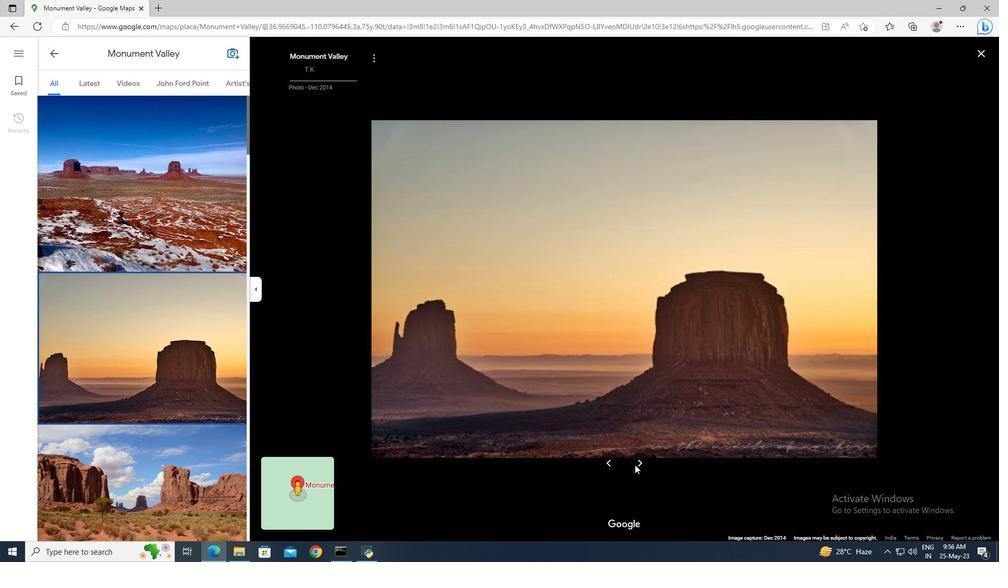 
Action: Mouse pressed left at (638, 464)
Screenshot: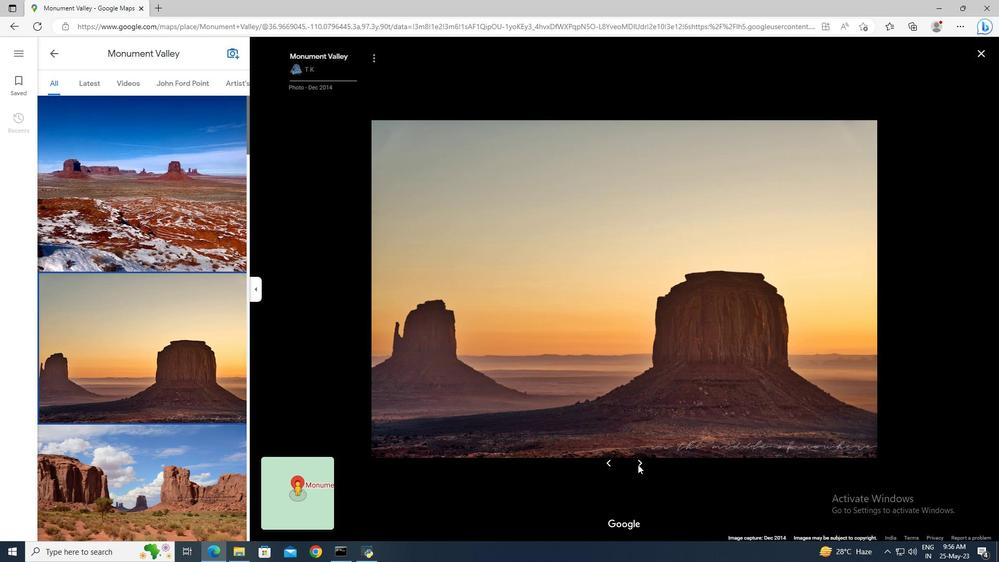
Action: Mouse moved to (638, 457)
Screenshot: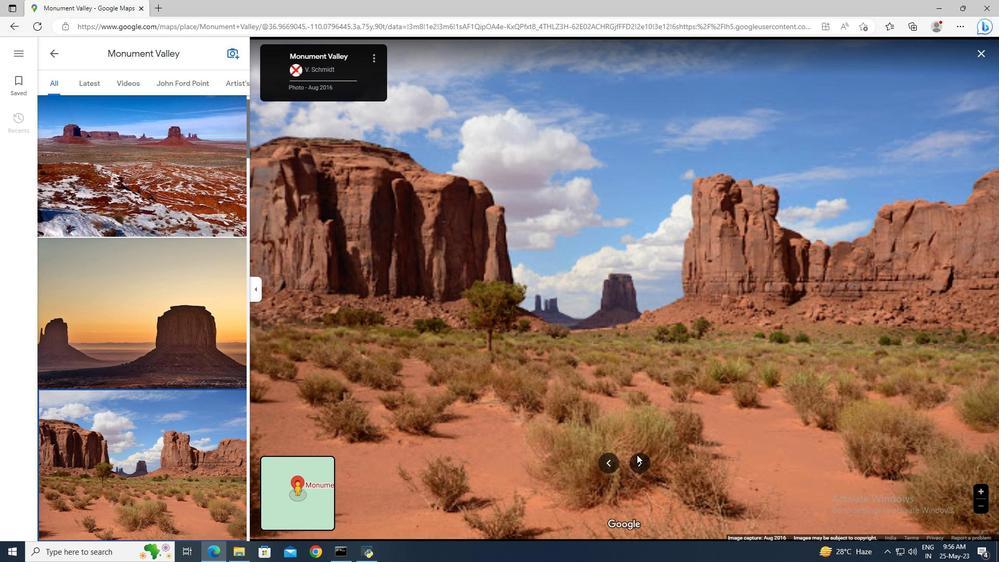 
Action: Mouse pressed left at (638, 457)
Screenshot: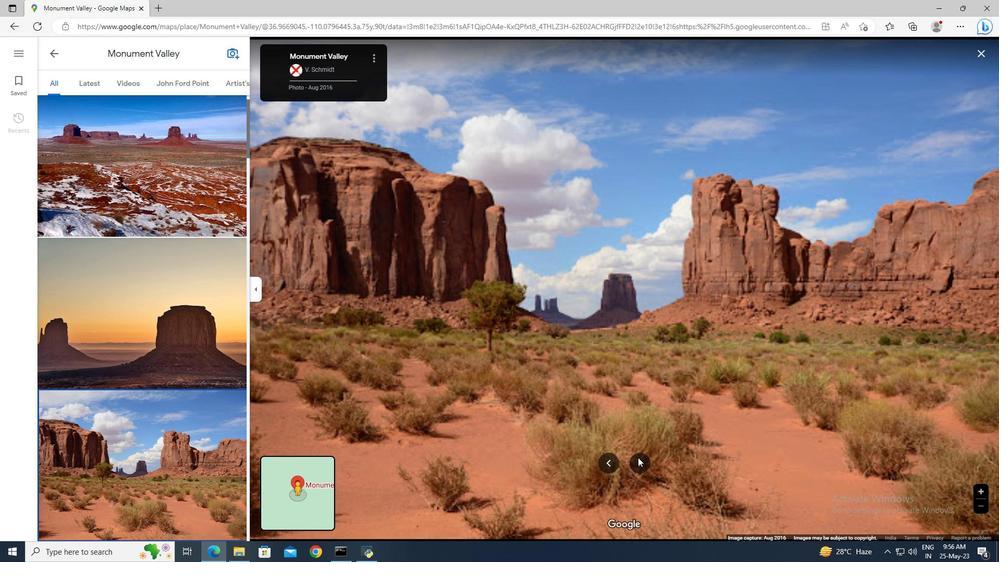 
Action: Mouse moved to (638, 467)
Screenshot: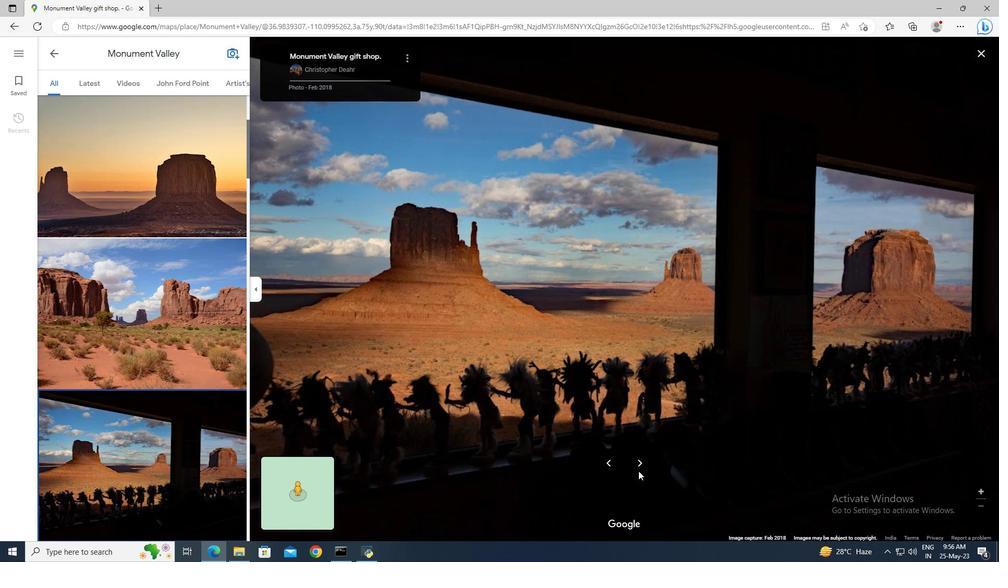 
Action: Mouse pressed left at (638, 467)
Screenshot: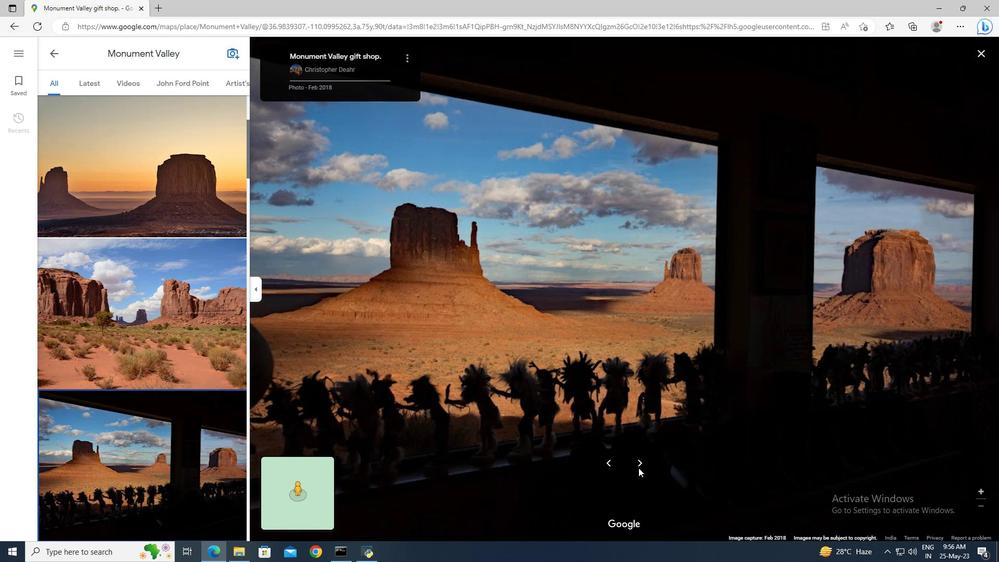 
Action: Mouse moved to (638, 467)
Screenshot: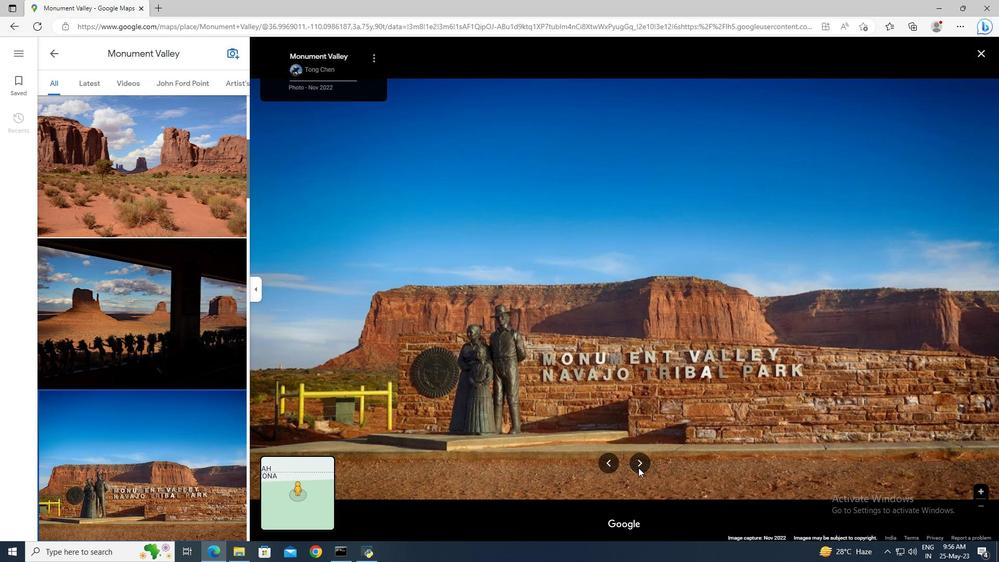 
Action: Mouse pressed left at (638, 467)
Screenshot: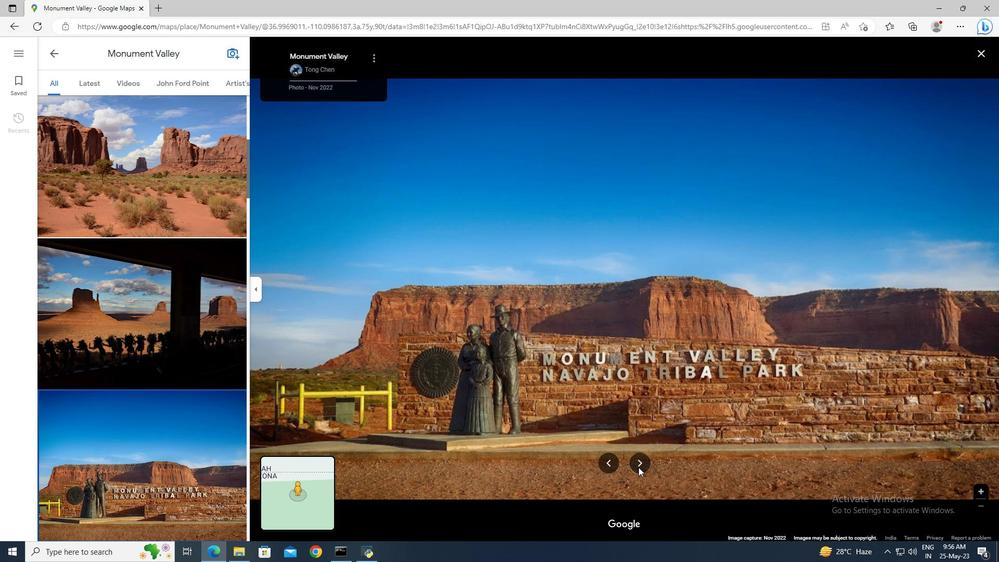 
Action: Mouse moved to (638, 466)
Screenshot: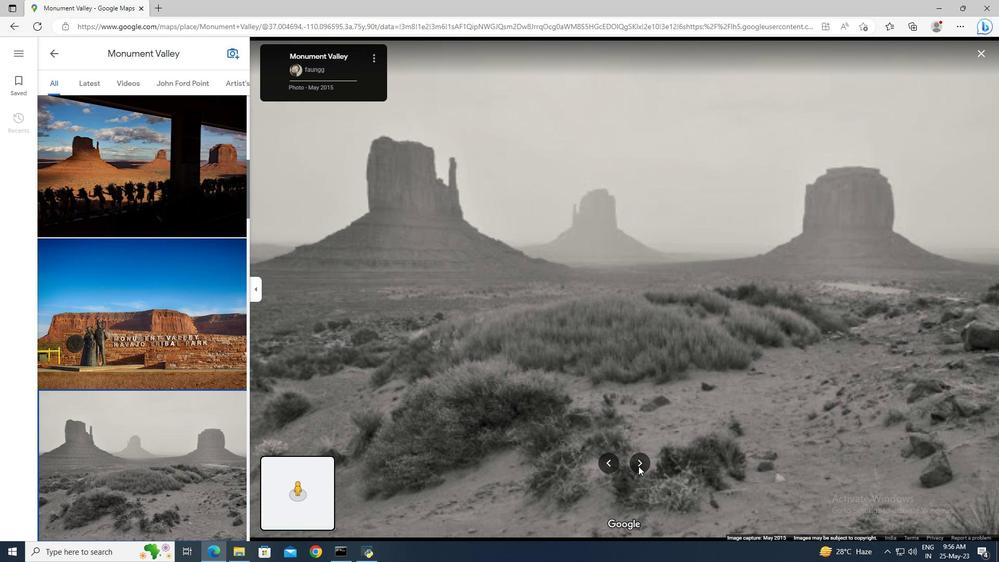 
Action: Mouse pressed left at (638, 466)
Screenshot: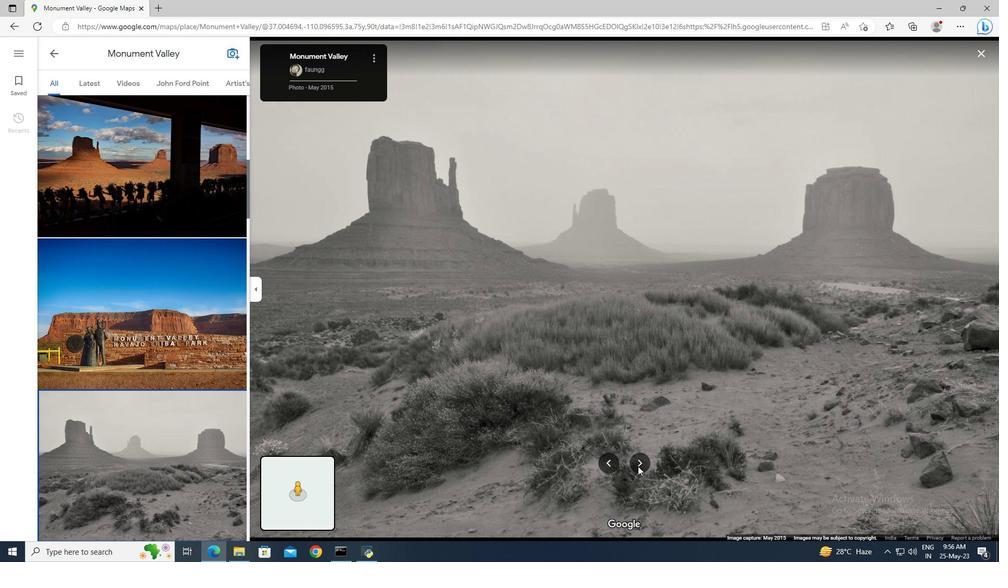 
Action: Mouse moved to (639, 464)
Screenshot: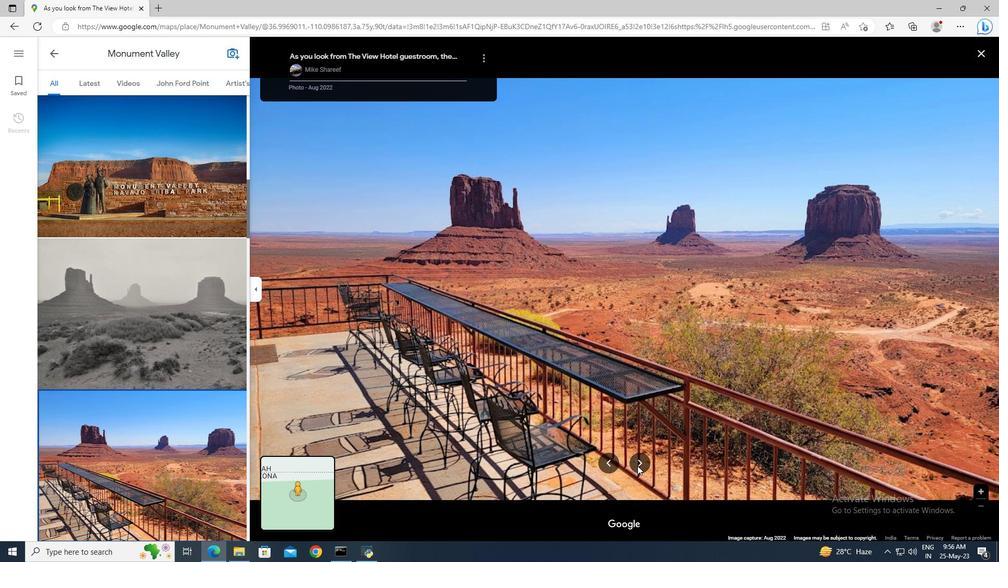 
Action: Mouse pressed left at (639, 464)
Screenshot: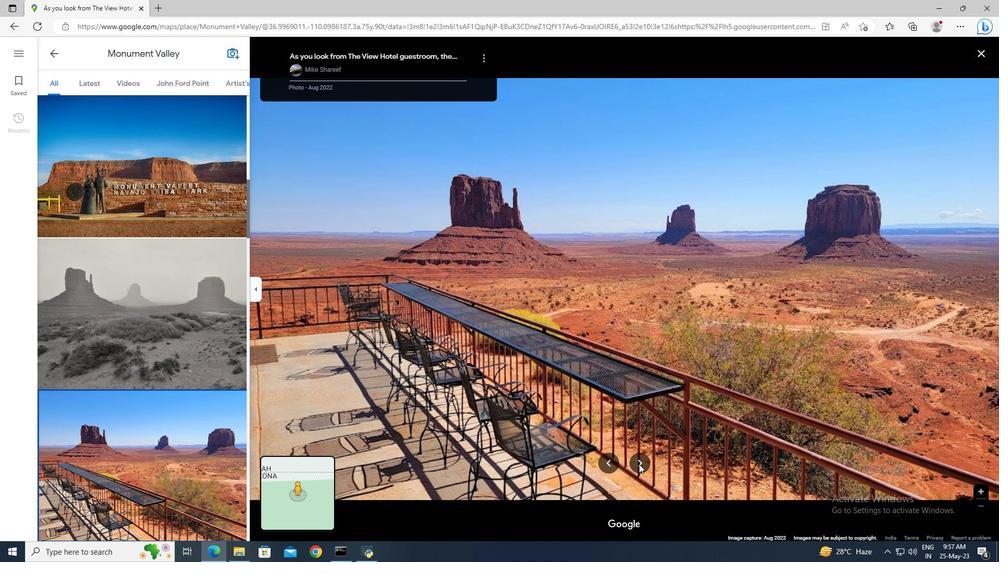 
Action: Mouse pressed left at (639, 464)
Screenshot: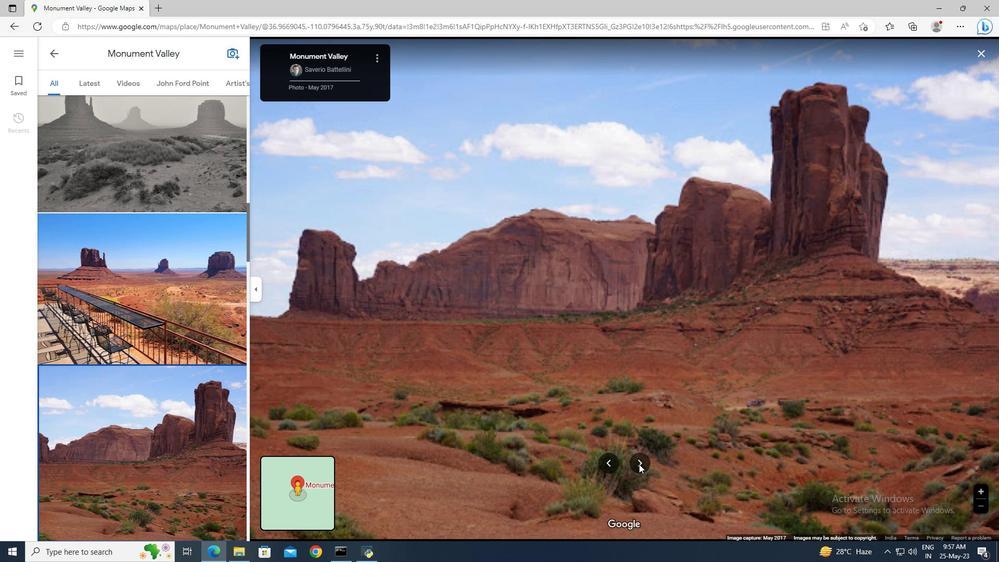 
Action: Mouse moved to (188, 89)
Screenshot: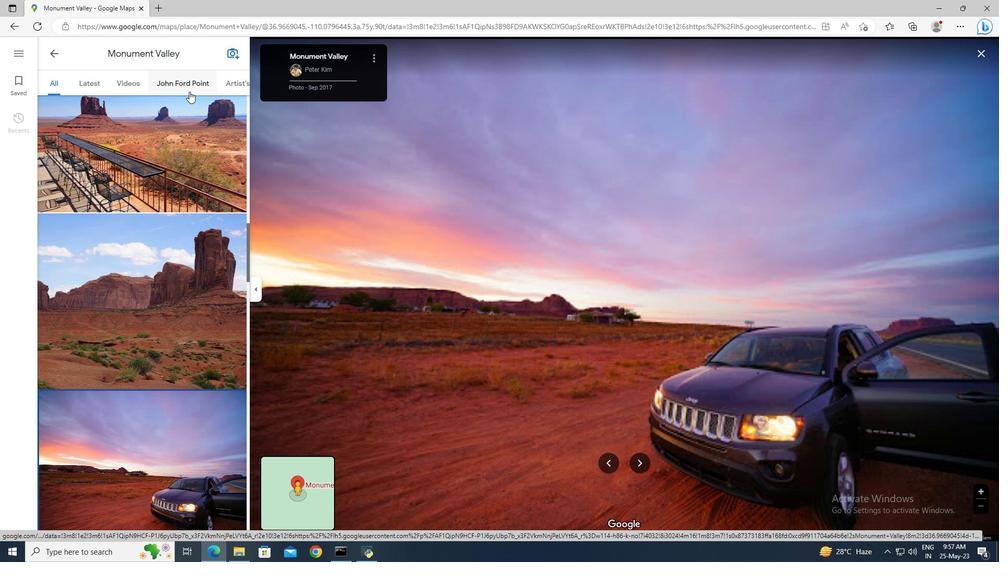 
Action: Mouse pressed left at (188, 89)
Screenshot: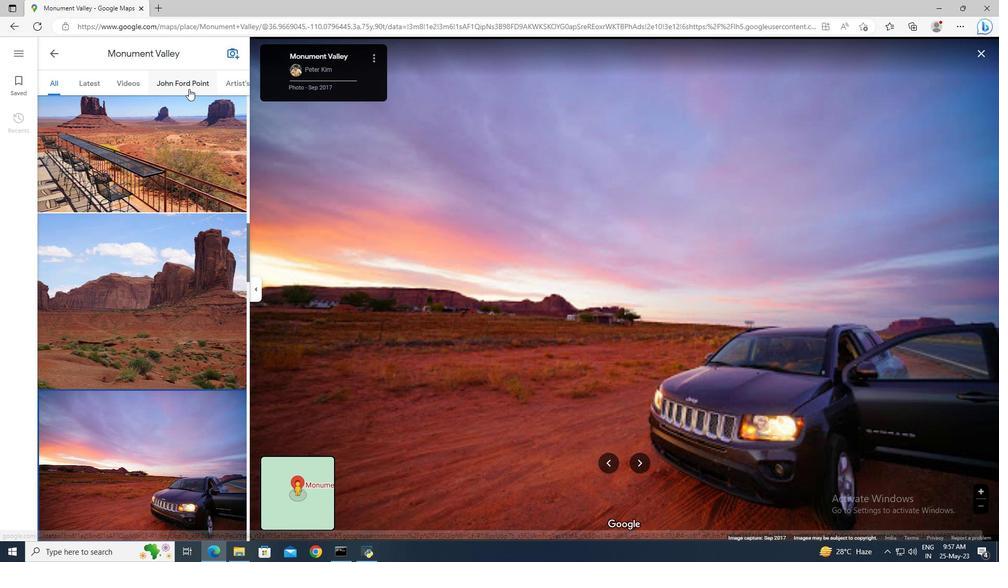 
Action: Mouse moved to (217, 187)
Screenshot: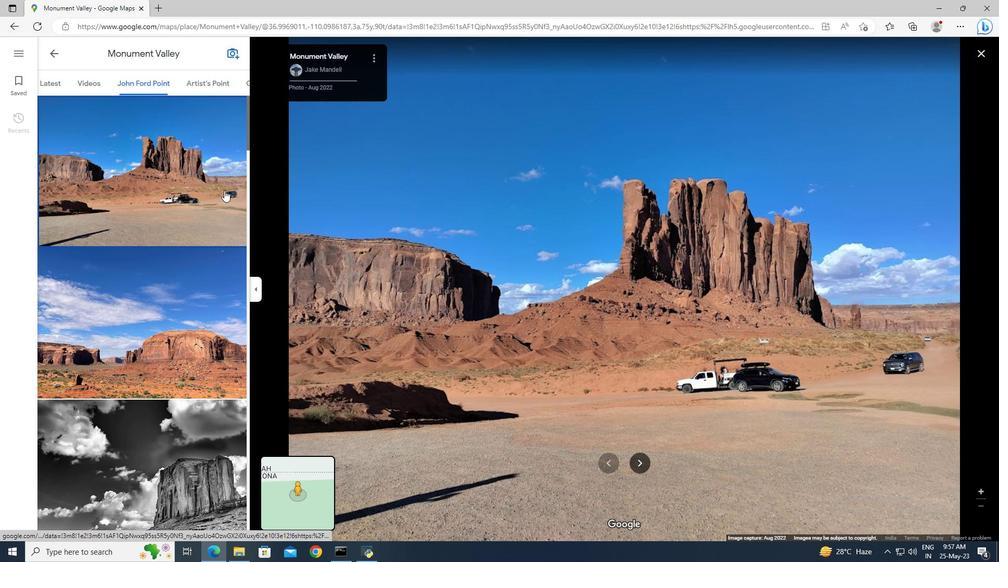 
Action: Mouse scrolled (217, 186) with delta (0, 0)
Screenshot: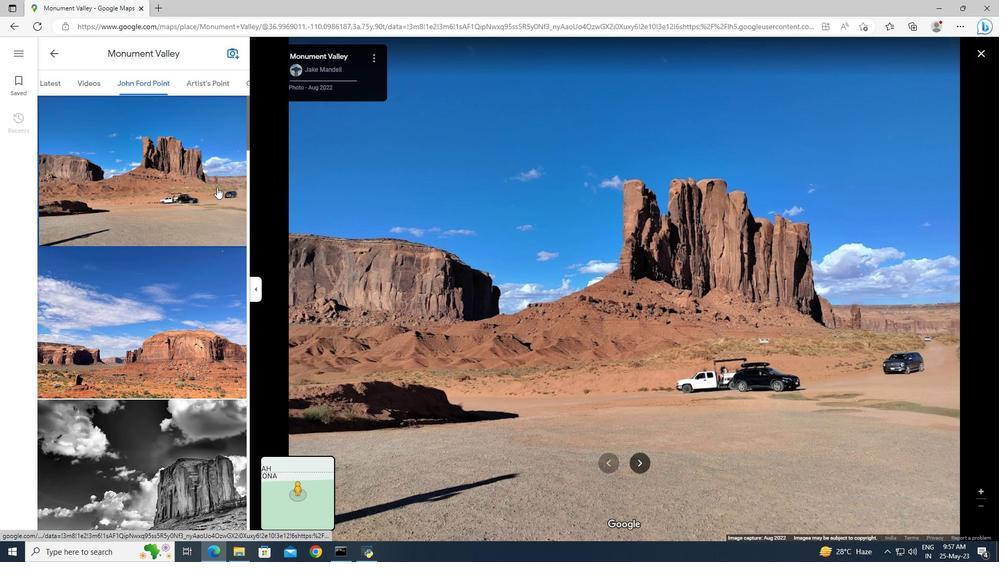 
Action: Mouse scrolled (217, 186) with delta (0, 0)
Screenshot: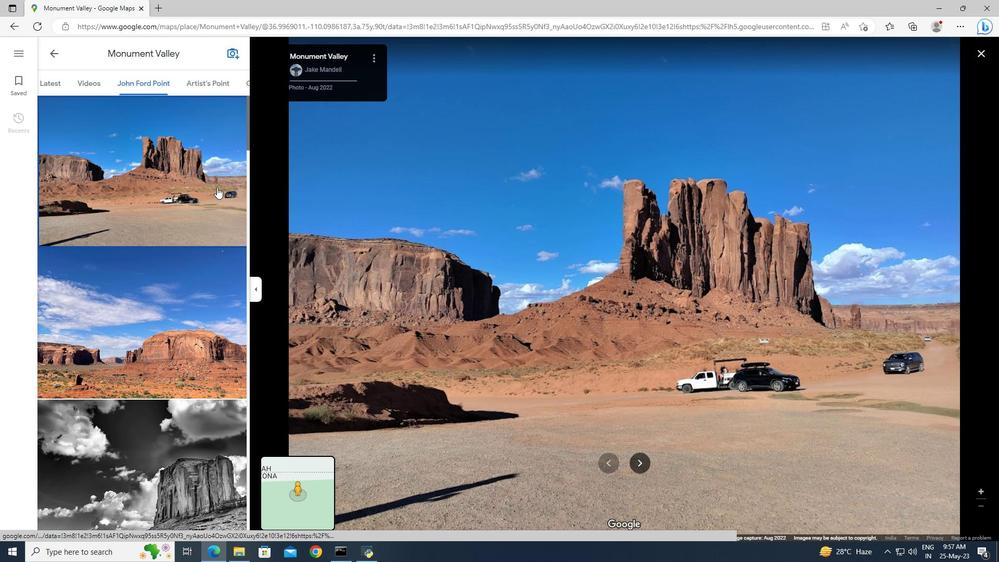 
Action: Mouse scrolled (217, 186) with delta (0, 0)
Screenshot: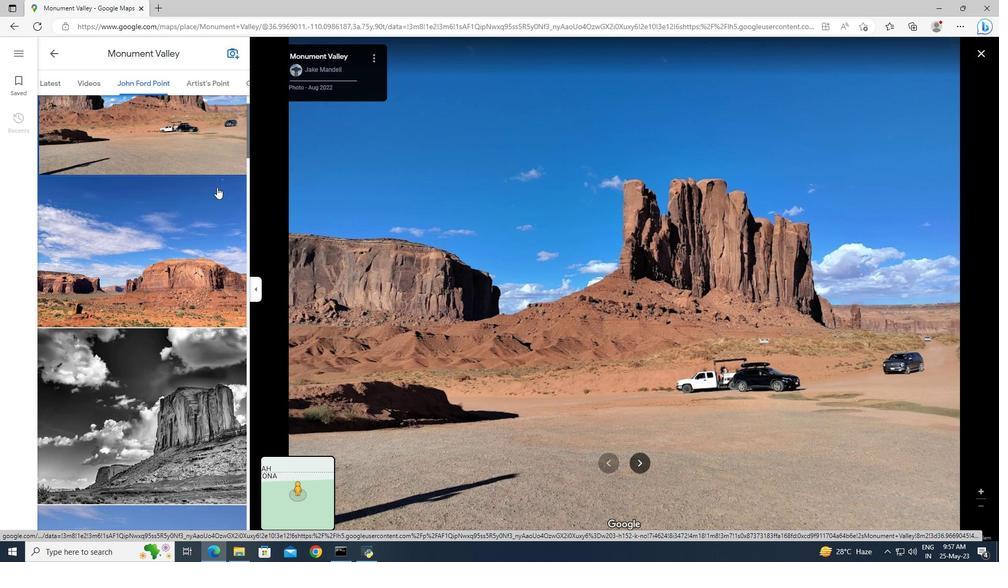 
Action: Mouse scrolled (217, 186) with delta (0, 0)
Screenshot: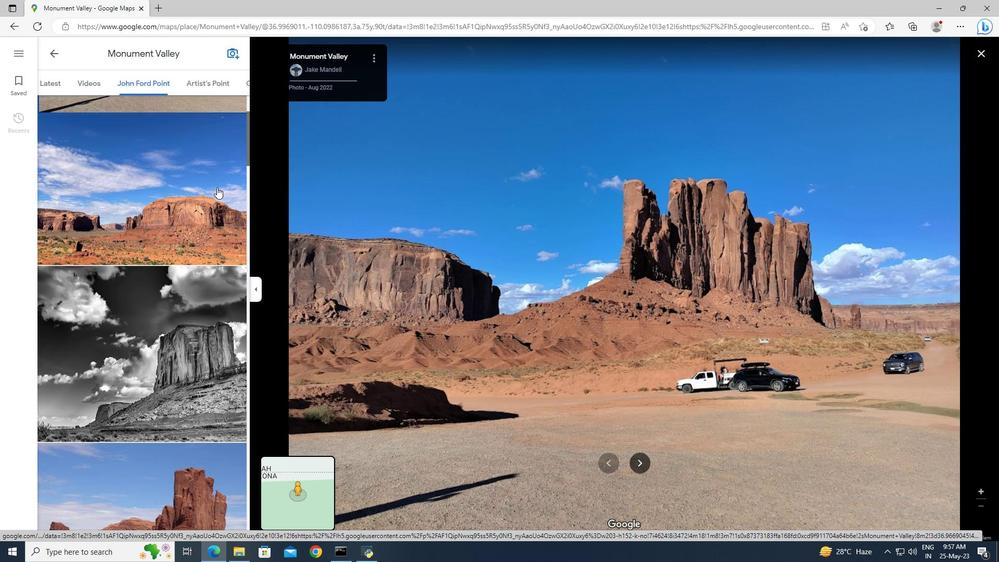 
Action: Mouse scrolled (217, 186) with delta (0, 0)
Screenshot: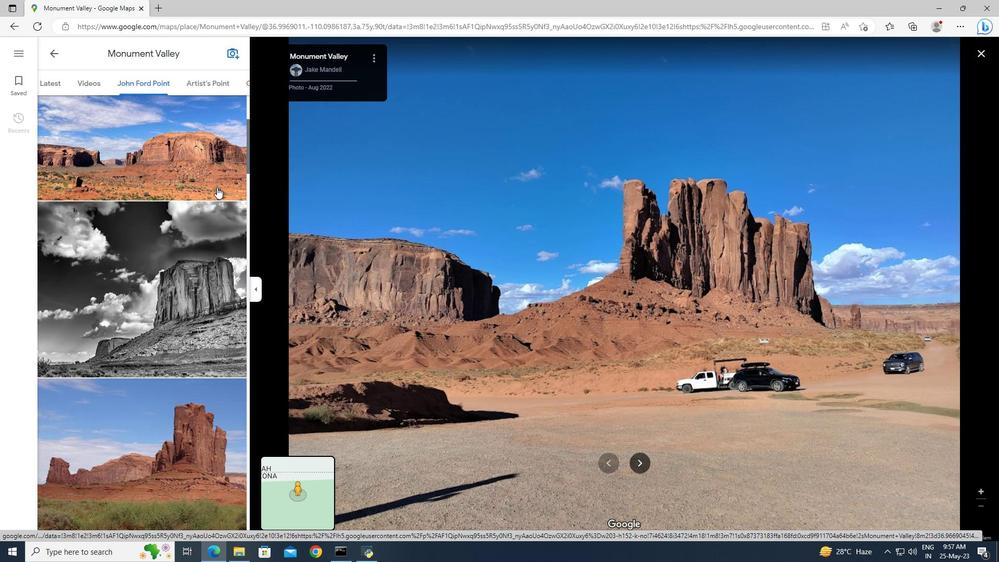 
Action: Mouse scrolled (217, 186) with delta (0, 0)
Screenshot: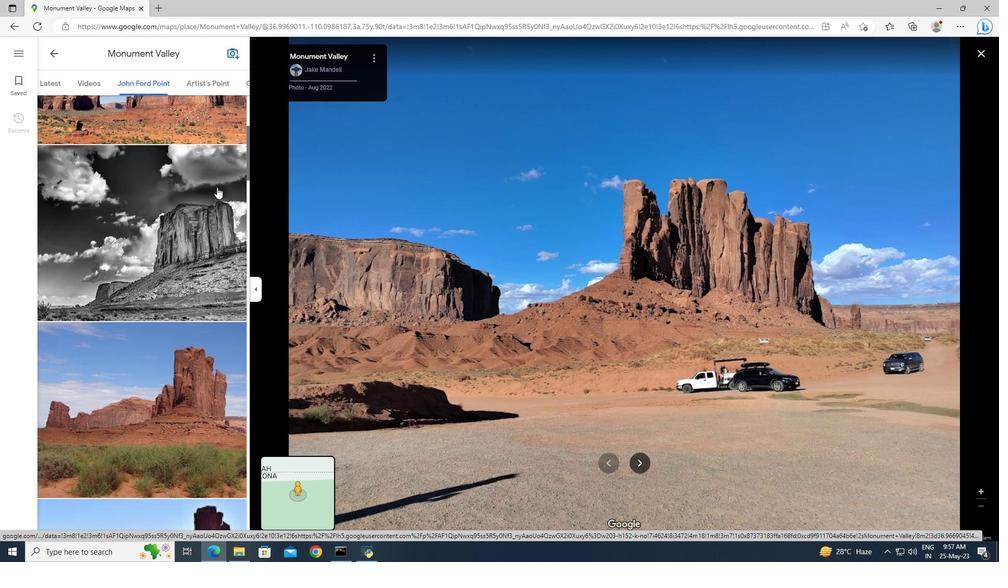 
Action: Mouse scrolled (217, 186) with delta (0, 0)
Screenshot: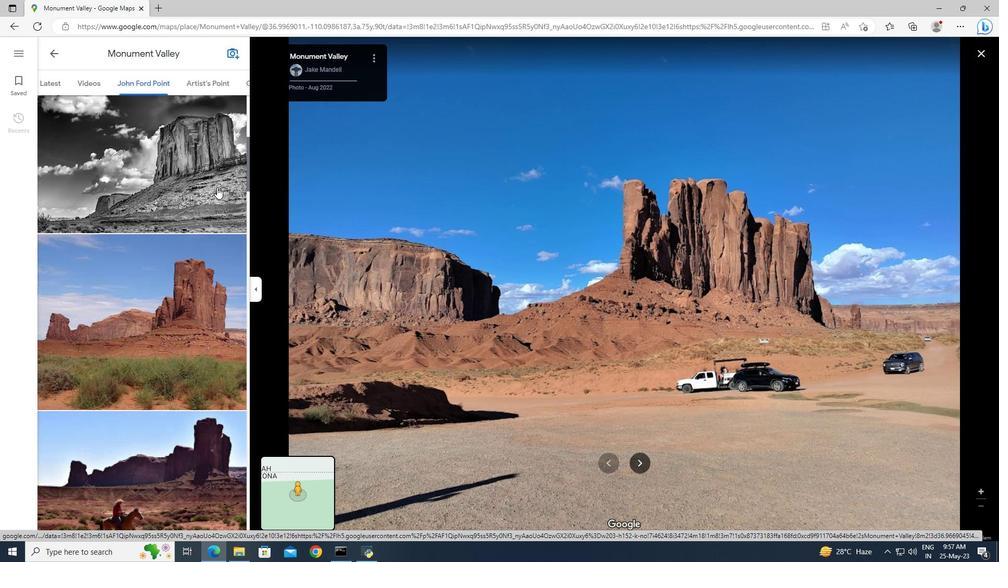 
Action: Mouse moved to (193, 217)
Screenshot: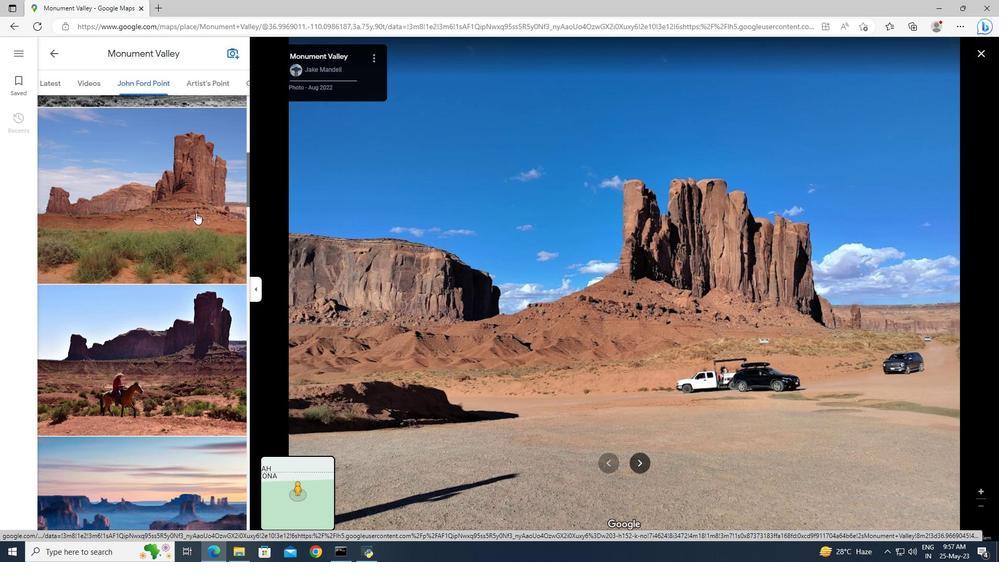 
Action: Mouse pressed left at (193, 217)
Screenshot: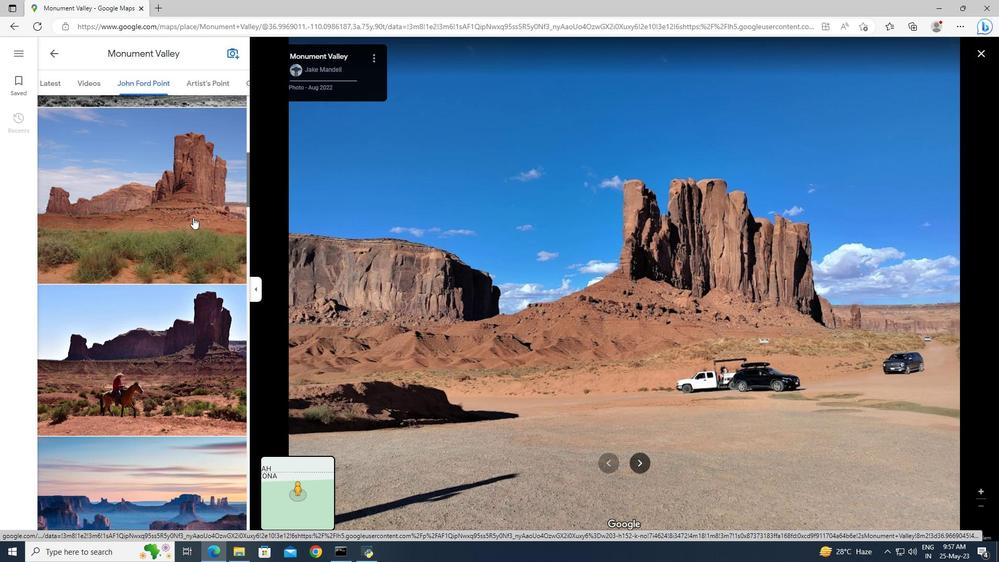 
Action: Mouse moved to (634, 458)
Screenshot: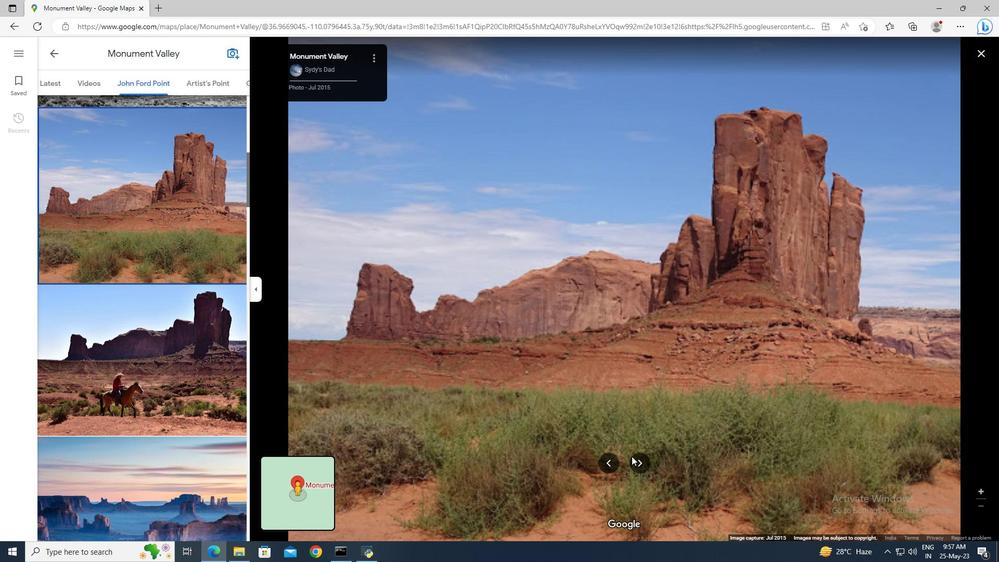 
Action: Mouse pressed left at (634, 458)
Screenshot: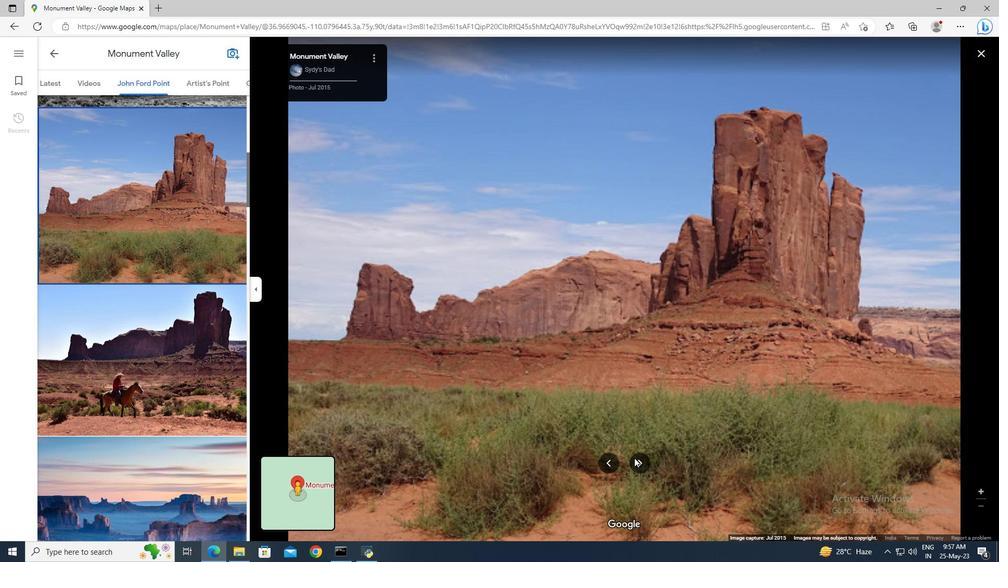 
Action: Mouse pressed left at (634, 458)
Screenshot: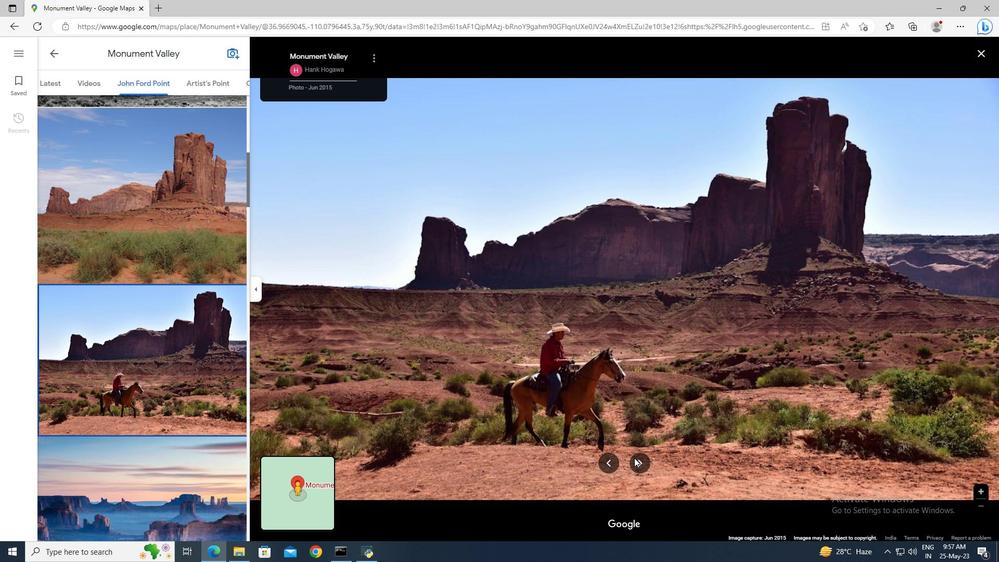 
Action: Mouse moved to (161, 334)
Screenshot: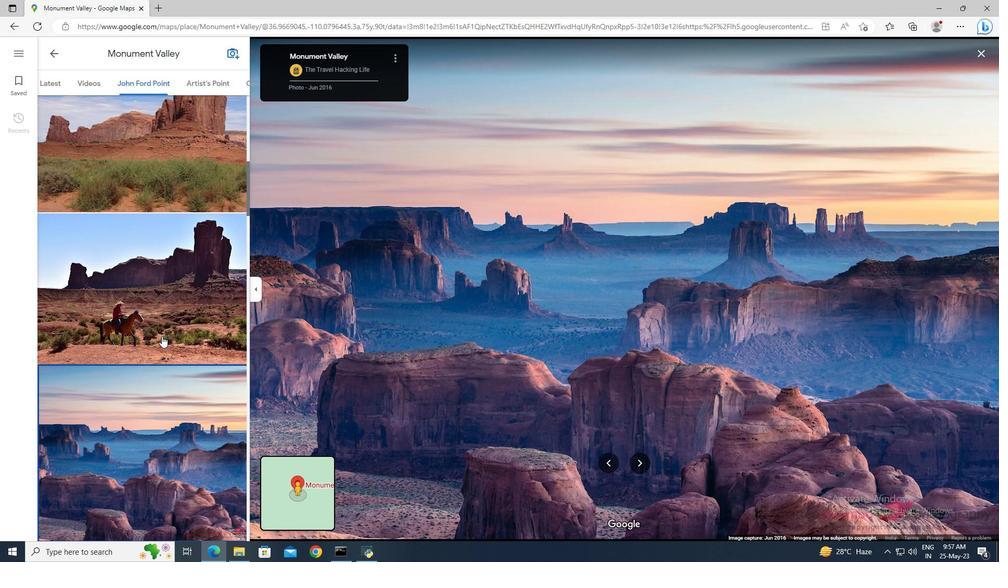 
Action: Mouse scrolled (161, 335) with delta (0, 0)
Screenshot: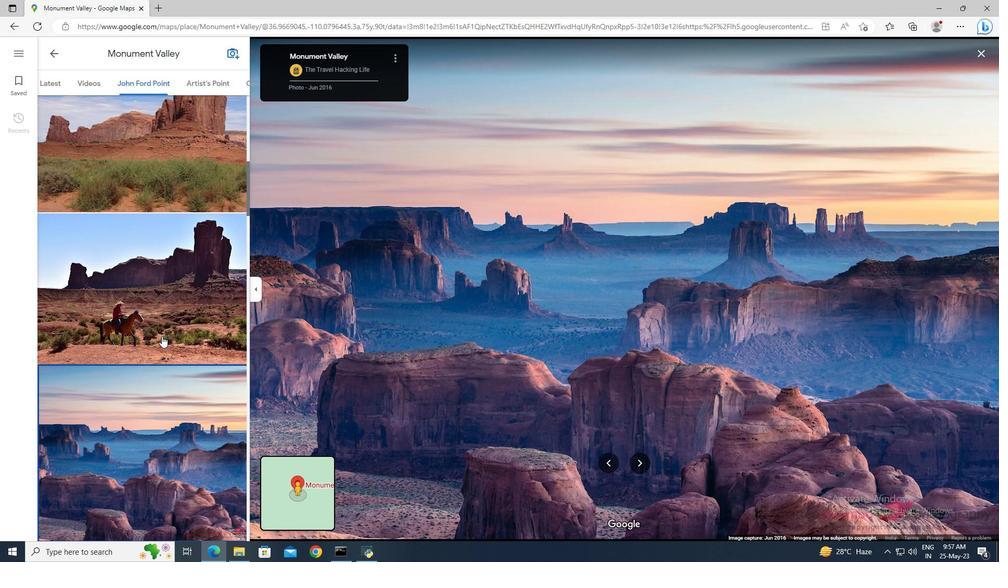 
Action: Mouse moved to (159, 330)
Screenshot: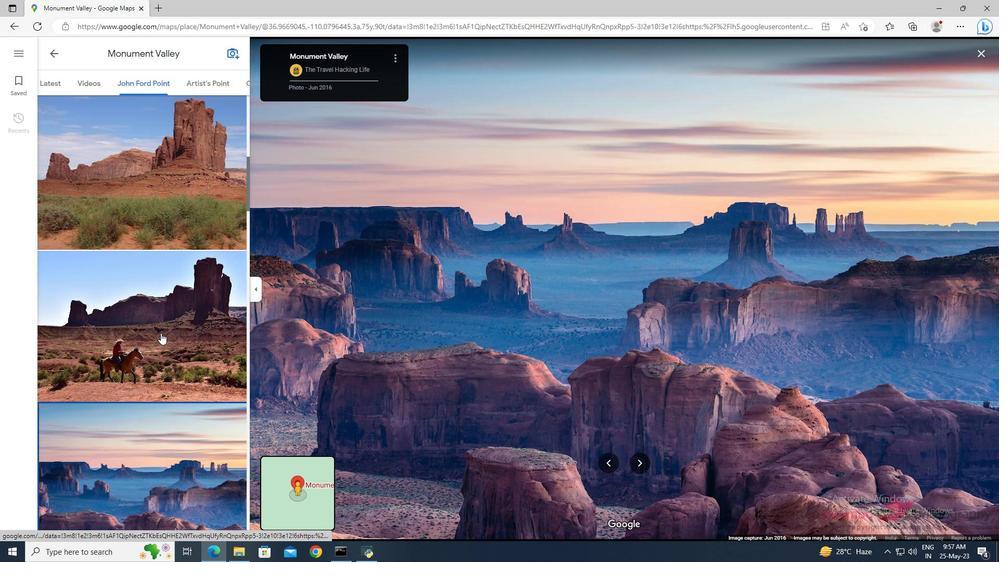 
Action: Mouse pressed left at (159, 330)
Screenshot: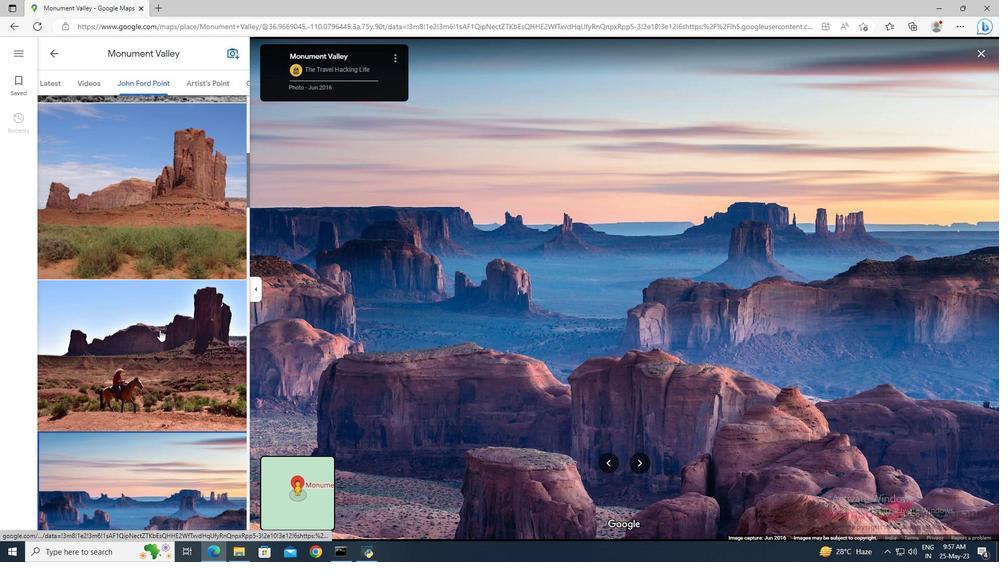 
Action: Mouse moved to (984, 495)
Screenshot: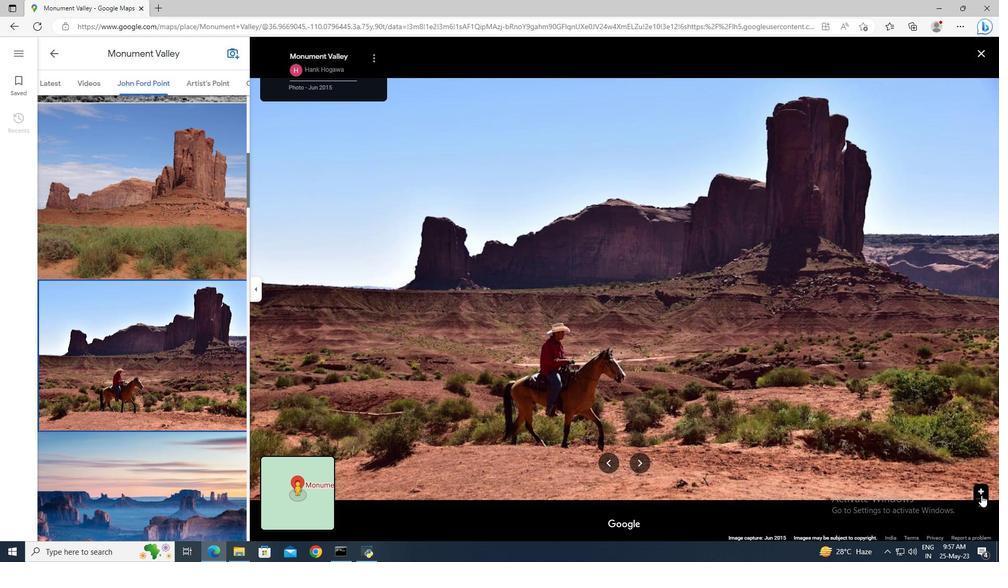 
Action: Mouse pressed left at (984, 495)
Screenshot: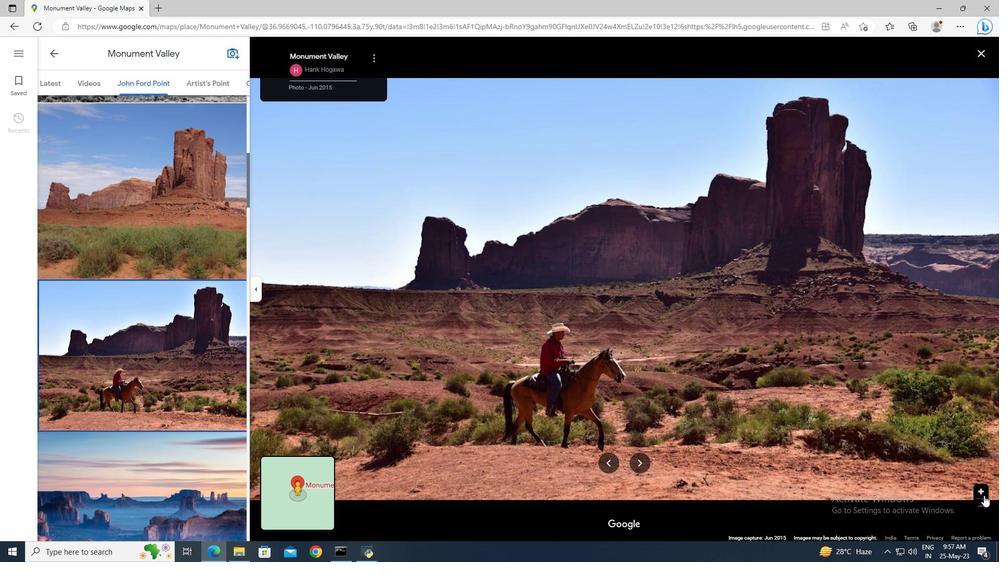 
Action: Mouse moved to (202, 89)
Screenshot: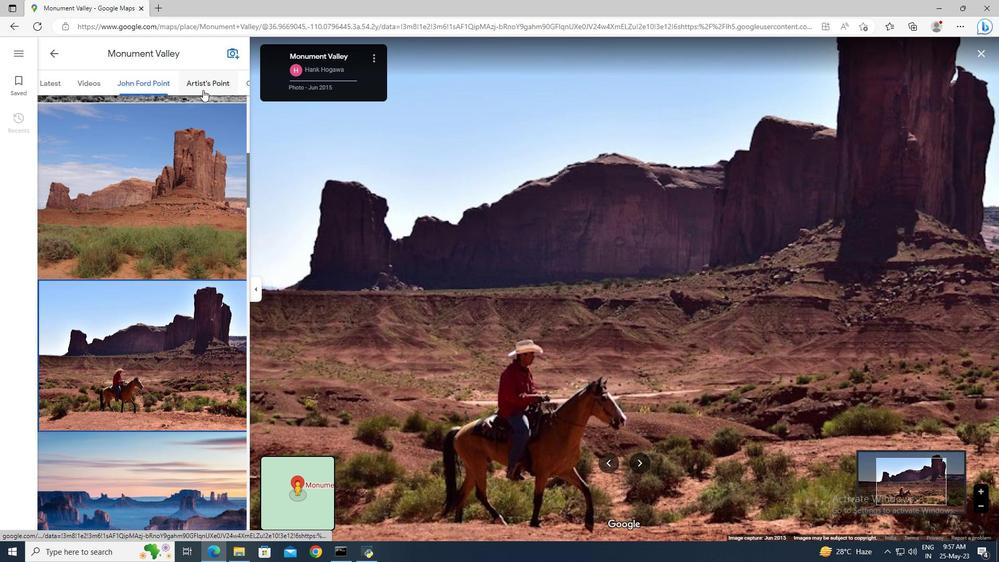 
Action: Mouse pressed left at (202, 89)
Screenshot: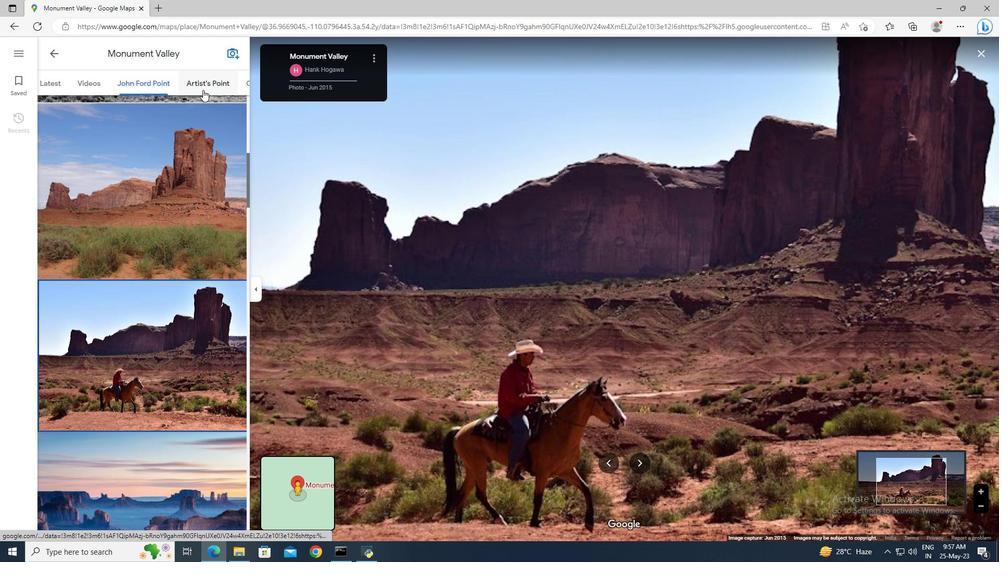 
Action: Mouse moved to (640, 462)
Screenshot: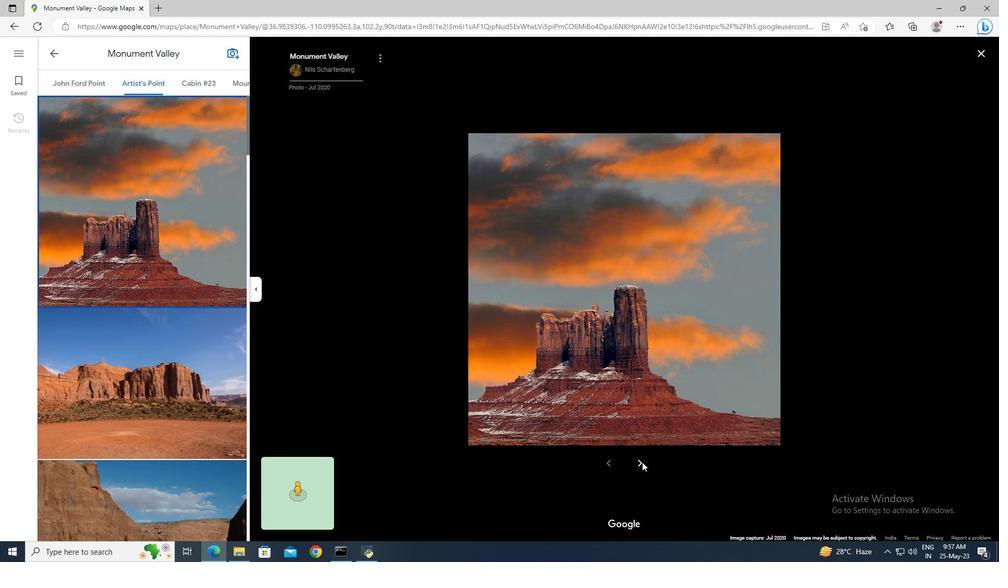 
Action: Mouse pressed left at (640, 462)
Screenshot: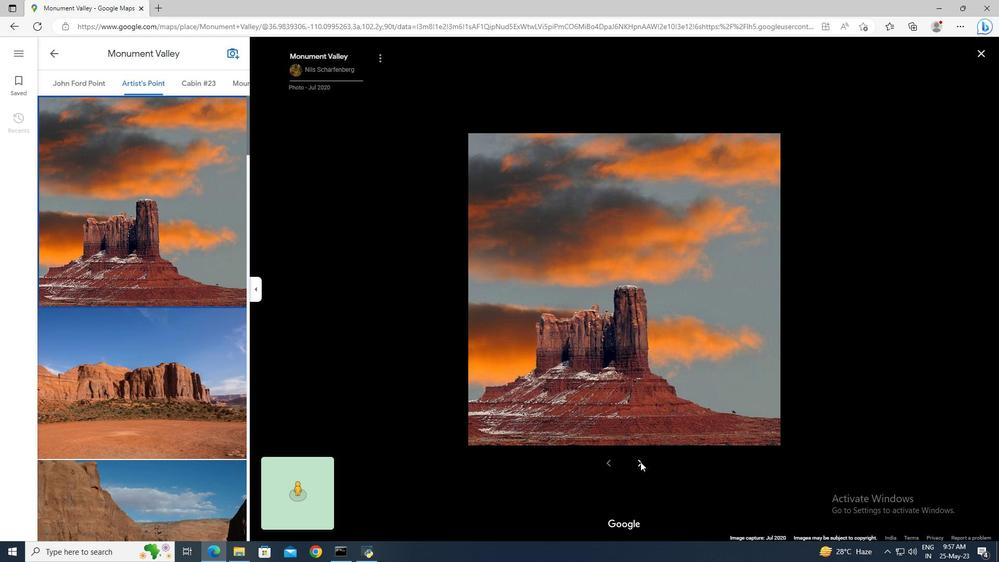 
Action: Mouse moved to (216, 85)
Screenshot: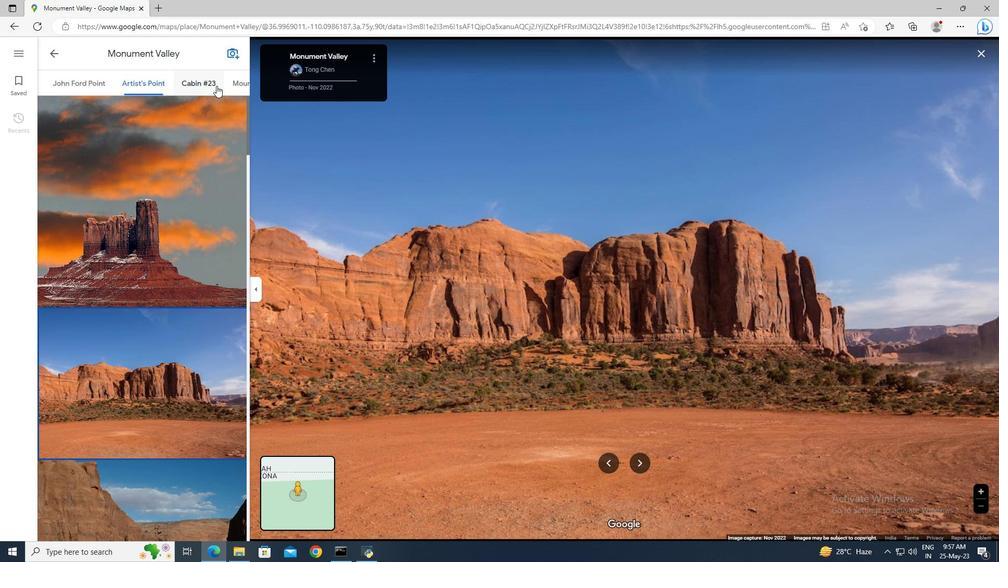 
Action: Mouse pressed left at (216, 85)
Screenshot: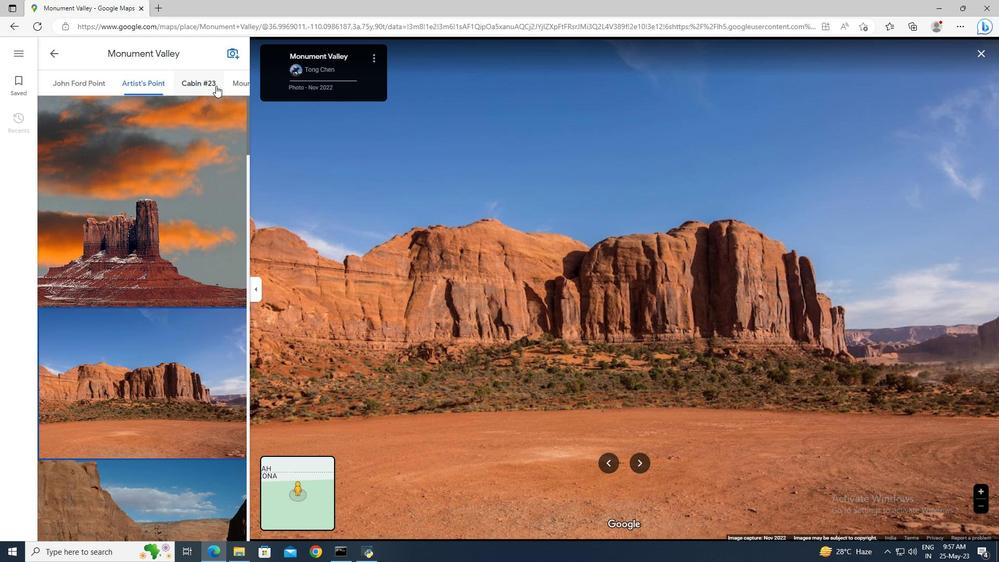 
Action: Mouse moved to (229, 87)
Screenshot: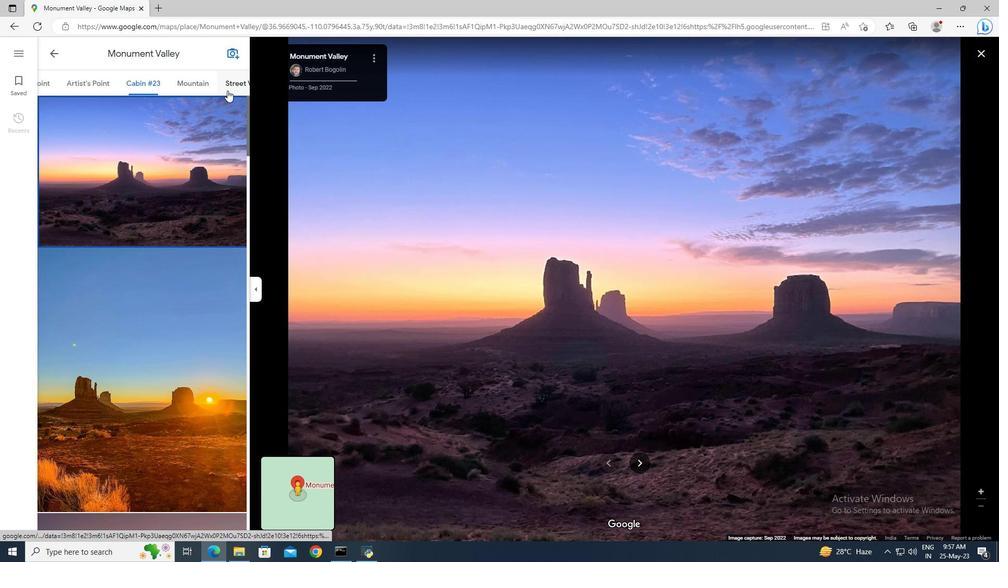 
Action: Mouse pressed left at (229, 87)
Screenshot: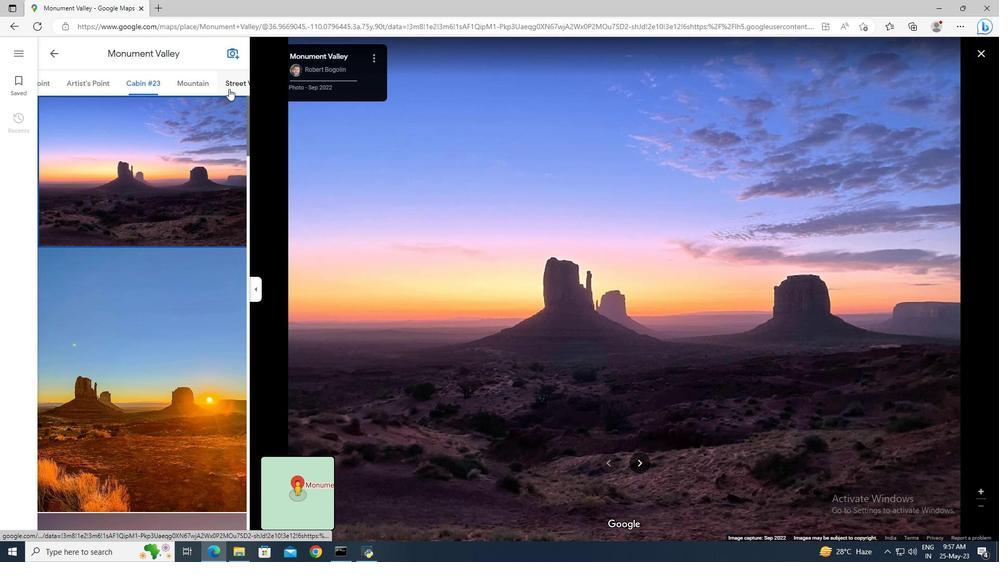 
Action: Mouse moved to (185, 165)
Screenshot: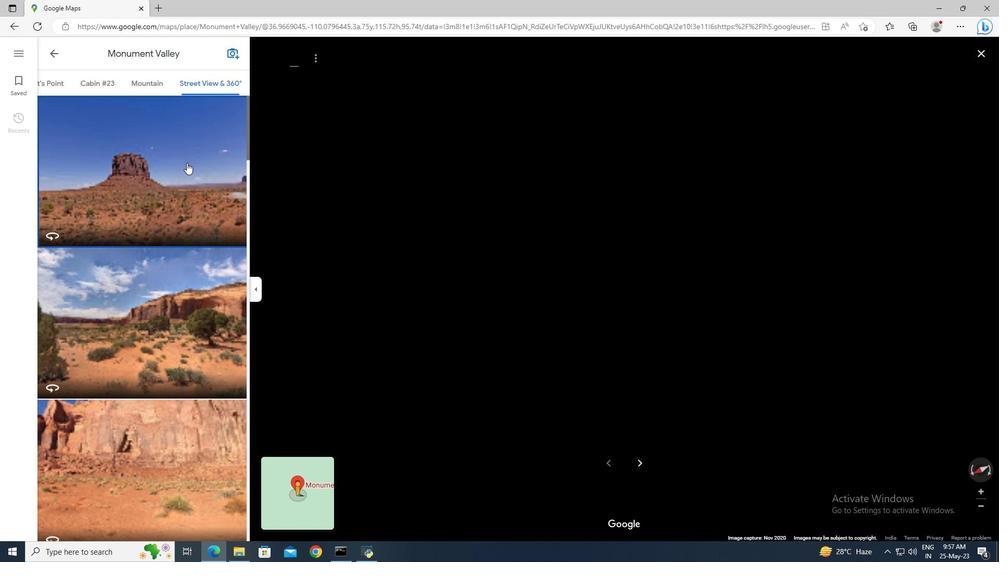 
Action: Mouse pressed left at (185, 165)
Screenshot: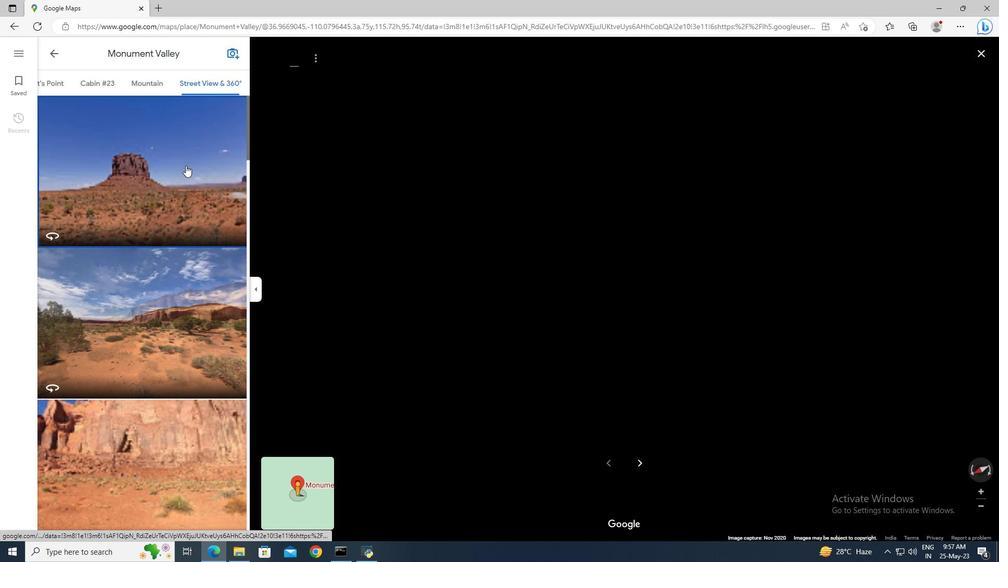 
Action: Mouse moved to (742, 340)
Screenshot: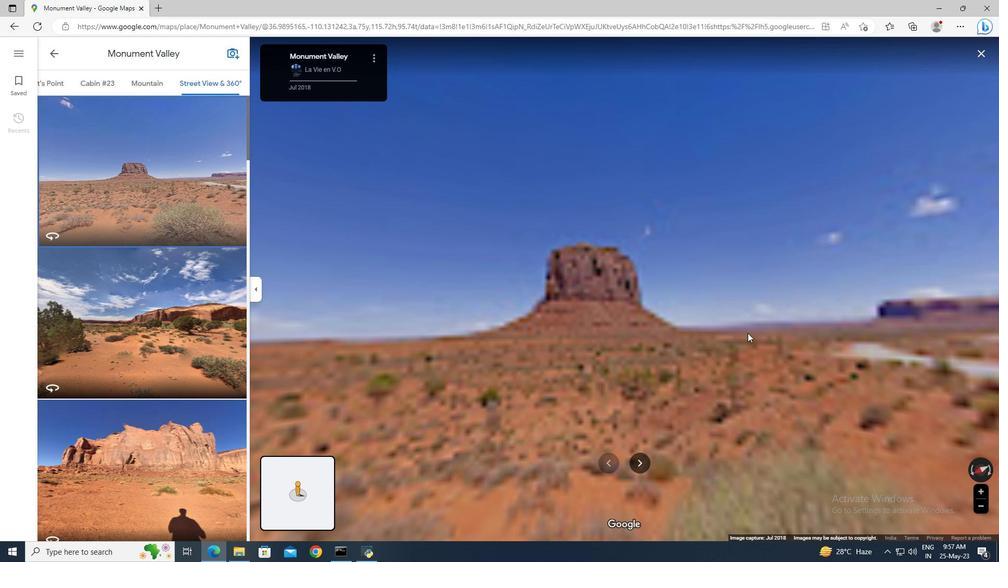
Action: Mouse pressed left at (742, 340)
Screenshot: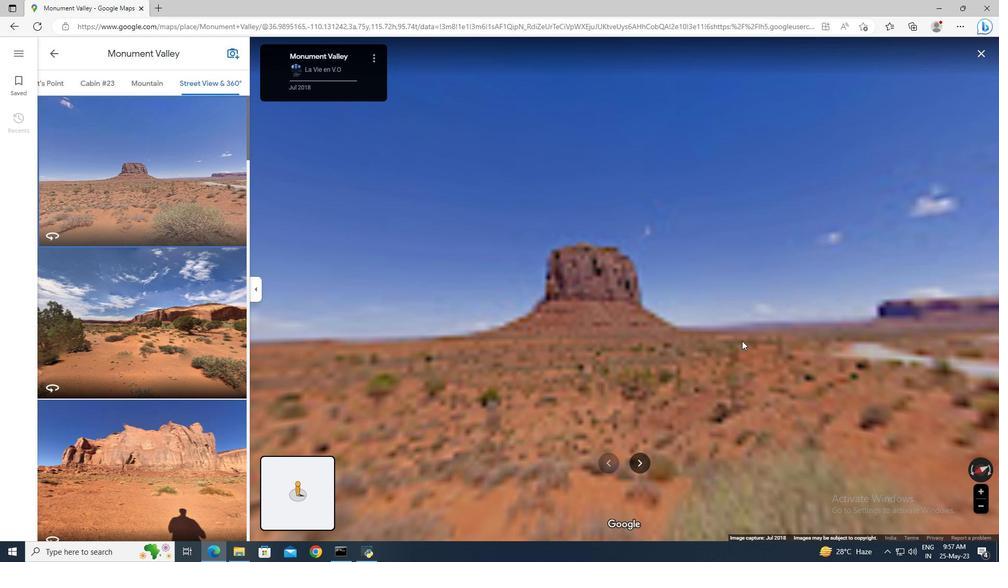 
Action: Mouse moved to (648, 279)
Screenshot: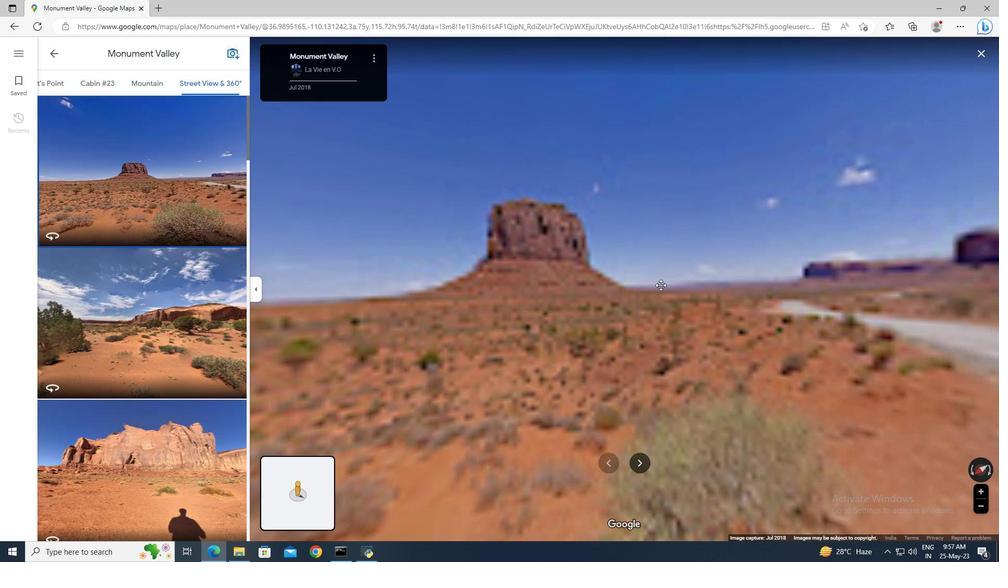 
Action: Mouse scrolled (648, 279) with delta (0, 0)
Screenshot: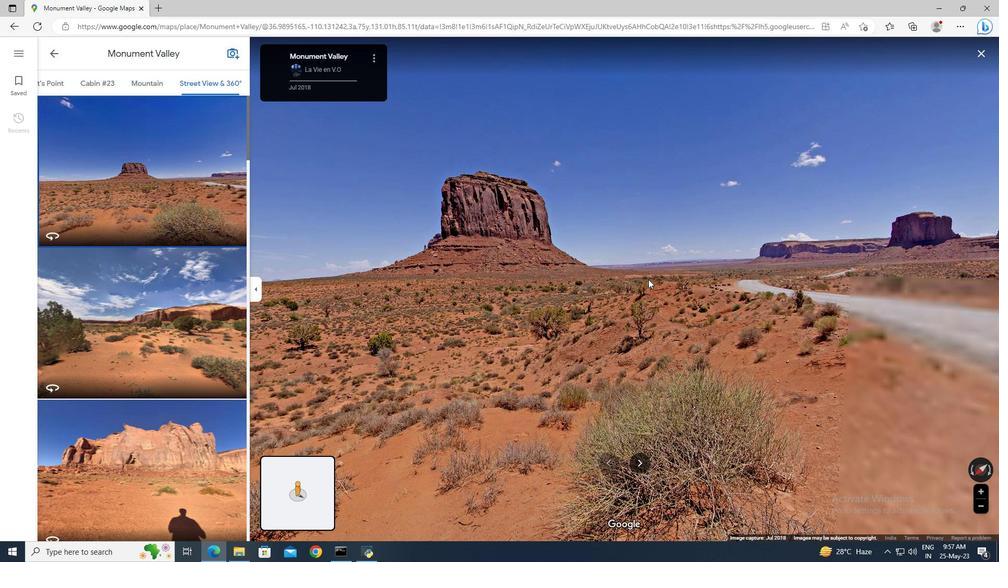 
Action: Mouse moved to (518, 296)
Screenshot: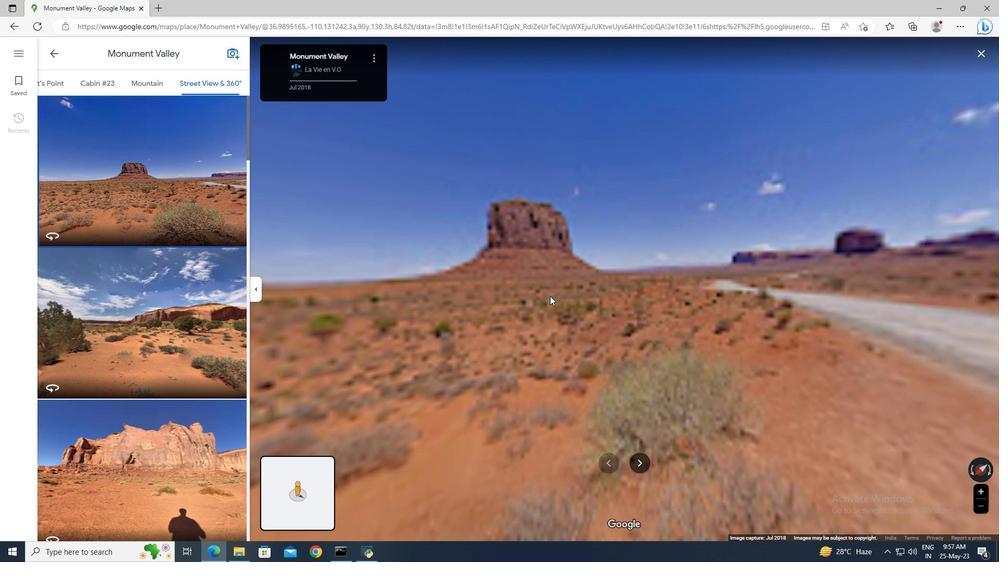 
Action: Mouse pressed left at (518, 296)
Screenshot: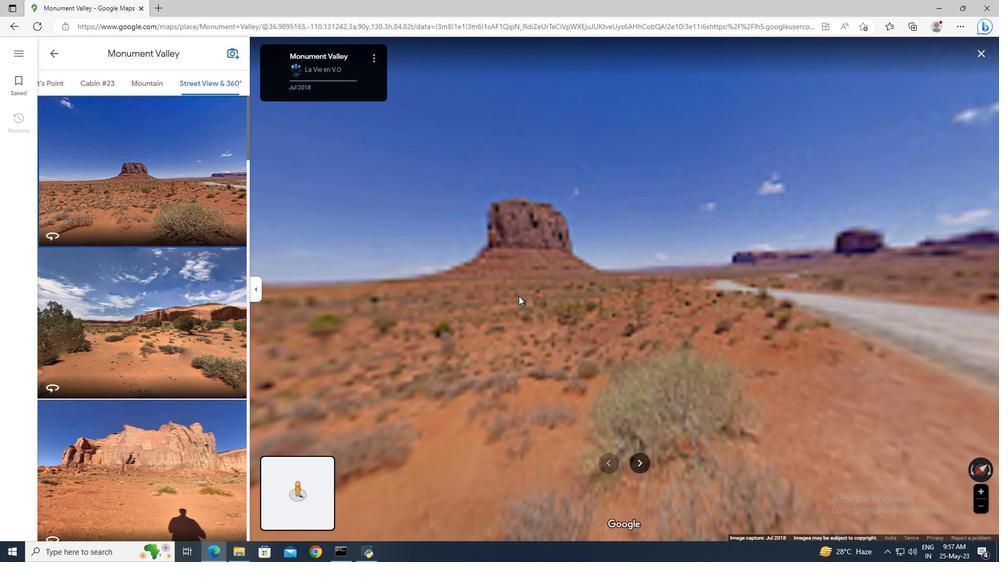 
Action: Mouse moved to (639, 305)
Screenshot: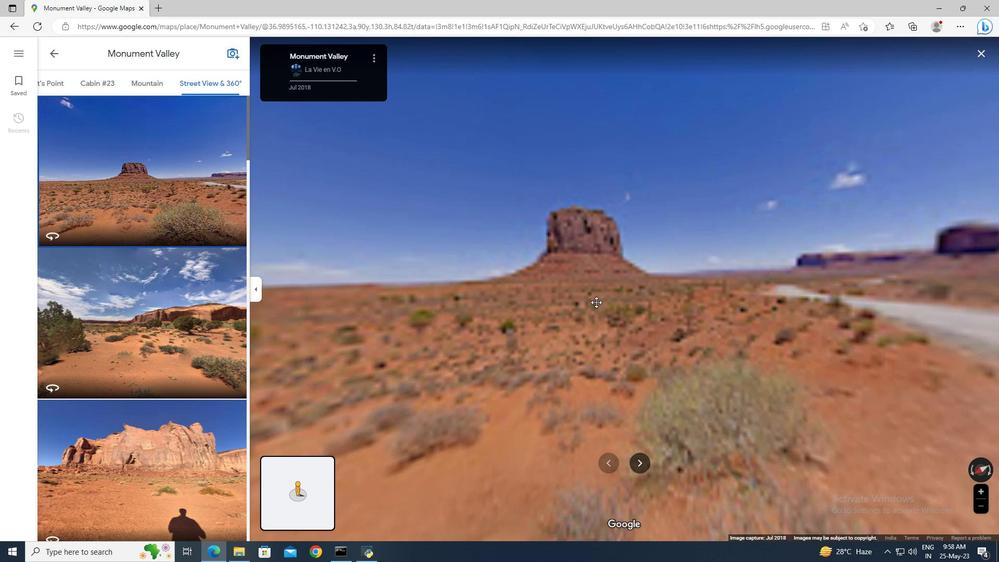 
Action: Mouse scrolled (639, 305) with delta (0, 0)
Screenshot: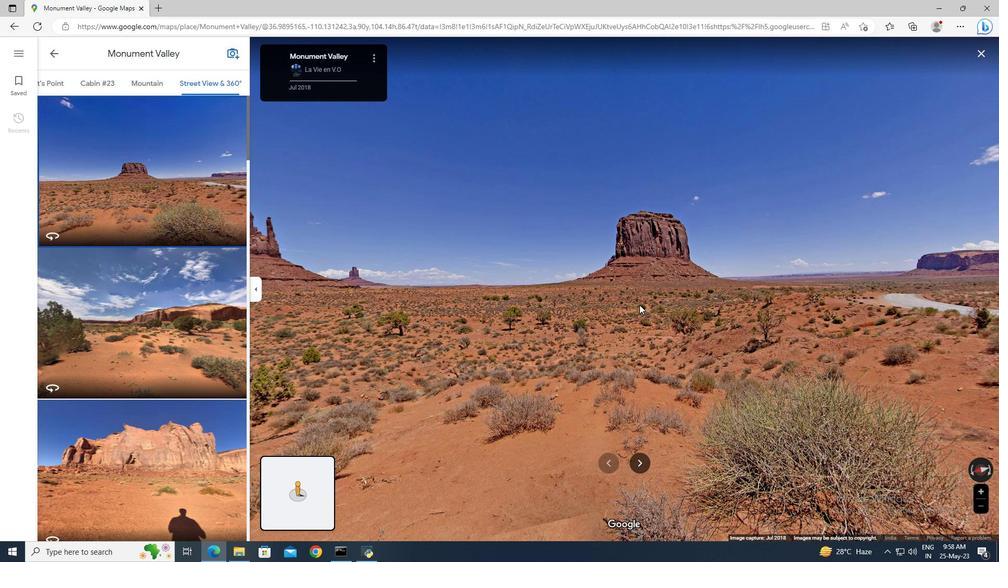 
Action: Mouse moved to (601, 304)
Screenshot: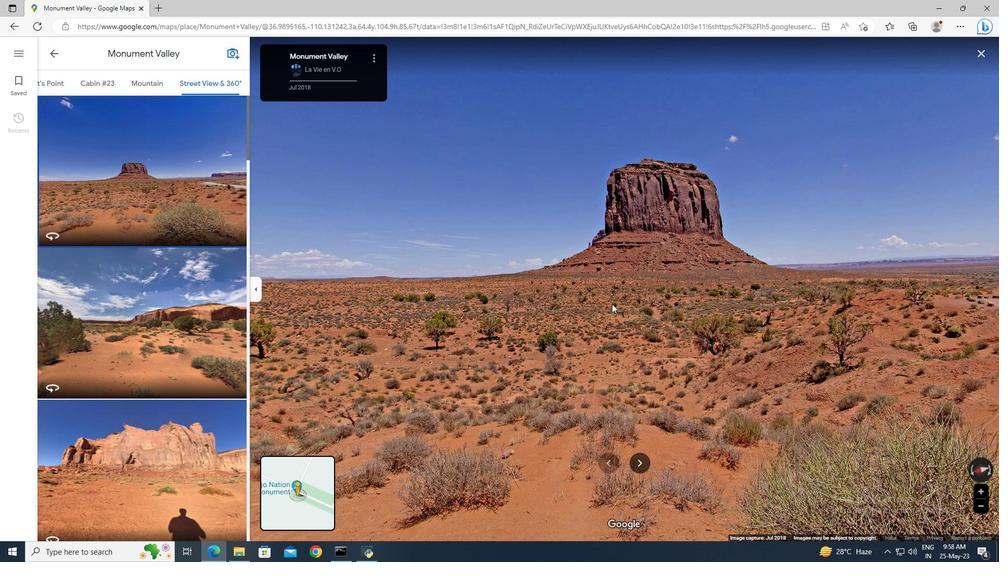 
Action: Mouse pressed left at (601, 304)
Screenshot: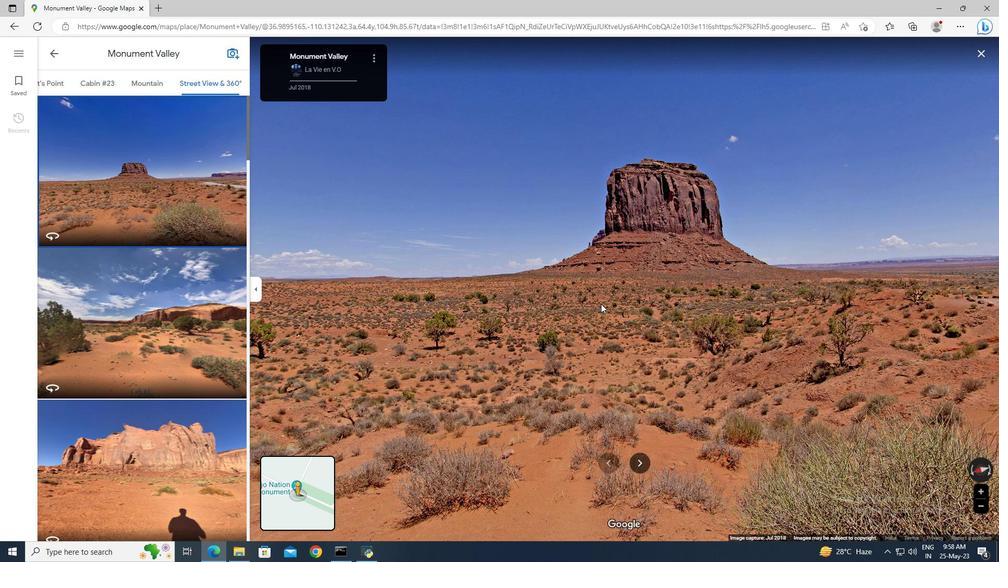 
Action: Mouse moved to (434, 290)
Screenshot: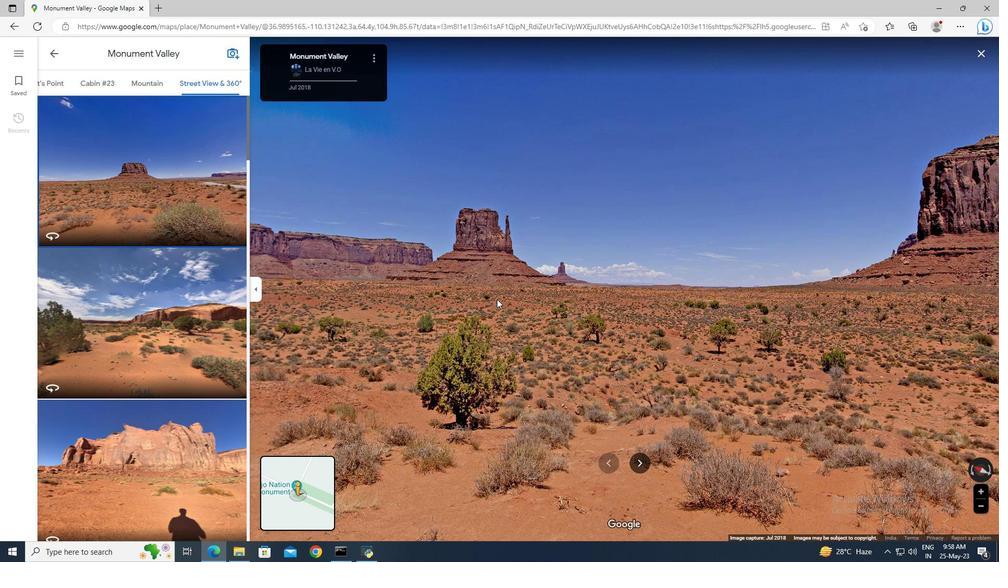 
Action: Mouse pressed left at (434, 290)
Screenshot: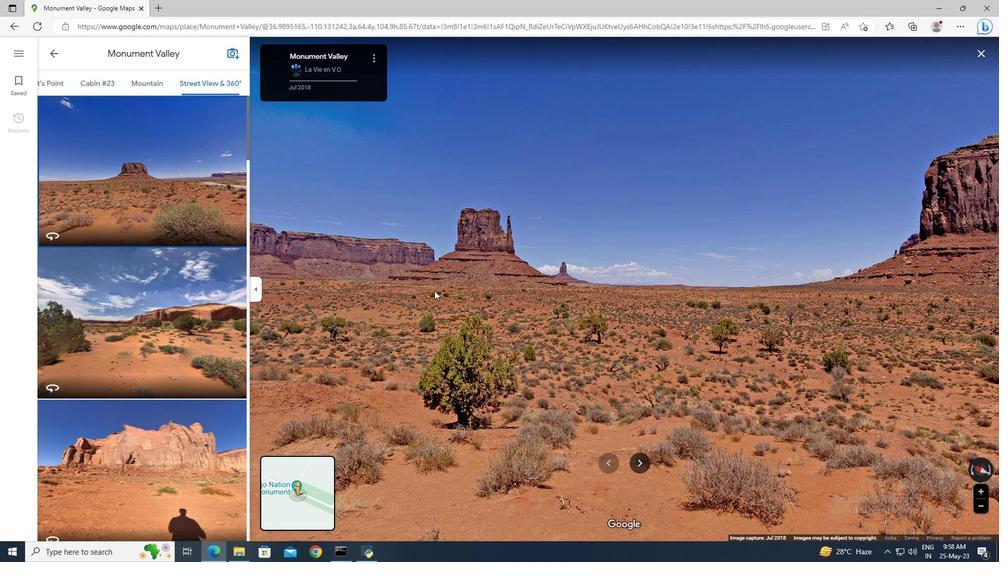 
Action: Mouse moved to (386, 292)
Screenshot: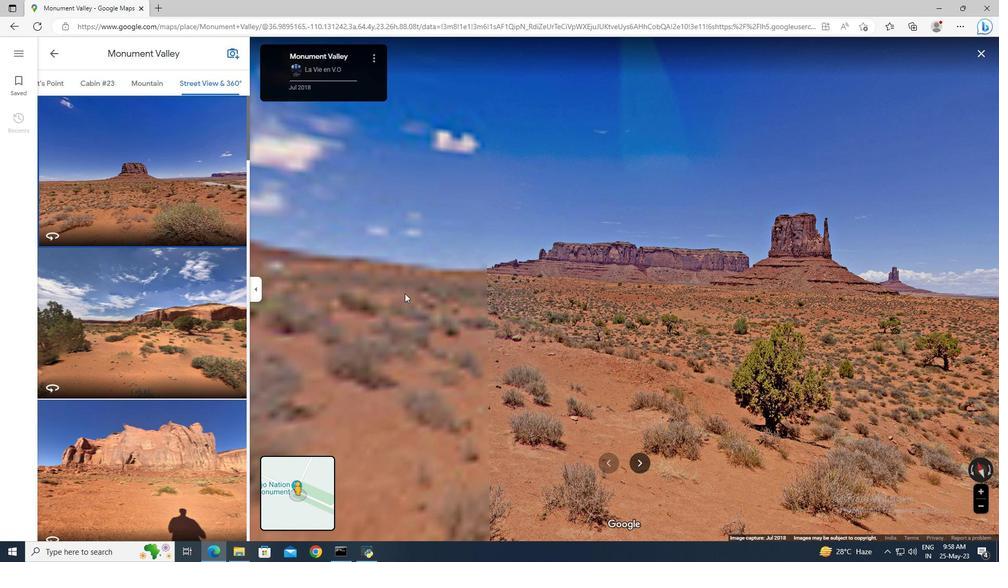 
Action: Mouse pressed left at (386, 292)
Screenshot: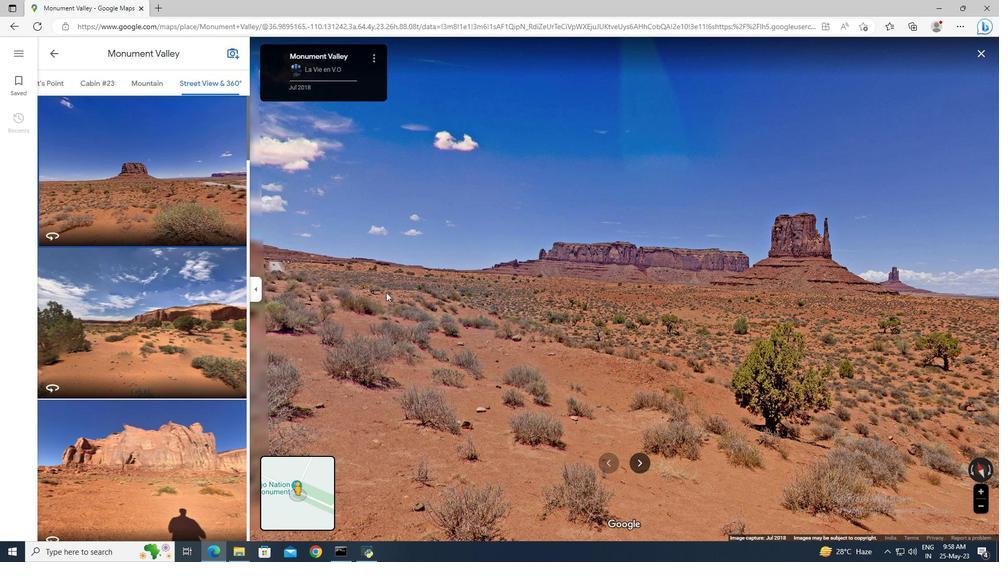 
Action: Mouse moved to (548, 290)
Screenshot: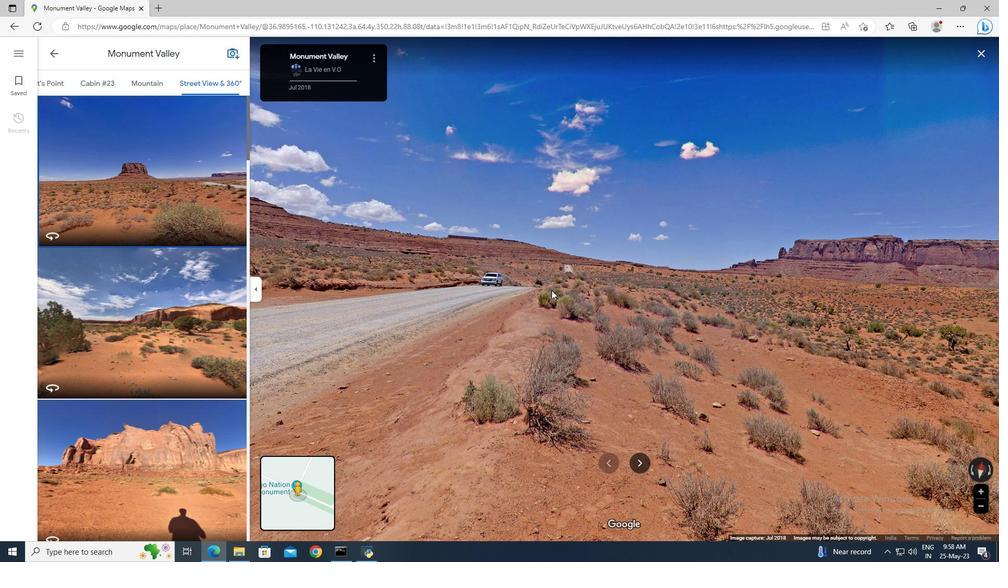 
Action: Mouse pressed left at (548, 290)
Screenshot: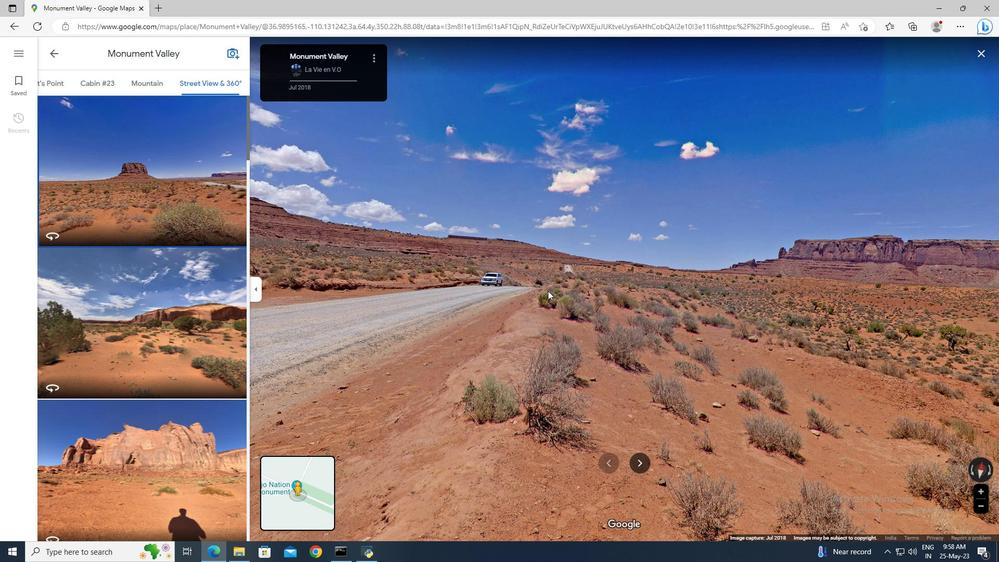 
Action: Mouse moved to (675, 296)
Screenshot: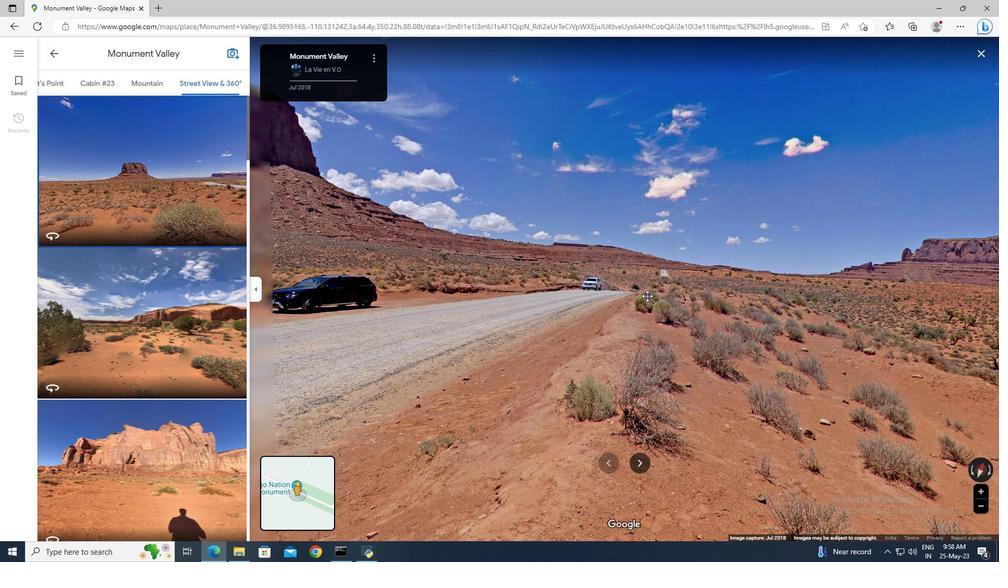 
Action: Mouse scrolled (675, 296) with delta (0, 0)
Screenshot: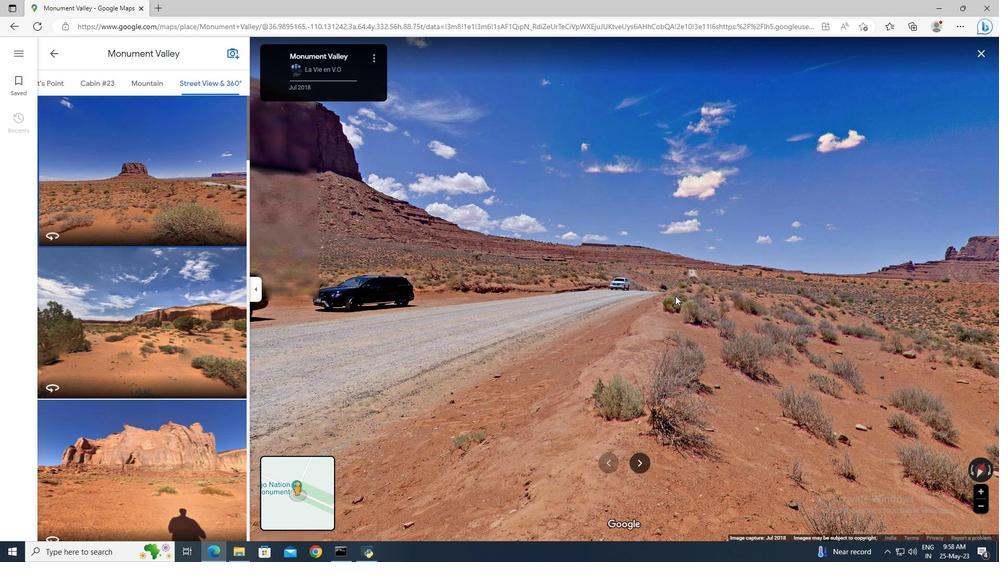 
Action: Mouse moved to (585, 301)
Screenshot: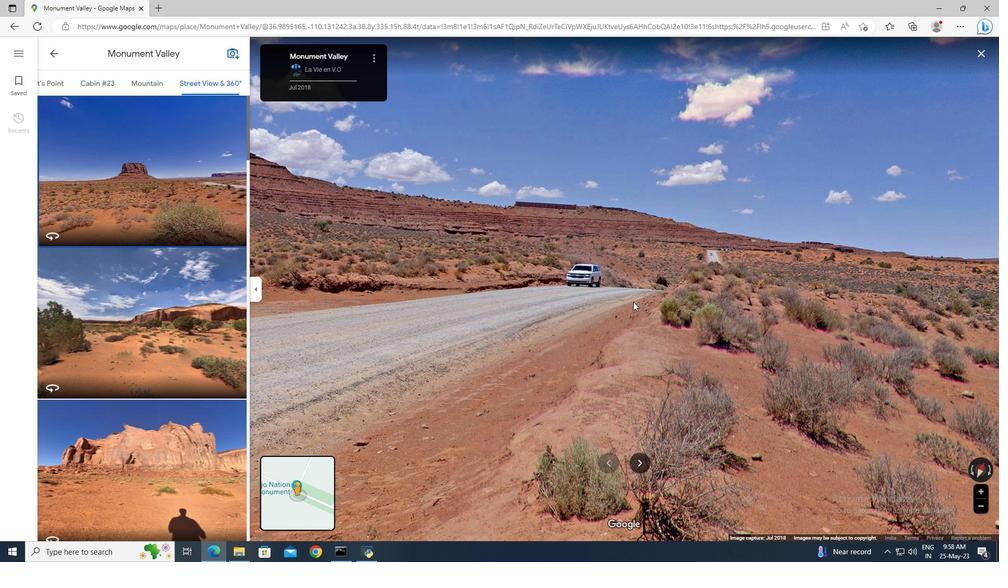 
Action: Mouse pressed left at (585, 301)
Screenshot: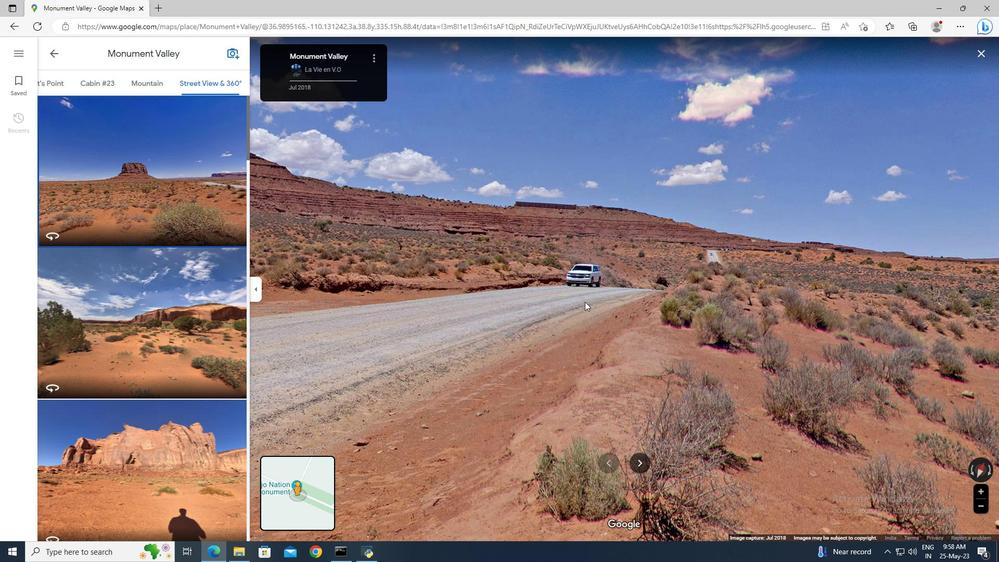 
Action: Mouse moved to (462, 304)
Screenshot: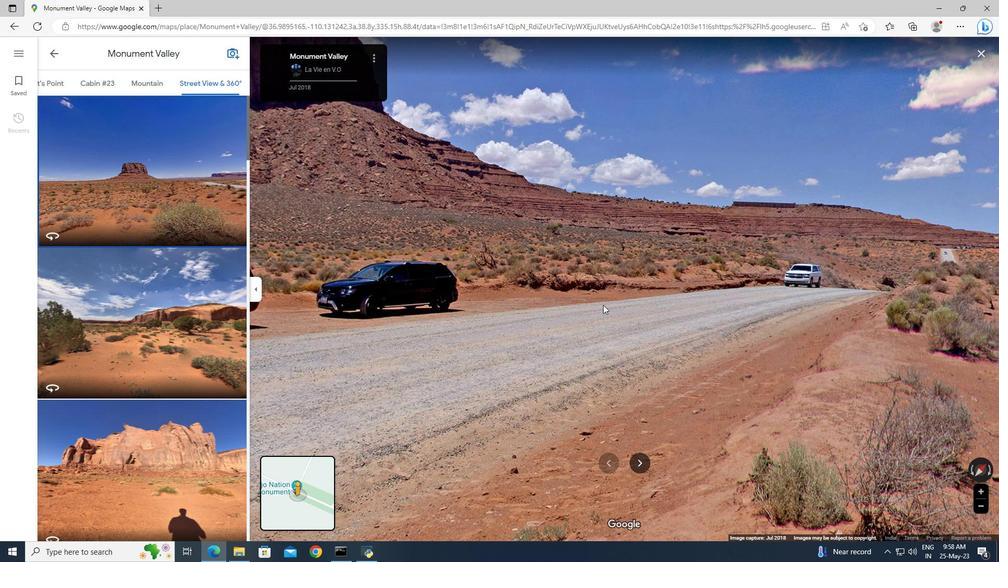 
Action: Mouse pressed left at (462, 304)
Screenshot: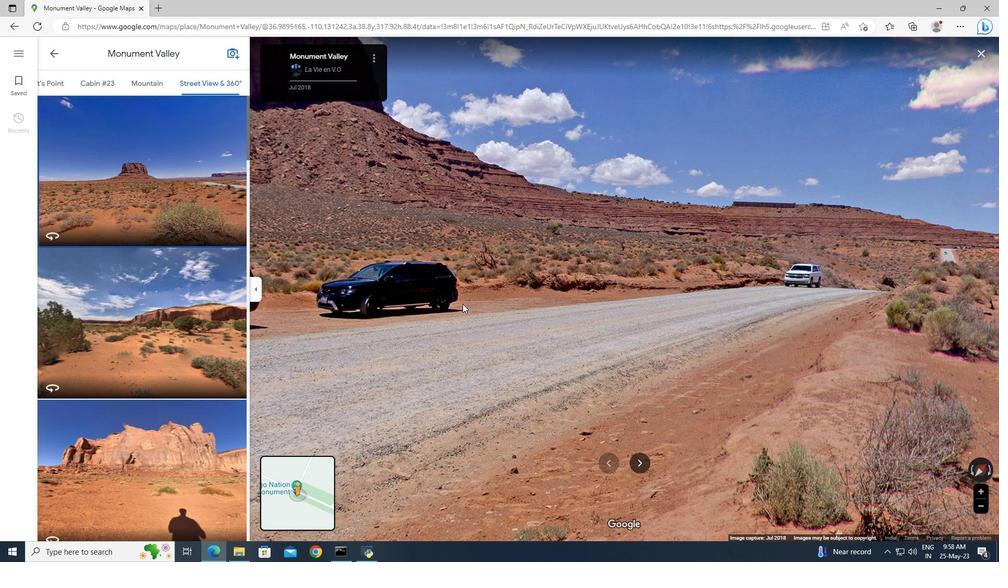 
Action: Mouse moved to (496, 336)
Screenshot: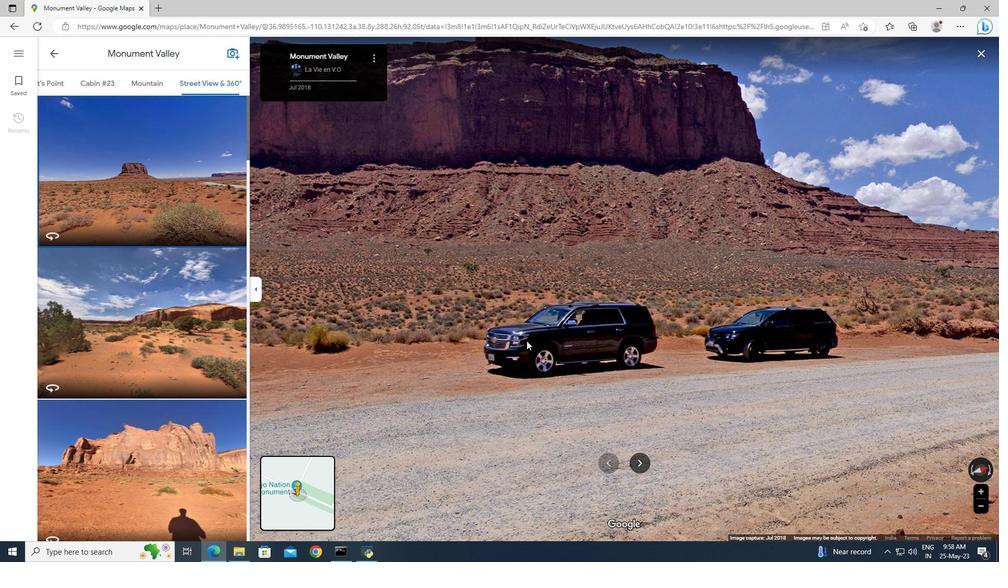 
Action: Mouse pressed left at (496, 336)
Screenshot: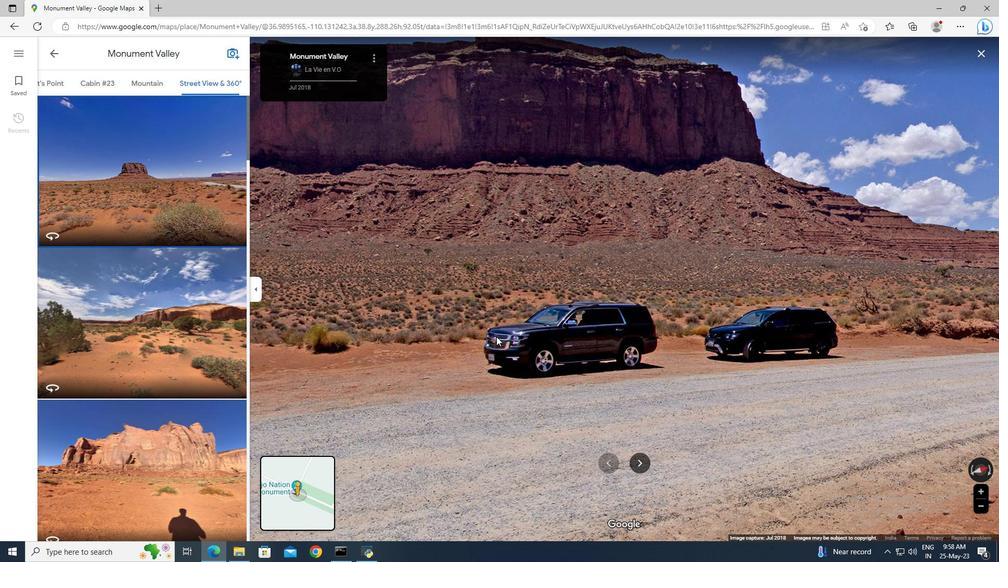 
Action: Mouse moved to (980, 51)
Screenshot: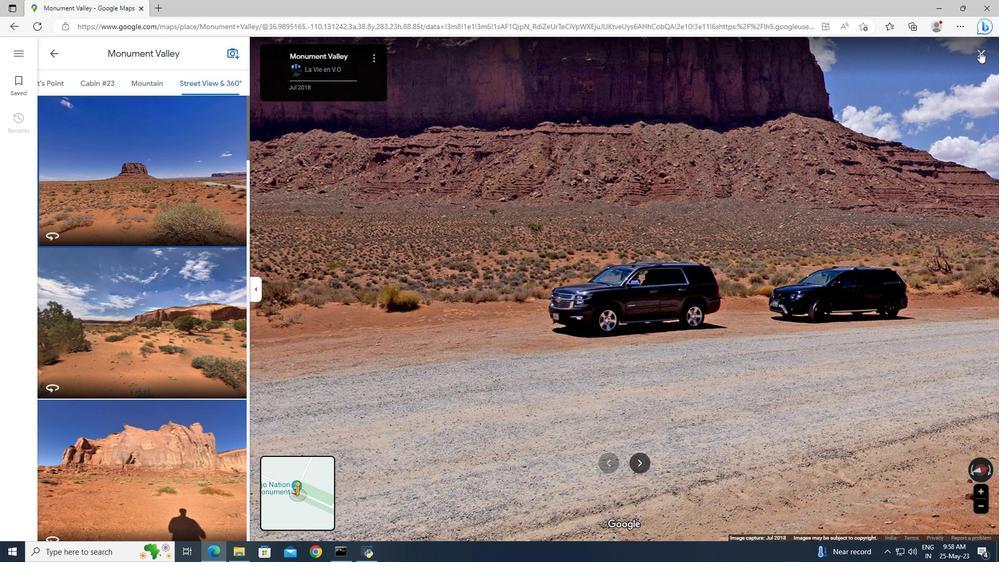 
Action: Mouse pressed left at (980, 51)
Screenshot: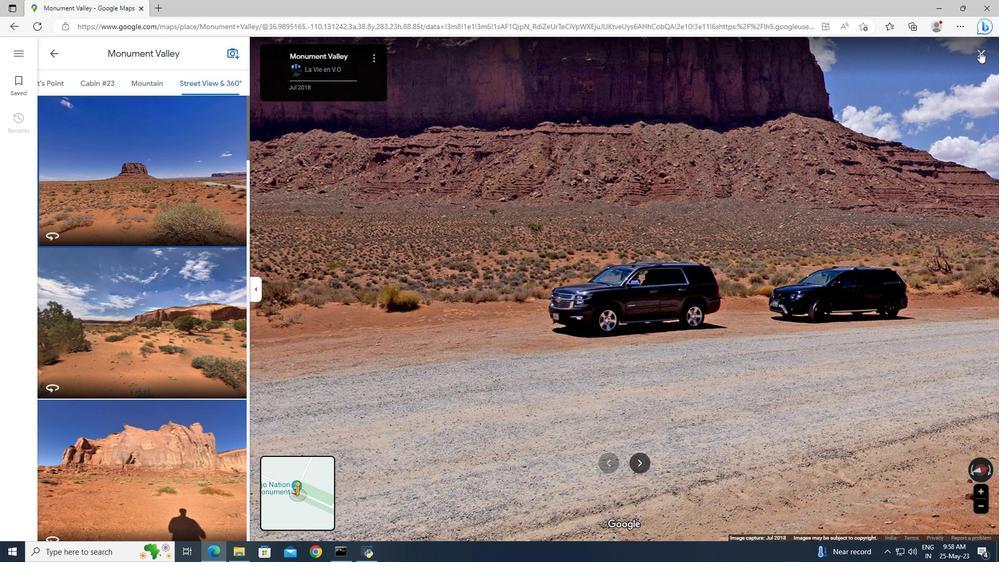 
Action: Mouse moved to (391, 169)
Screenshot: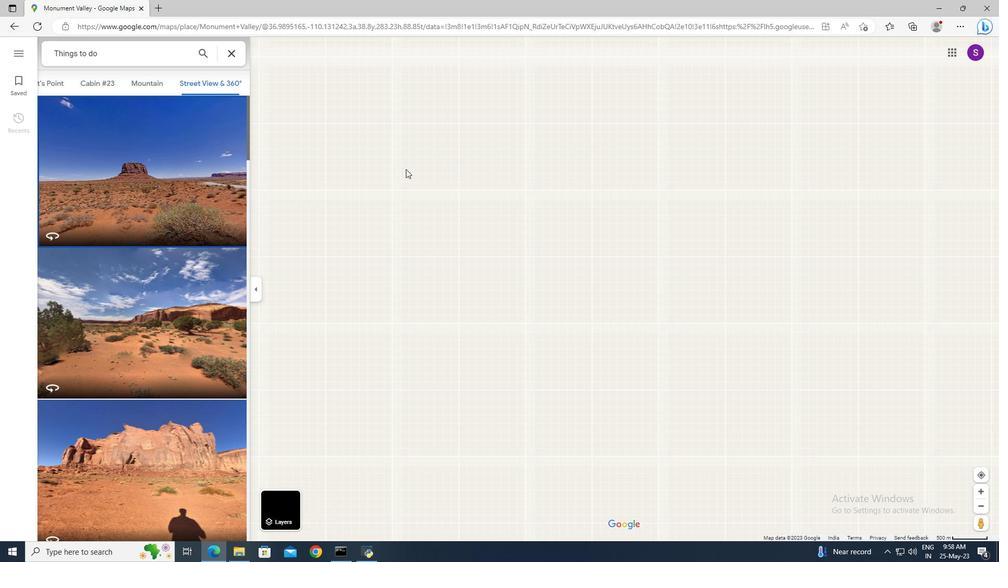 
